 Task: Find connections with filter location Adrogué with filter topic #engineeringwith filter profile language French with filter current company Toppr with filter school St. George's College with filter industry Retail Office Equipment with filter service category iOS Development with filter keywords title Customer Support Representative
Action: Mouse moved to (652, 132)
Screenshot: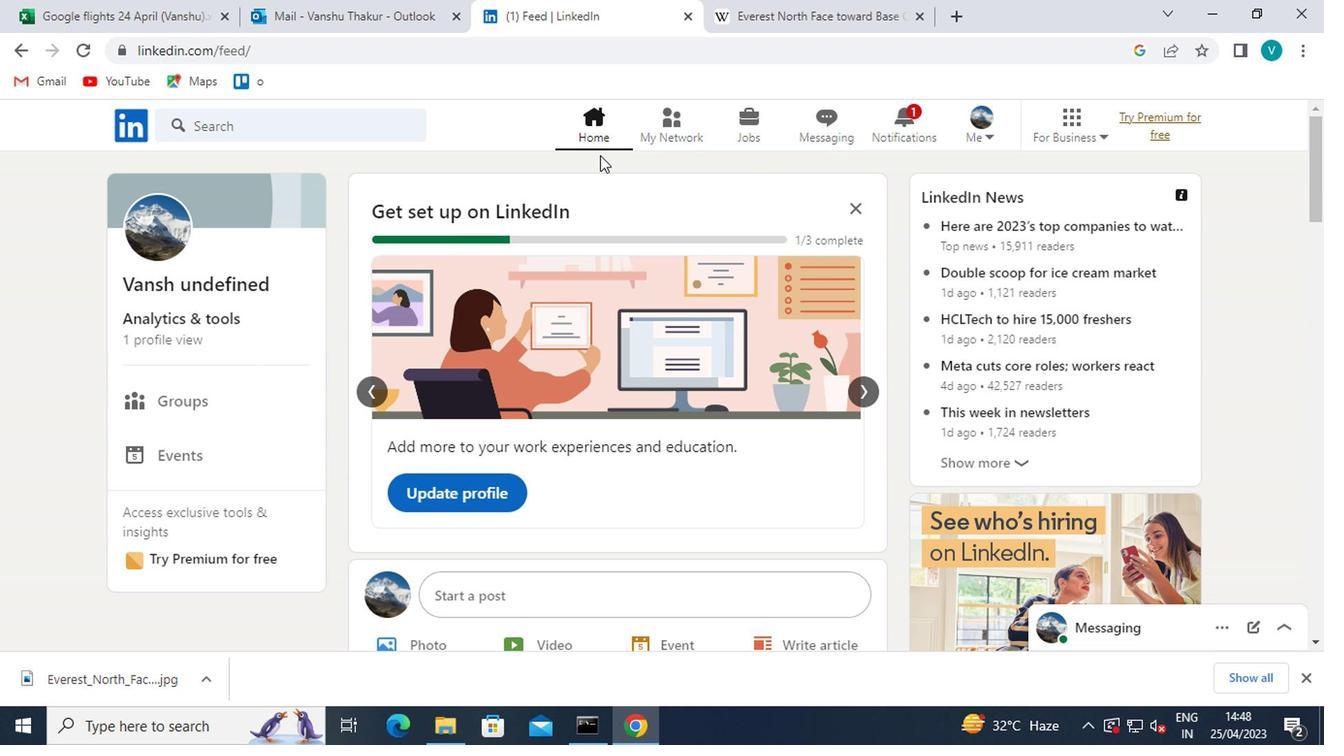 
Action: Mouse pressed left at (652, 132)
Screenshot: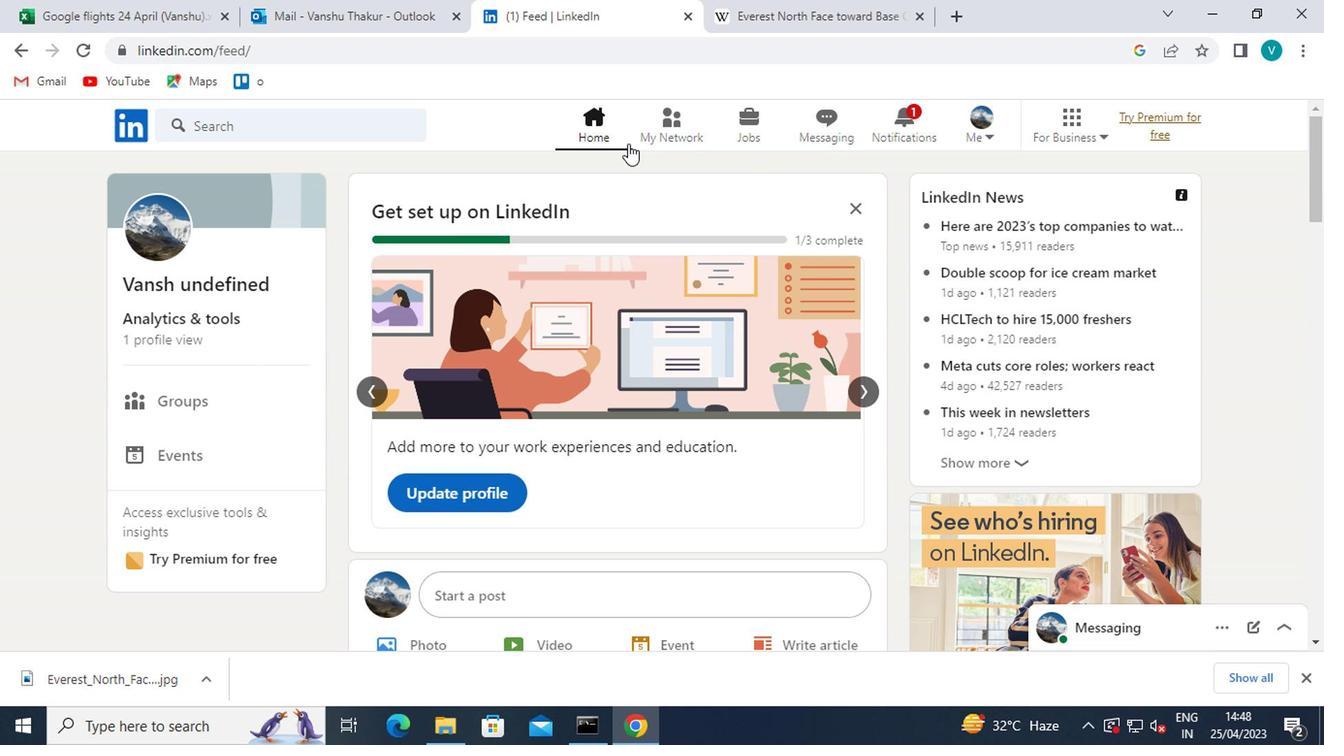 
Action: Mouse moved to (227, 233)
Screenshot: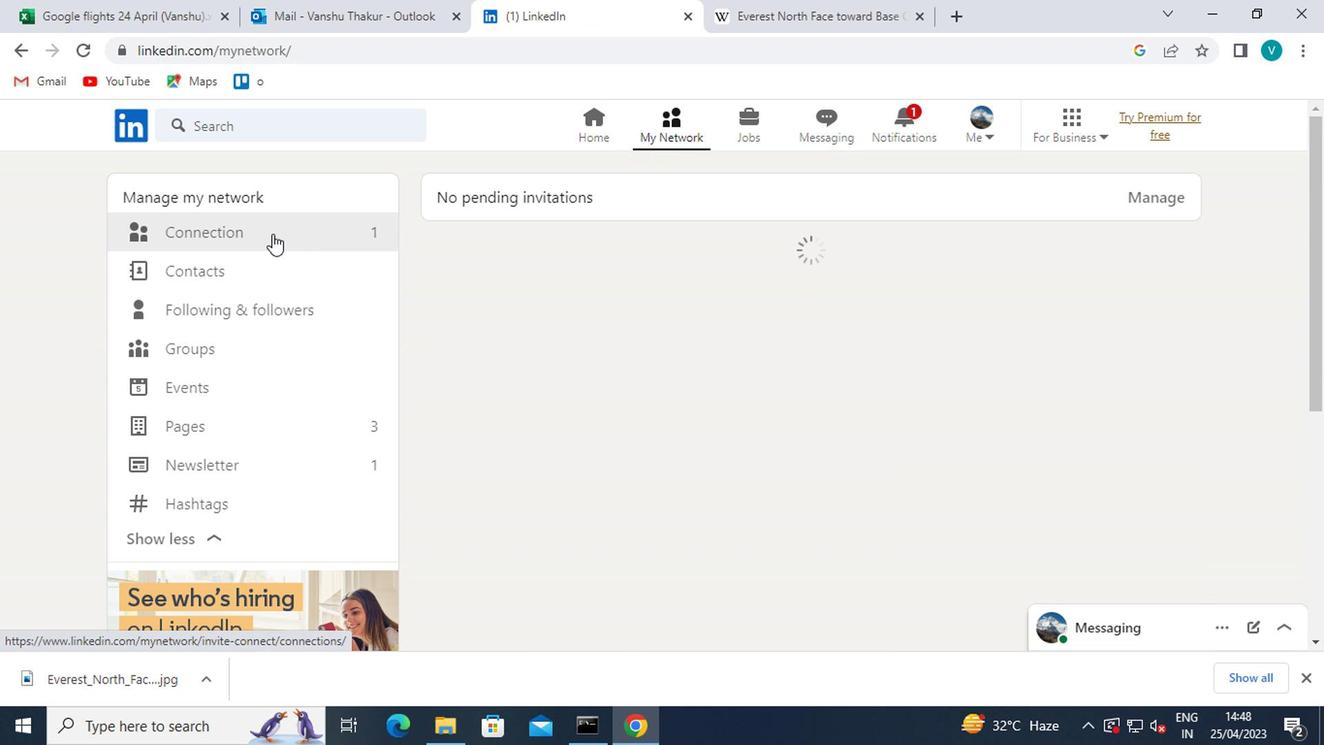 
Action: Mouse pressed left at (227, 233)
Screenshot: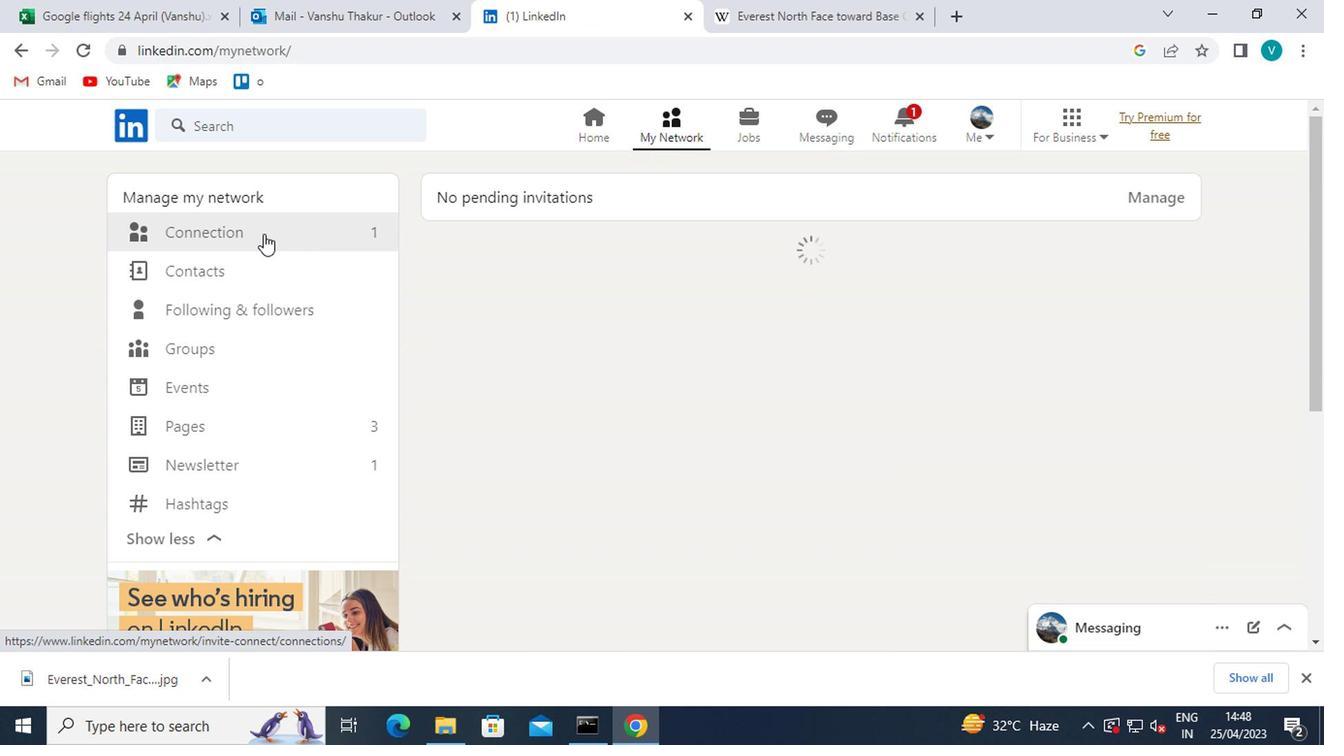 
Action: Mouse moved to (785, 229)
Screenshot: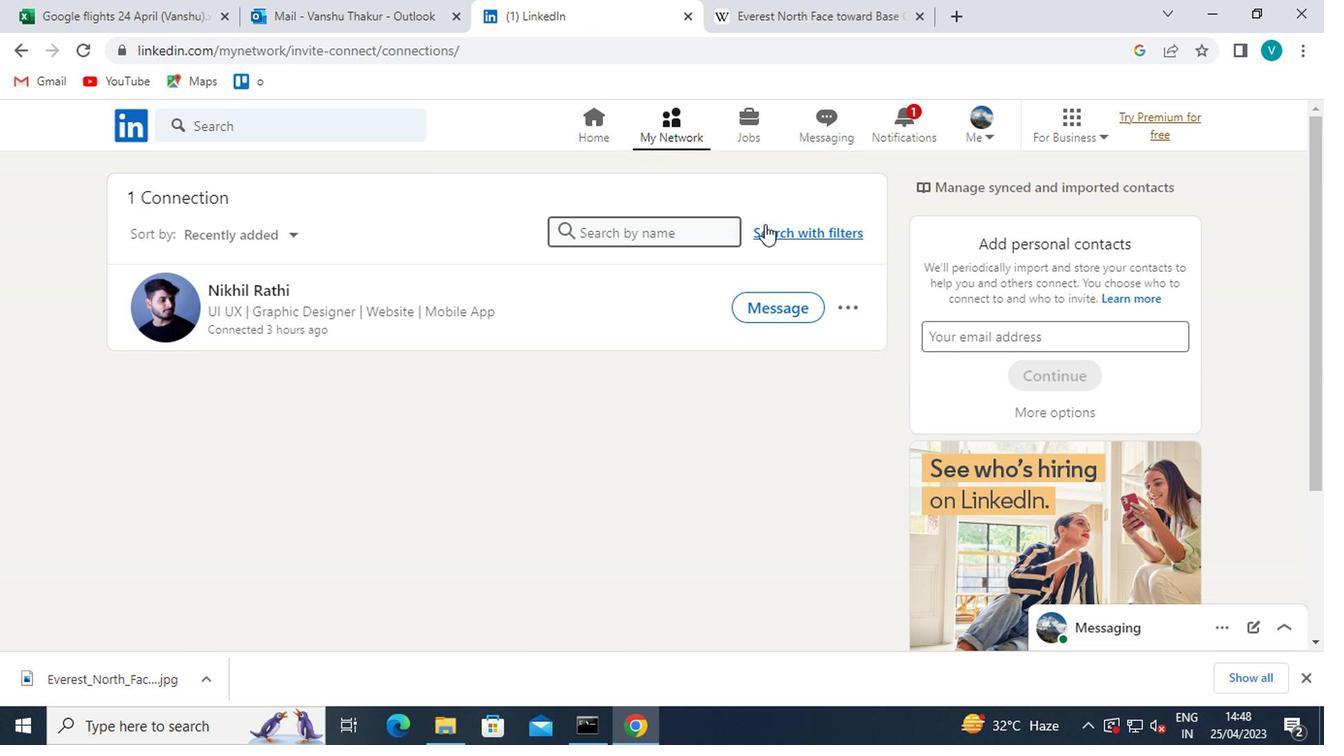 
Action: Mouse pressed left at (785, 229)
Screenshot: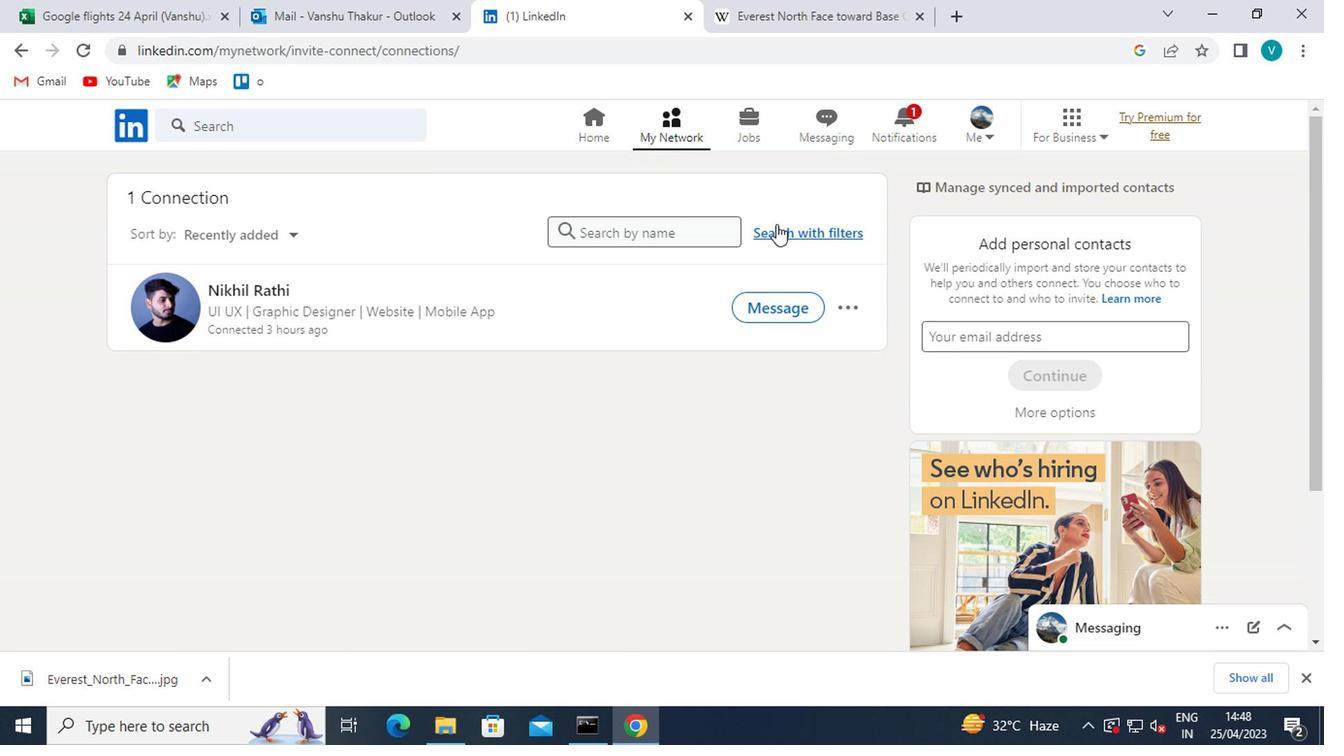 
Action: Mouse moved to (656, 187)
Screenshot: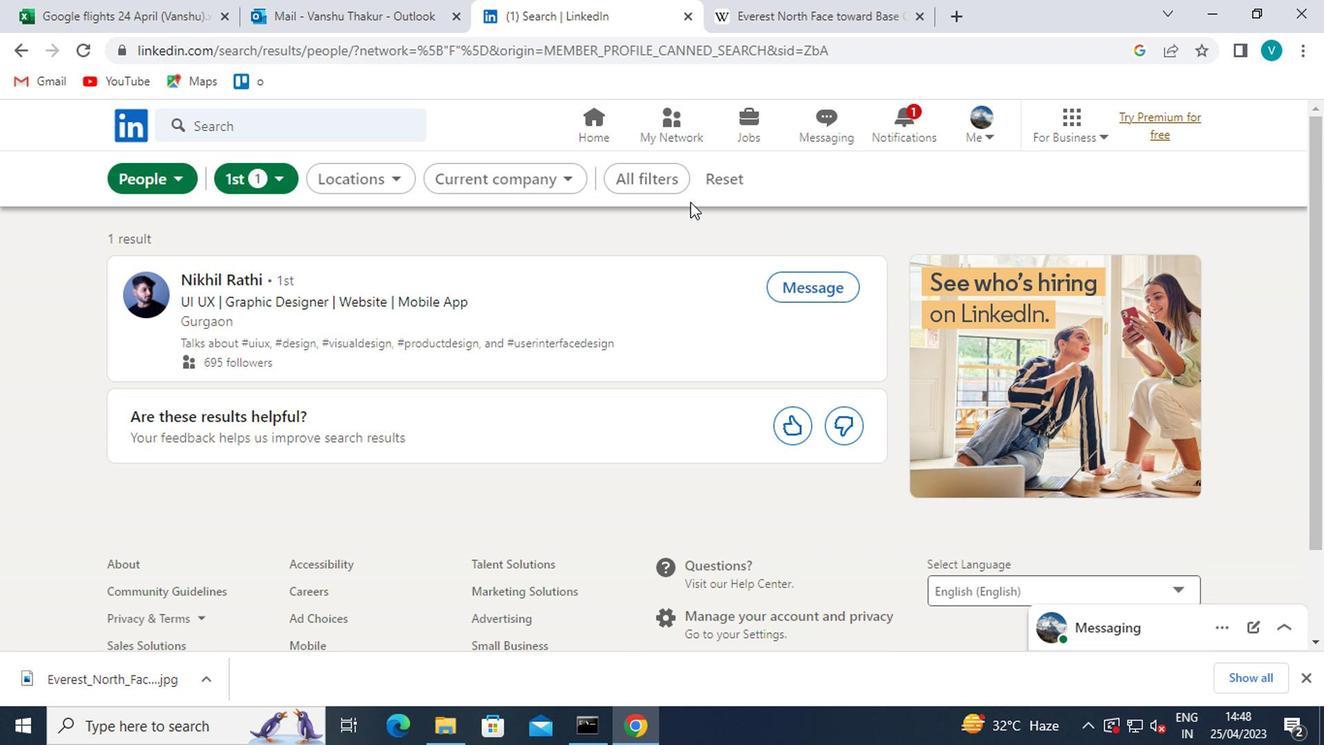 
Action: Mouse pressed left at (656, 187)
Screenshot: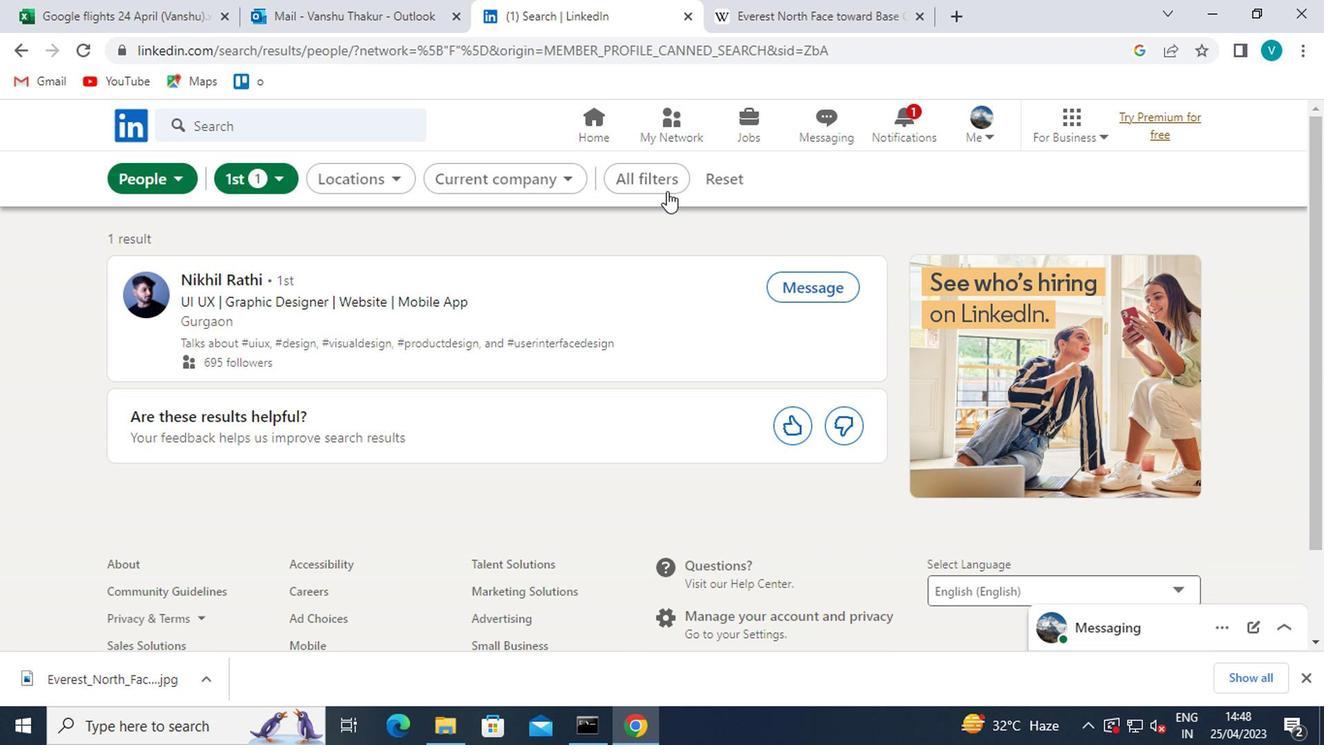 
Action: Mouse moved to (922, 331)
Screenshot: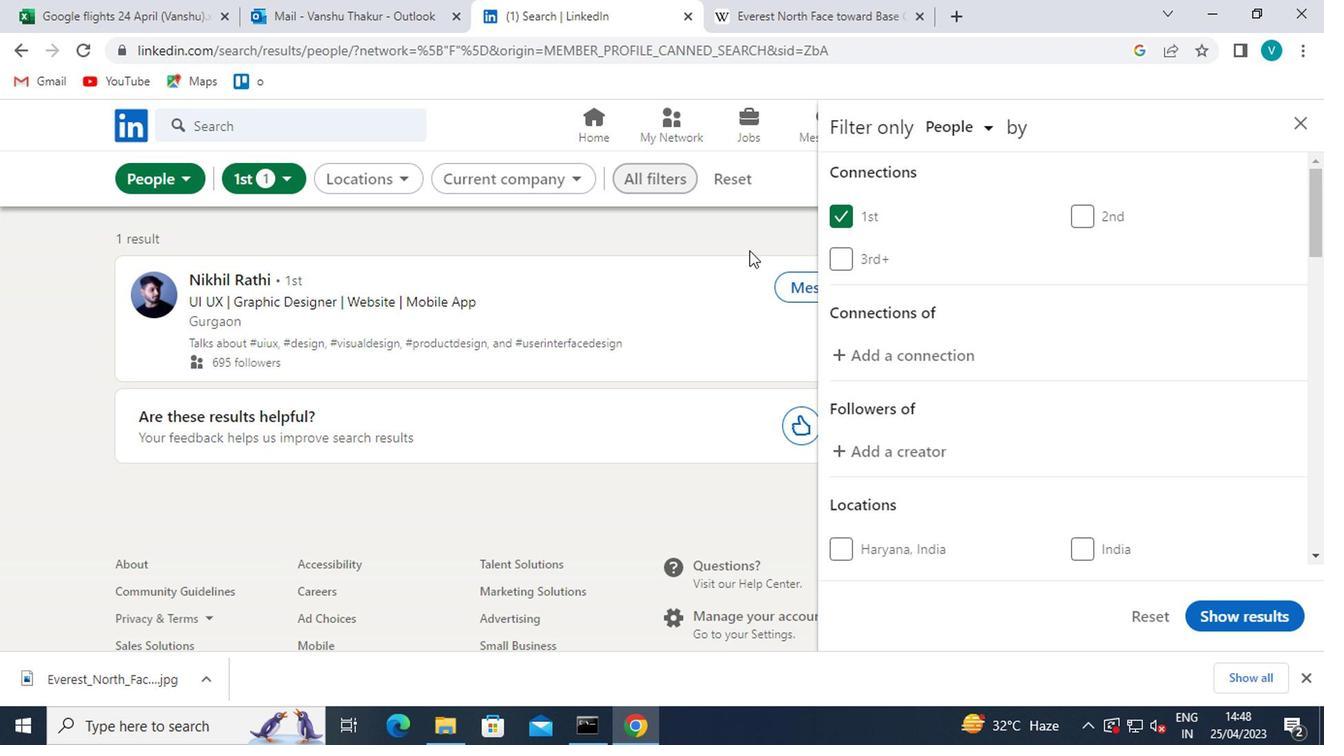 
Action: Mouse scrolled (922, 331) with delta (0, 0)
Screenshot: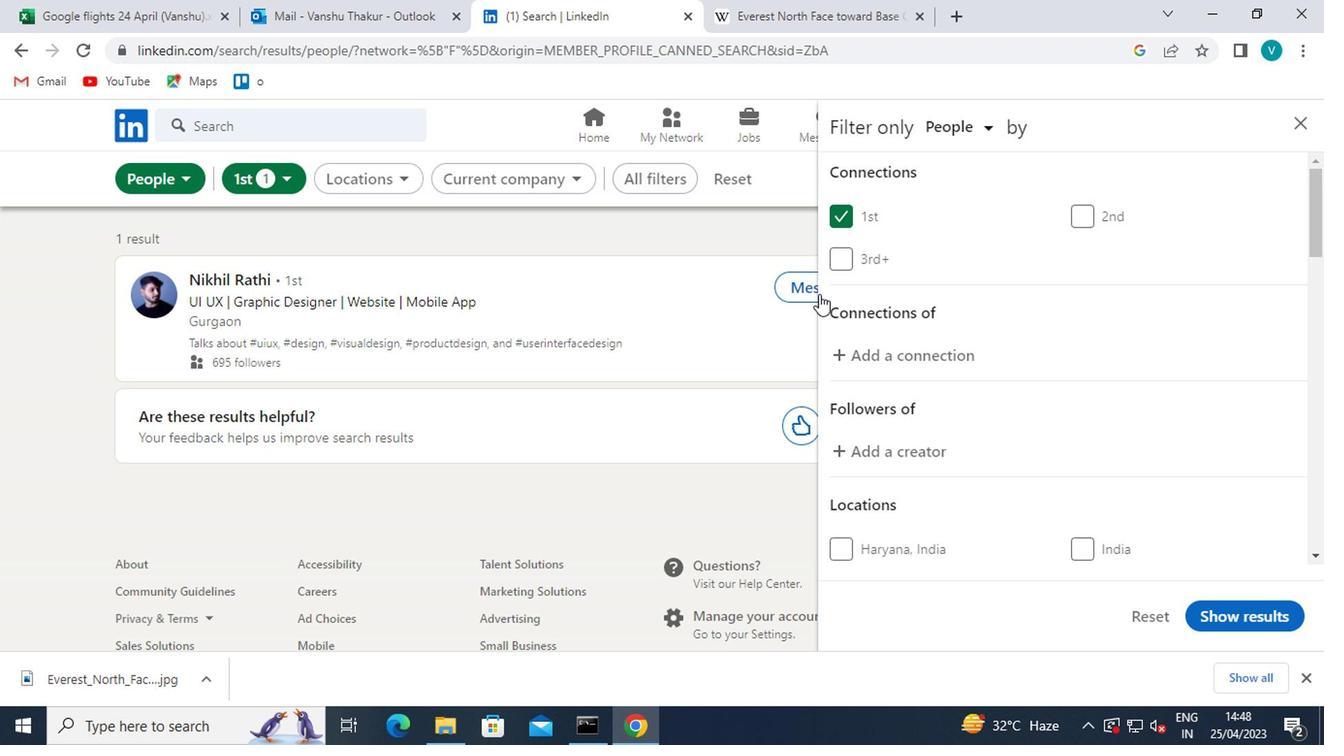 
Action: Mouse scrolled (922, 331) with delta (0, 0)
Screenshot: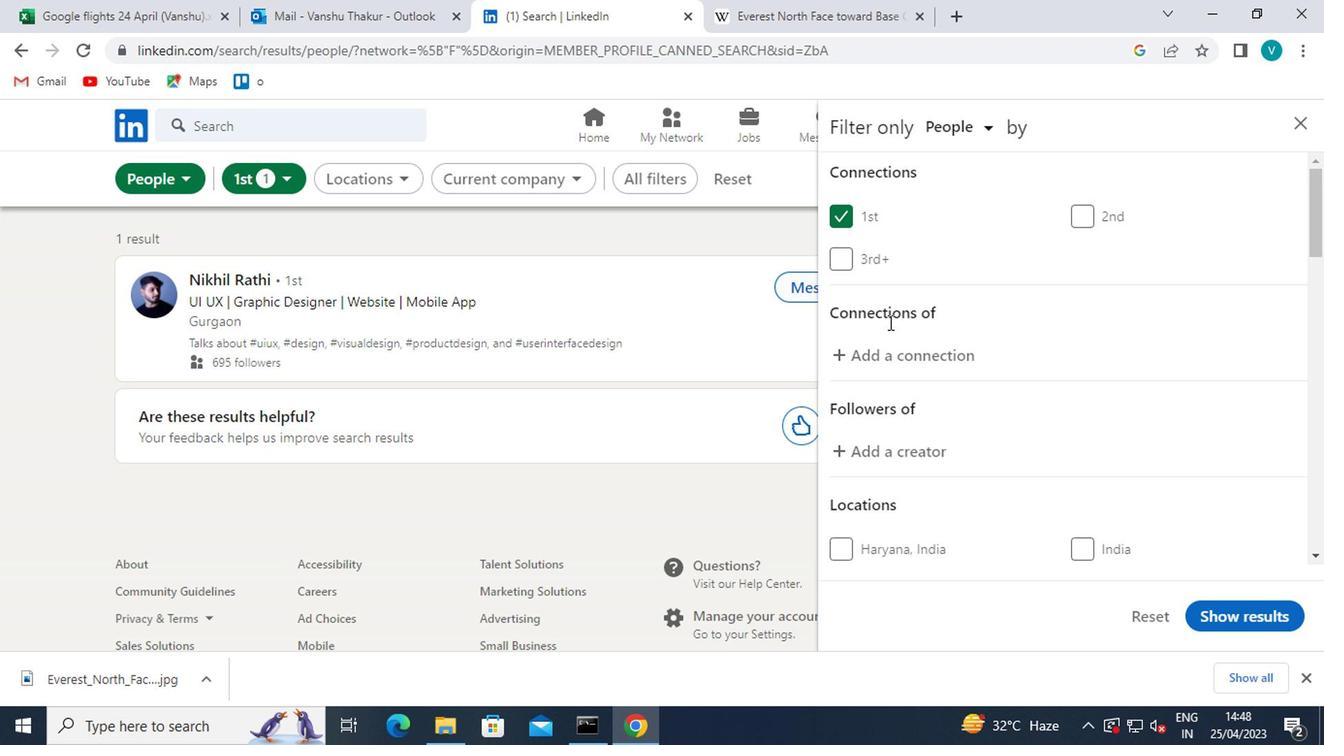 
Action: Mouse moved to (918, 438)
Screenshot: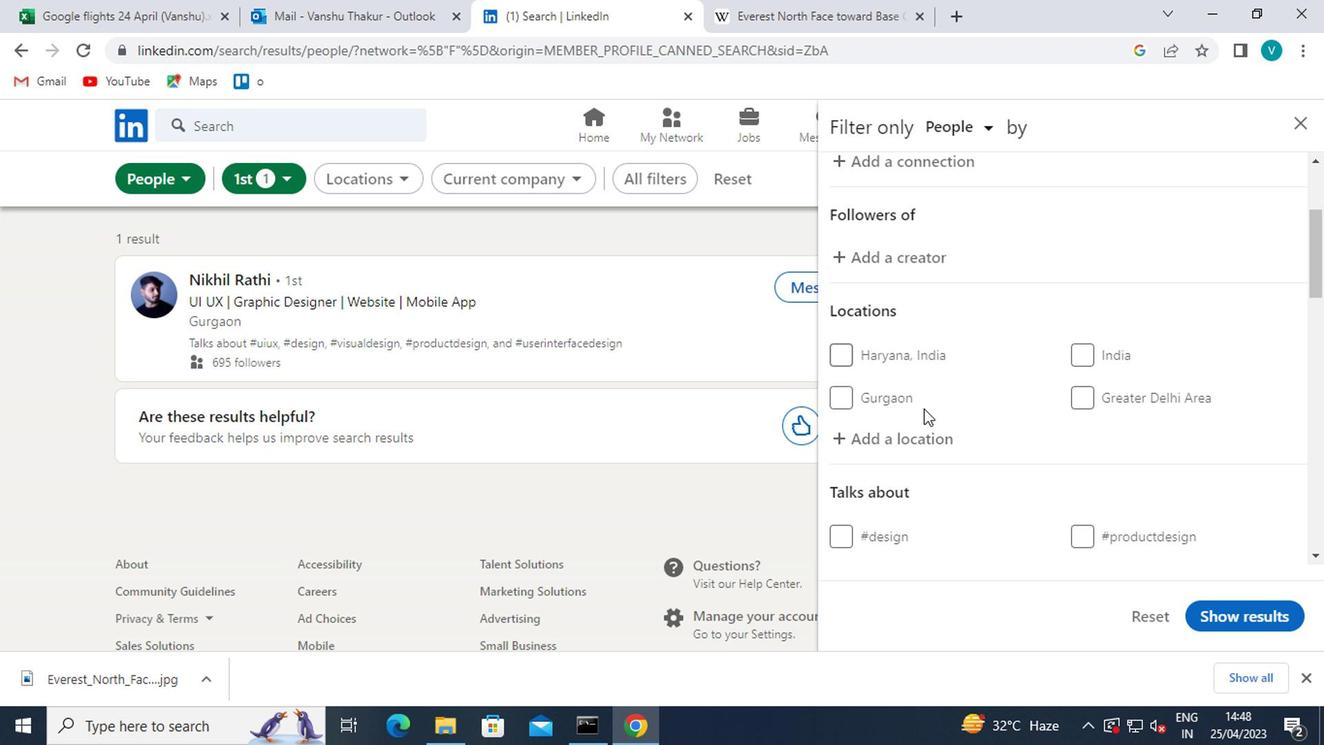 
Action: Mouse pressed left at (918, 438)
Screenshot: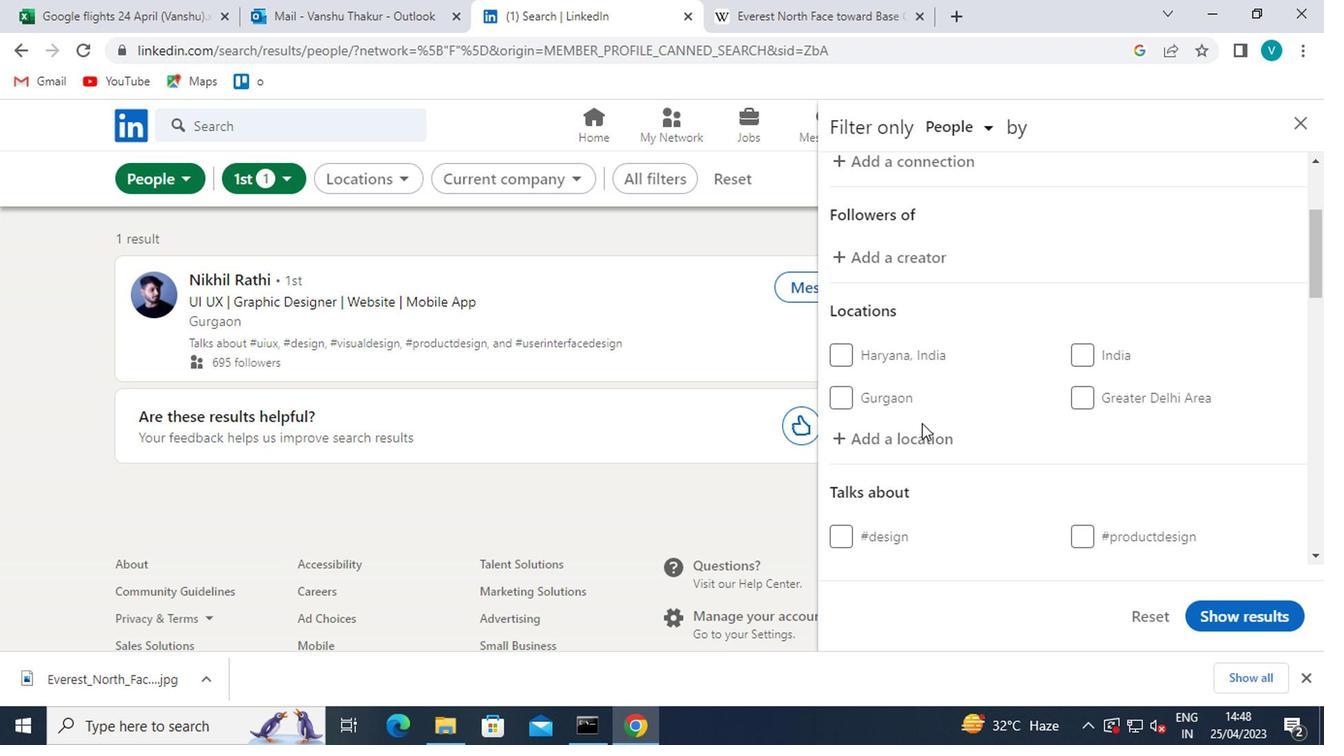 
Action: Mouse moved to (921, 436)
Screenshot: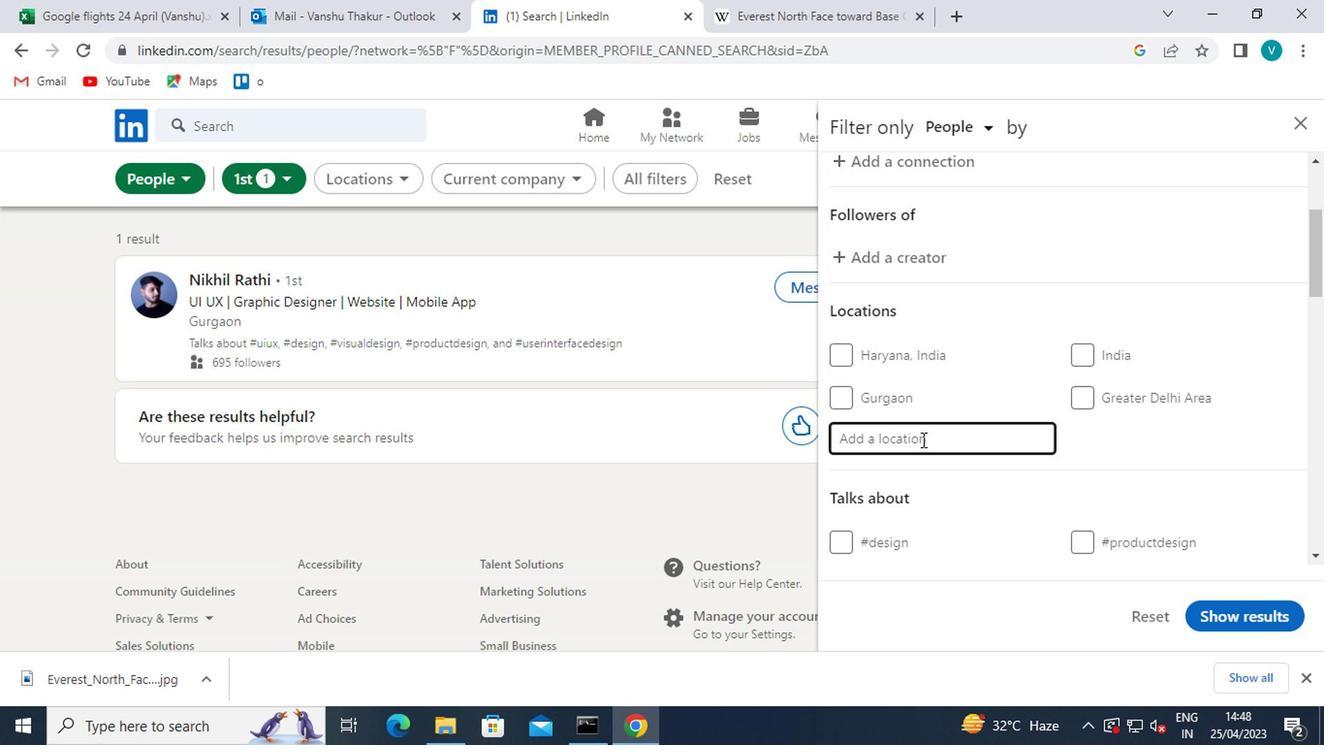 
Action: Key pressed <Key.shift><Key.shift><Key.shift><Key.shift><Key.shift>ADROGUE
Screenshot: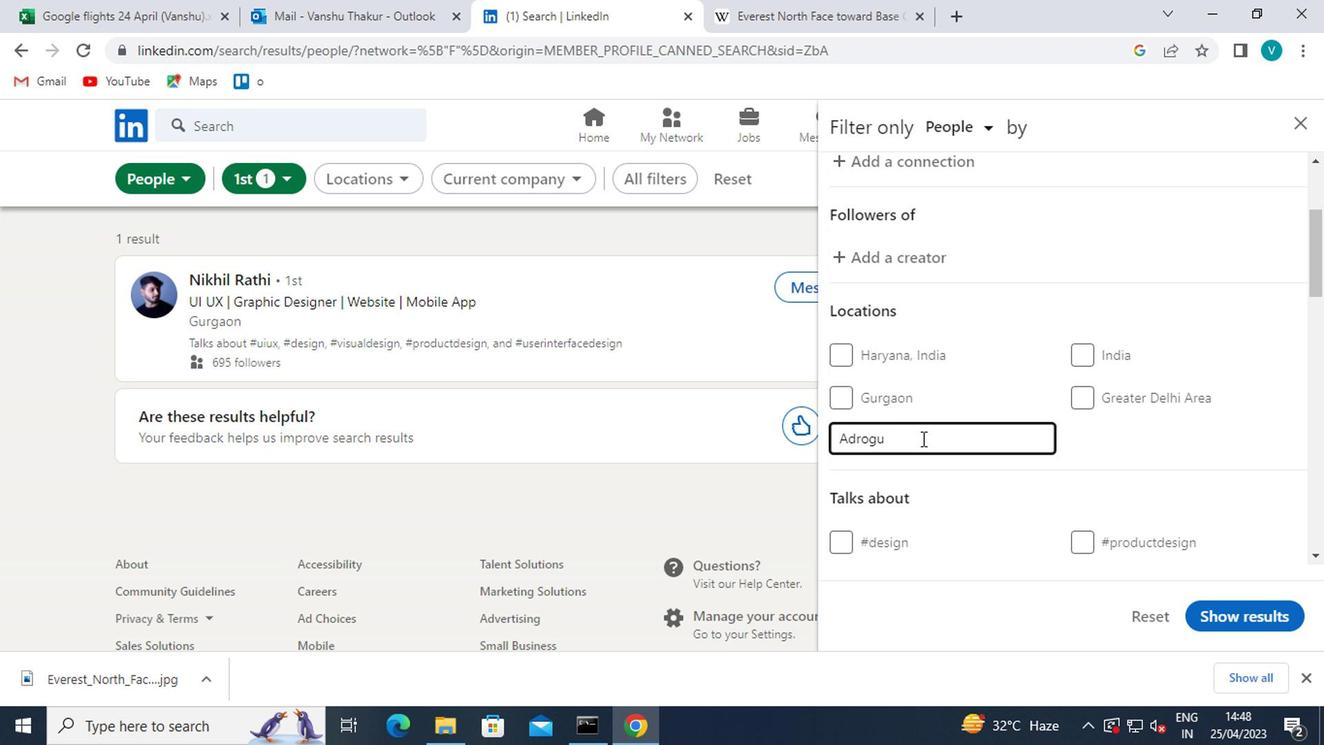 
Action: Mouse moved to (943, 464)
Screenshot: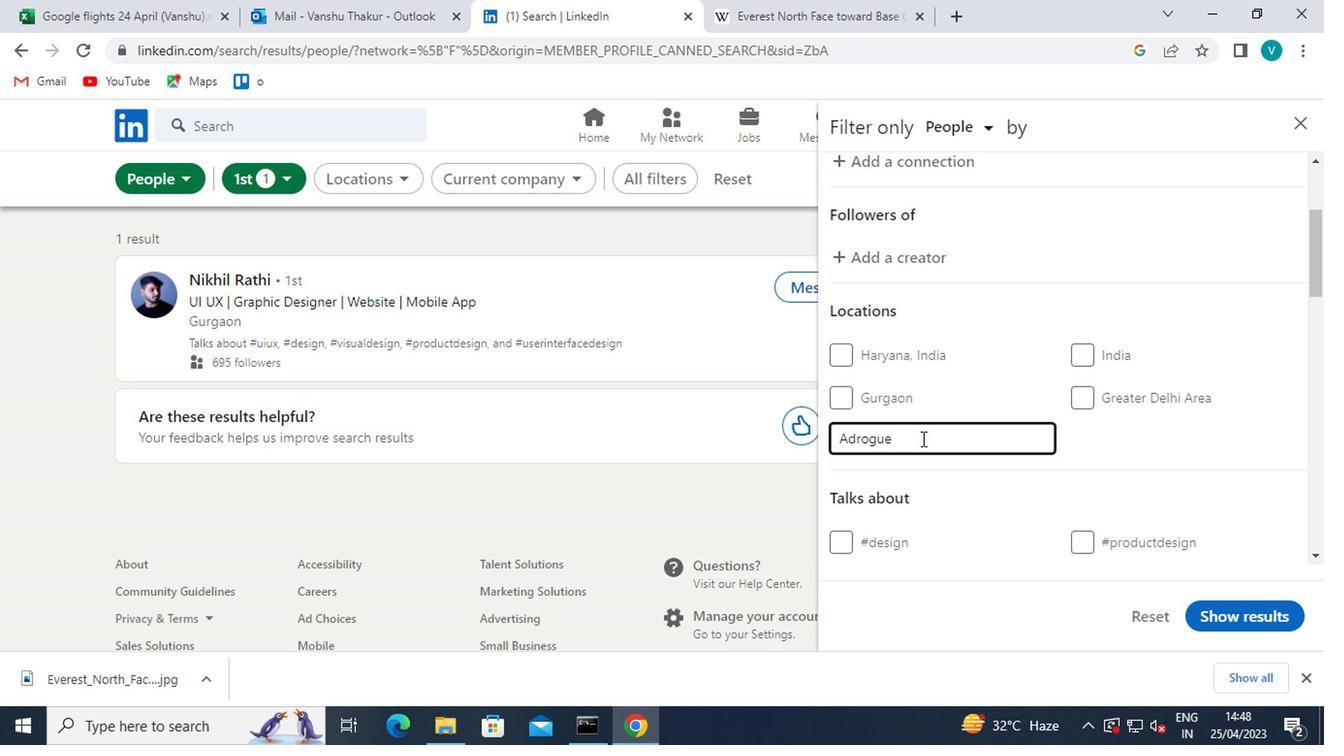 
Action: Mouse pressed left at (943, 464)
Screenshot: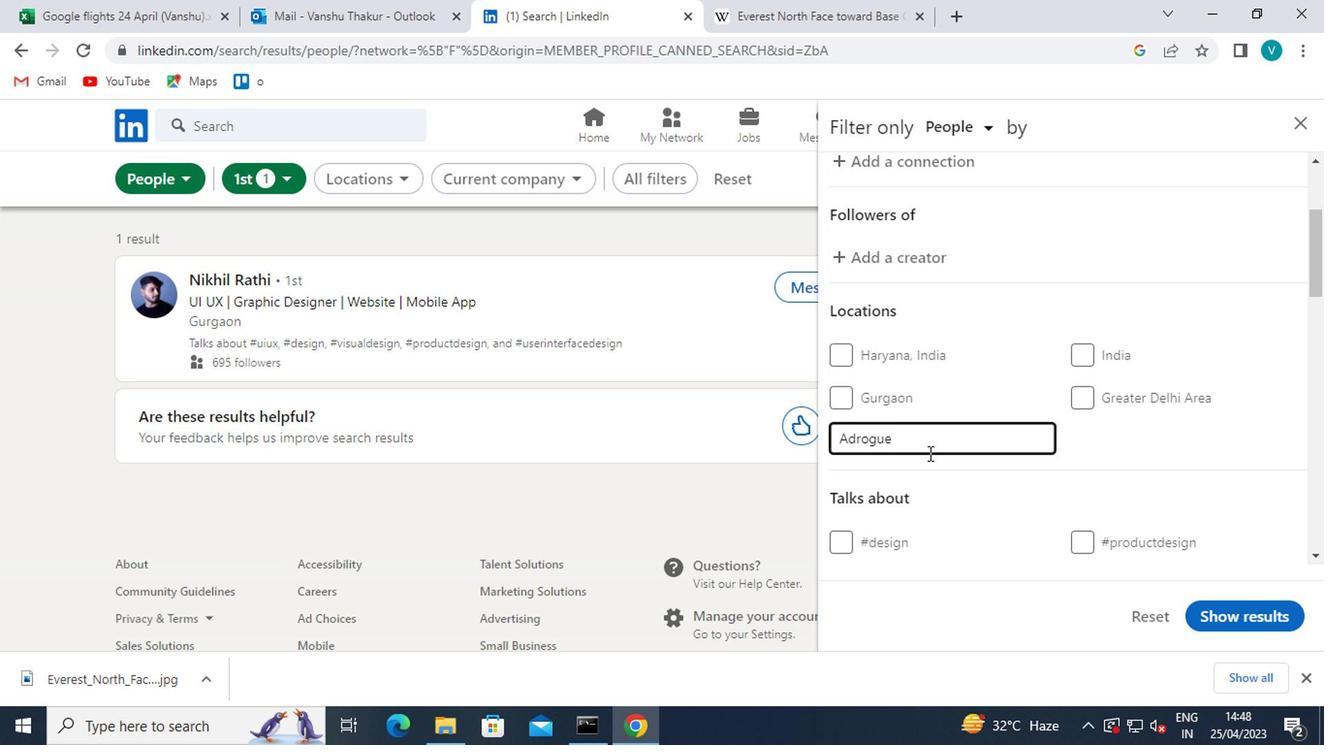 
Action: Mouse moved to (946, 465)
Screenshot: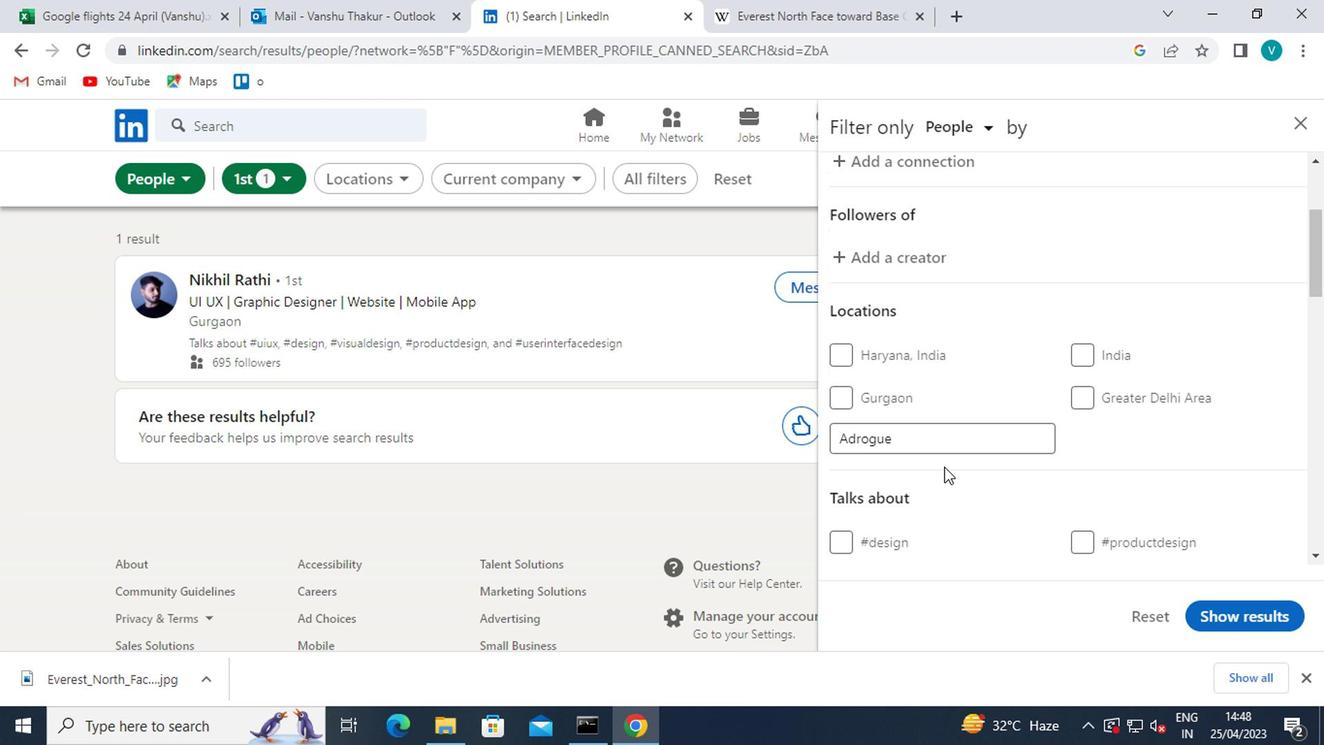 
Action: Mouse scrolled (946, 465) with delta (0, 0)
Screenshot: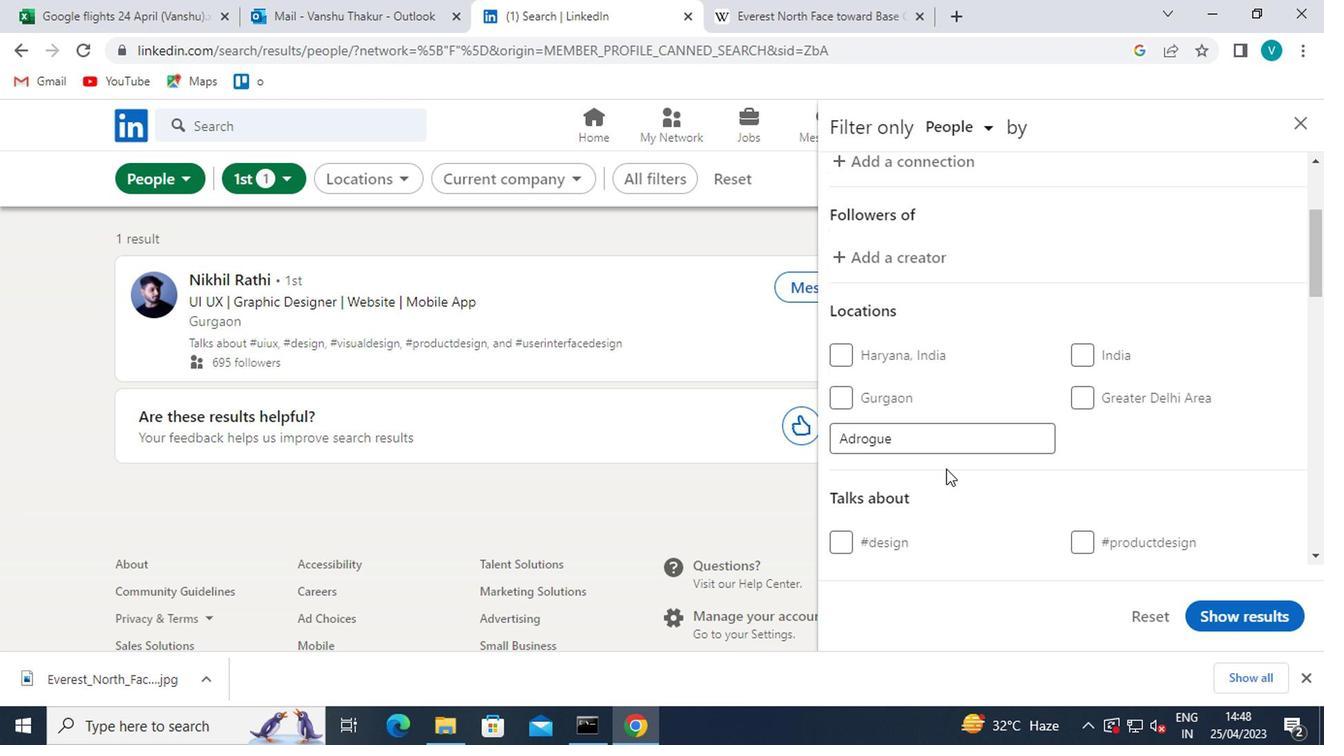 
Action: Mouse moved to (949, 465)
Screenshot: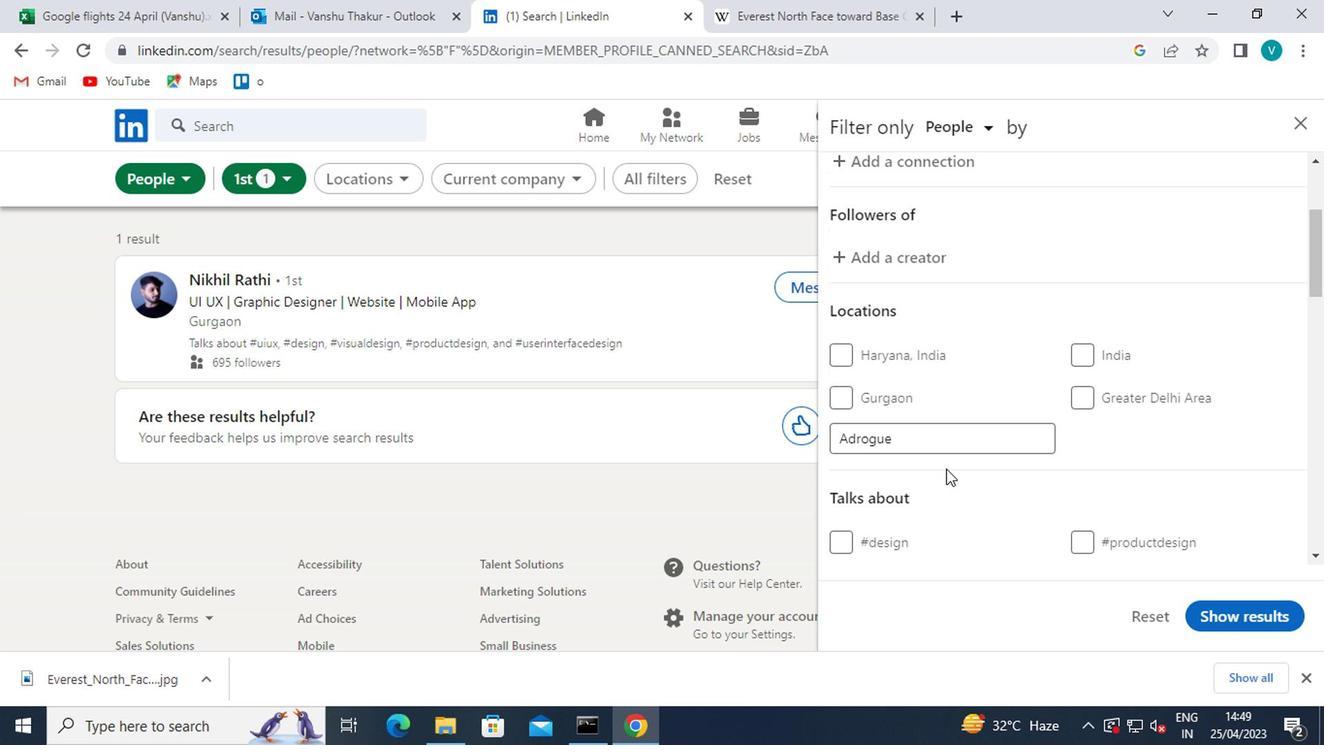 
Action: Mouse scrolled (949, 465) with delta (0, 0)
Screenshot: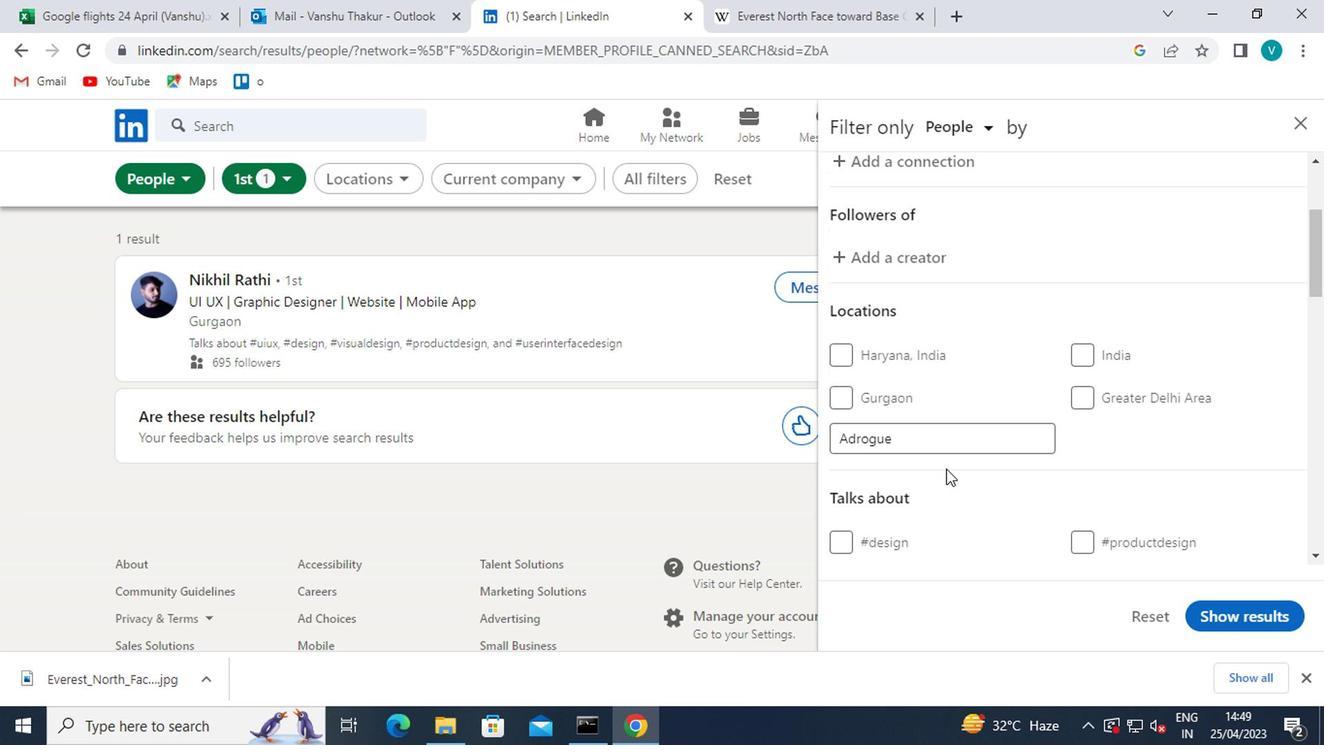 
Action: Mouse moved to (1128, 435)
Screenshot: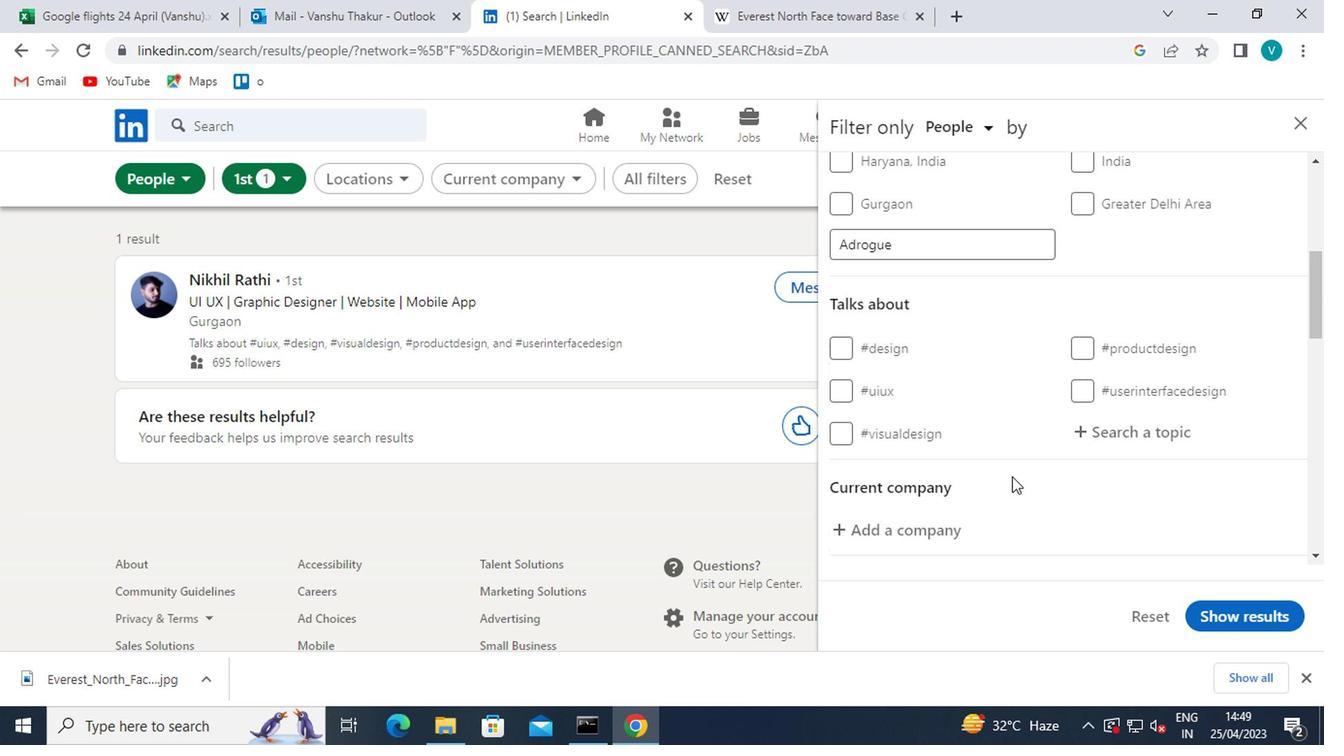 
Action: Mouse pressed left at (1128, 435)
Screenshot: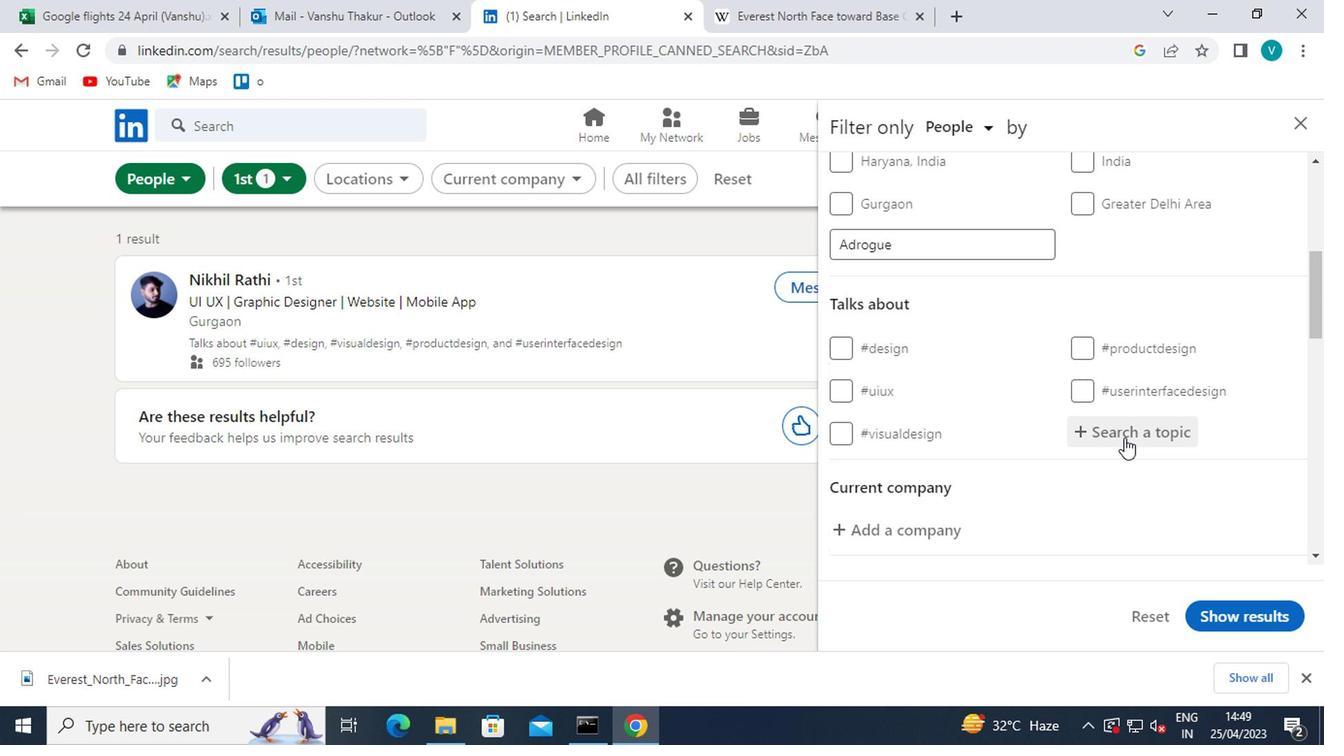 
Action: Mouse moved to (1106, 418)
Screenshot: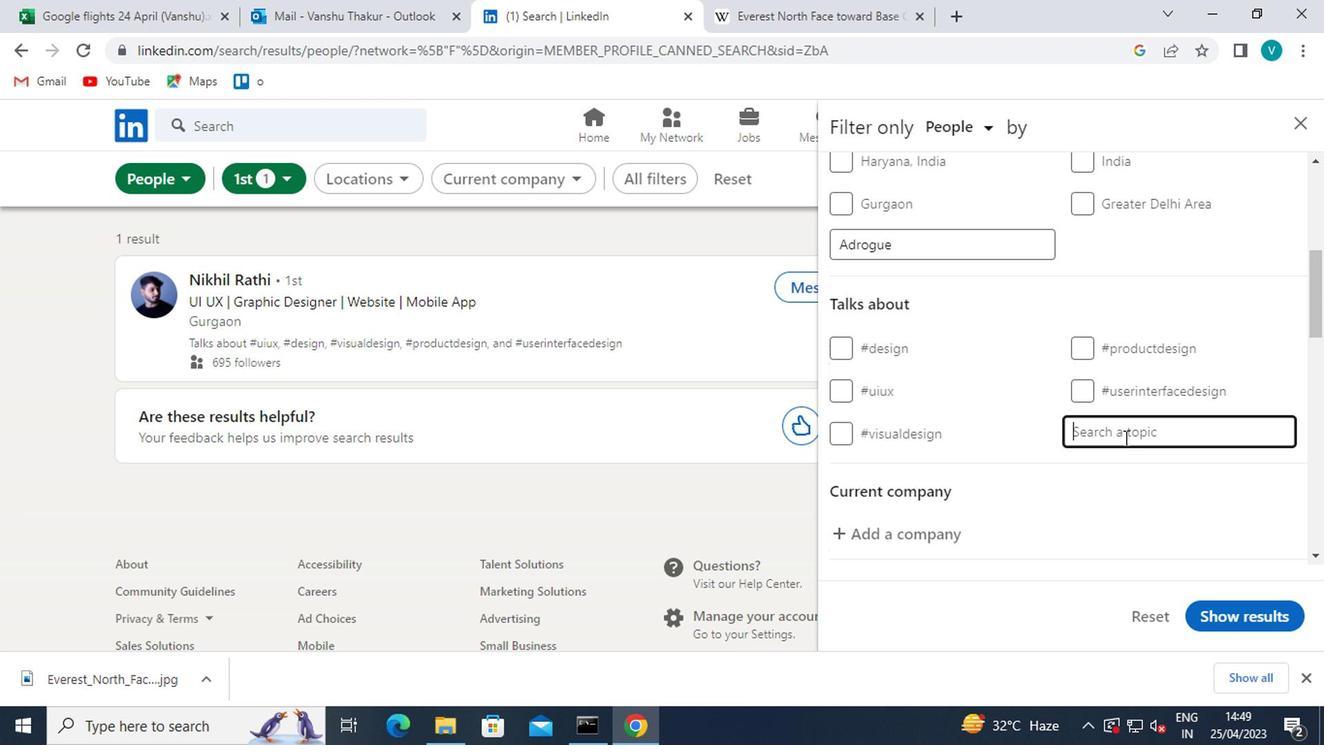 
Action: Key pressed <Key.shift>#ENGINEERING
Screenshot: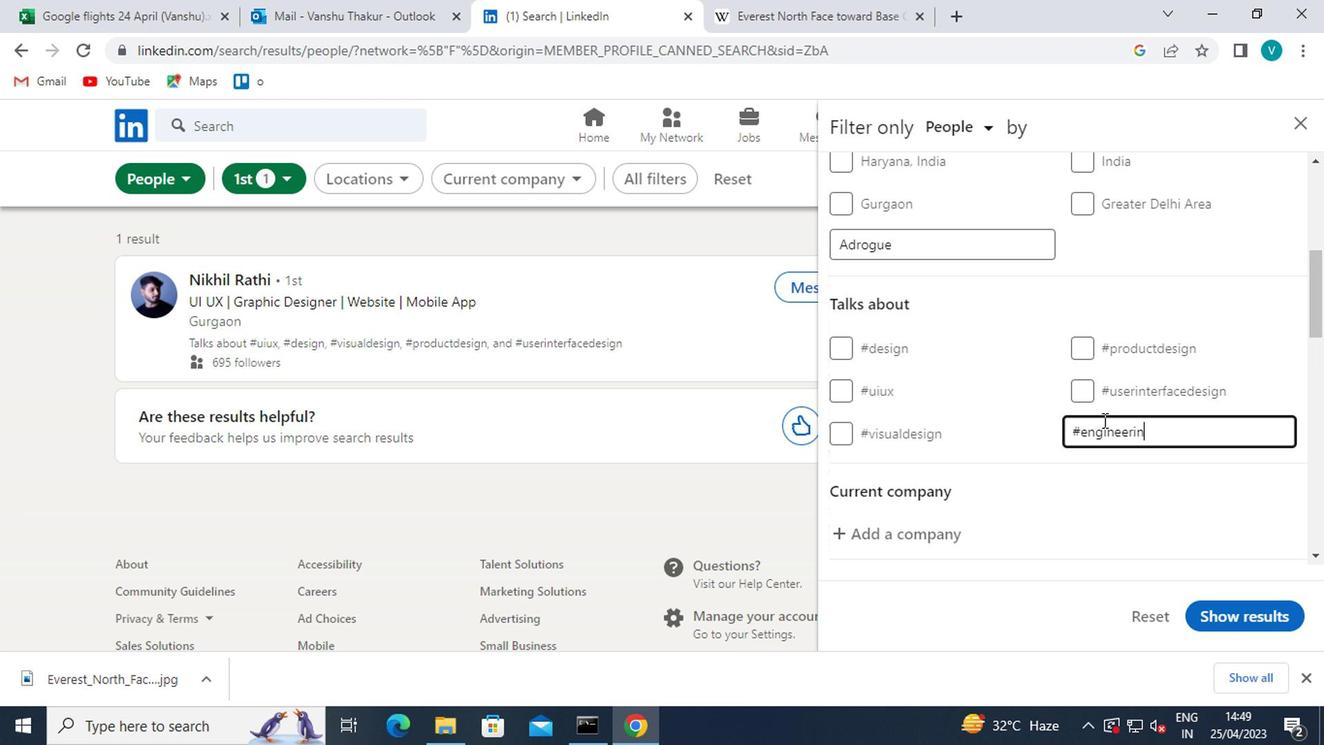 
Action: Mouse moved to (1106, 465)
Screenshot: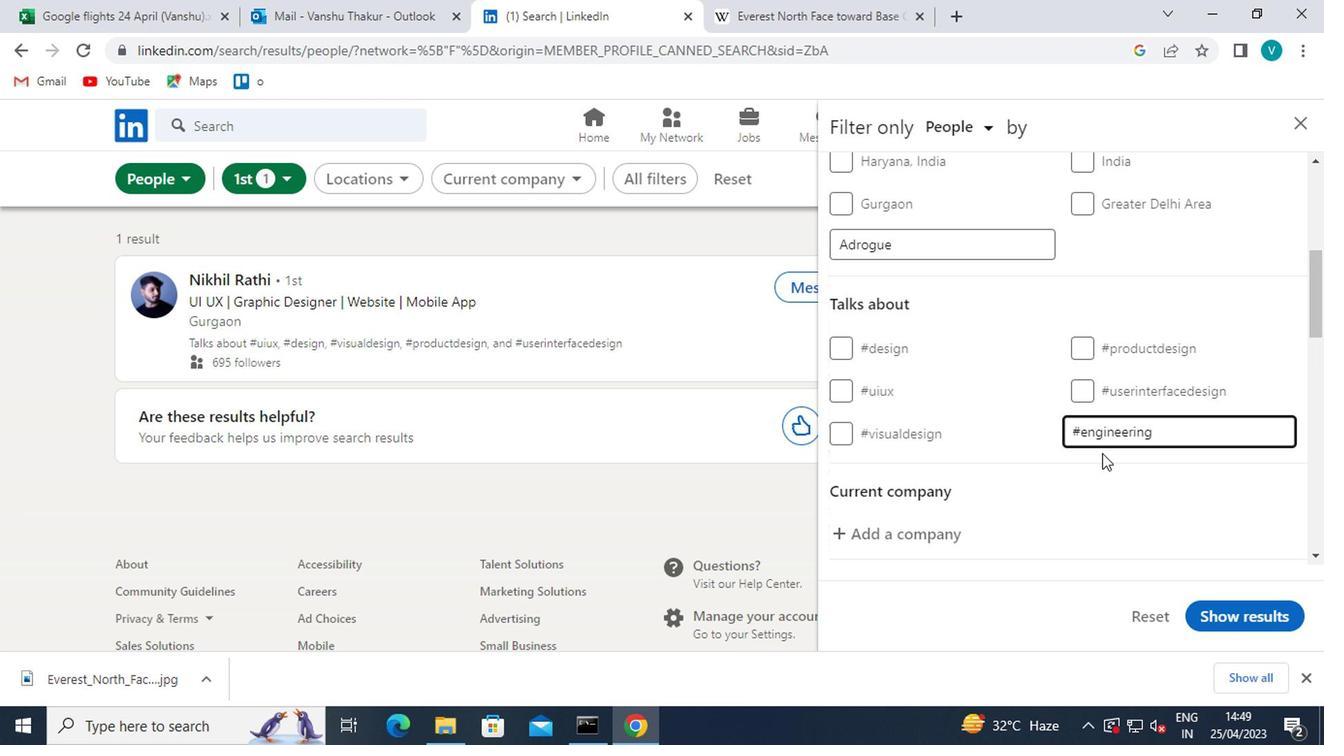 
Action: Mouse pressed left at (1106, 465)
Screenshot: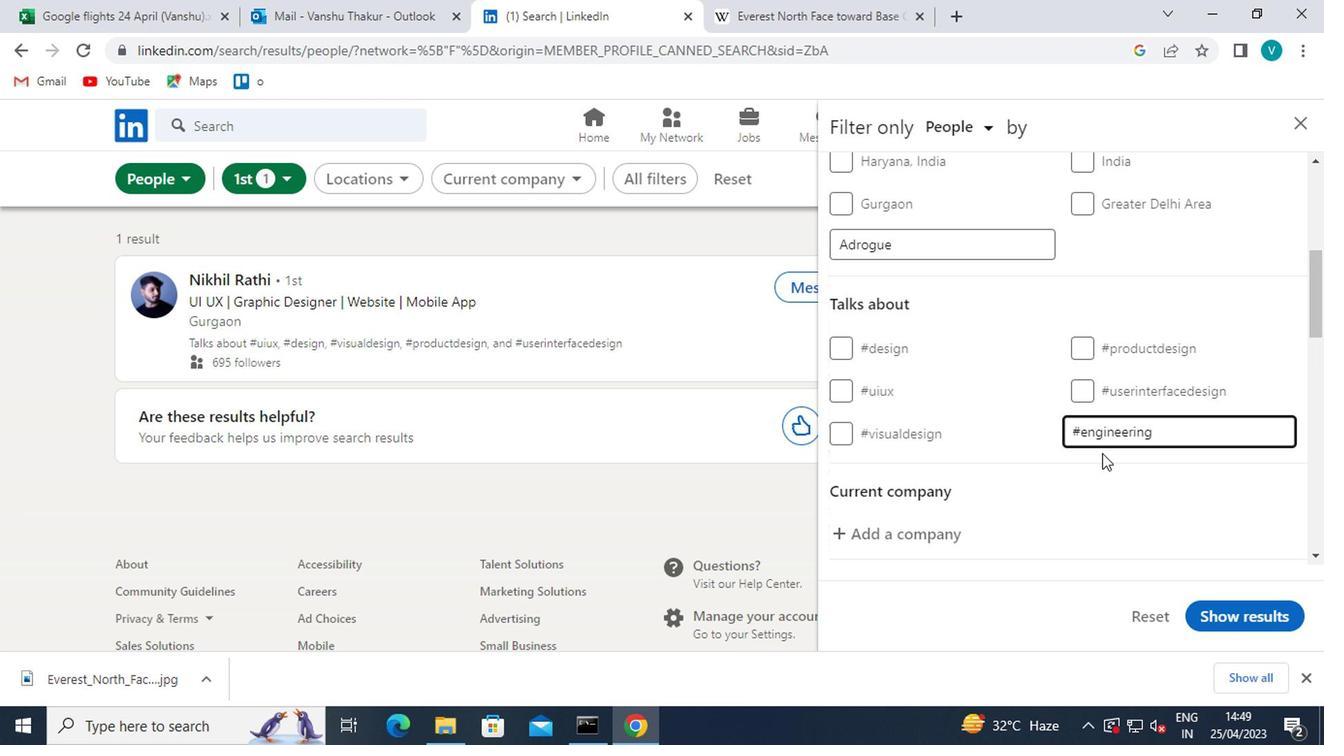 
Action: Mouse scrolled (1106, 465) with delta (0, 0)
Screenshot: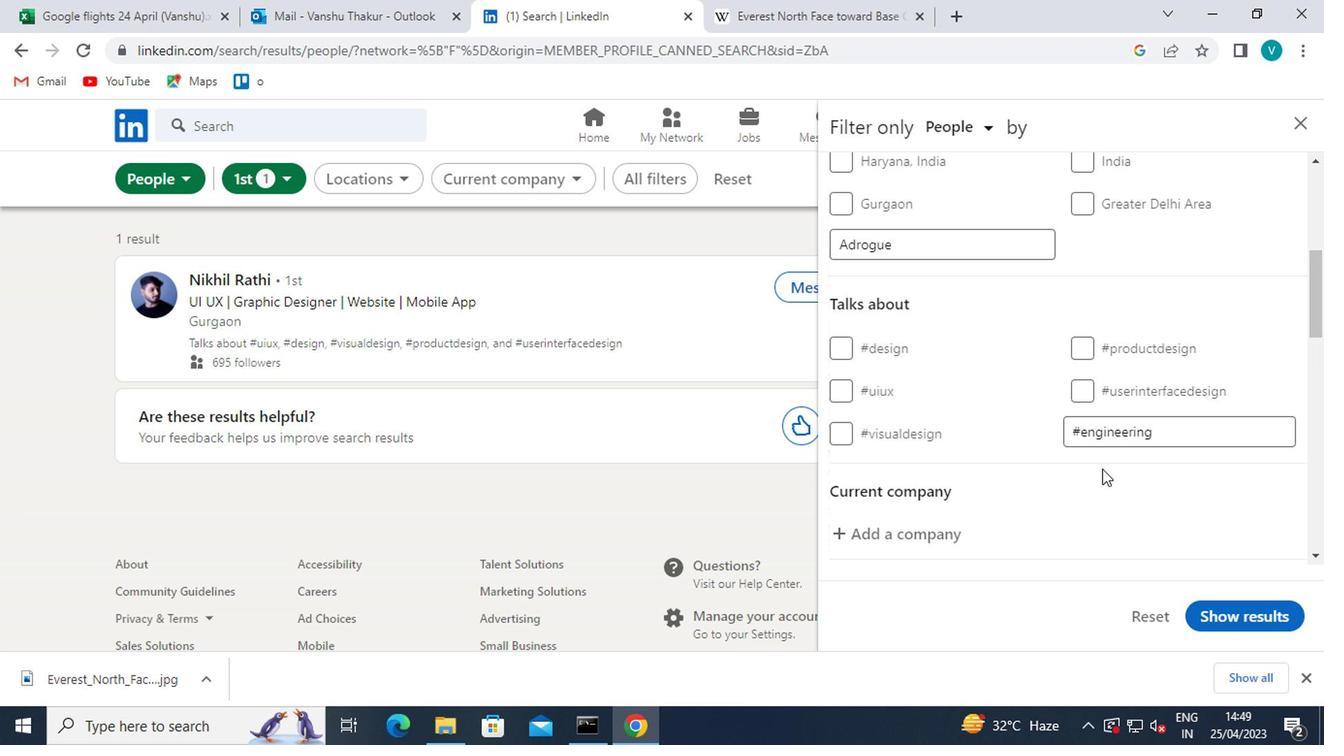 
Action: Mouse scrolled (1106, 465) with delta (0, 0)
Screenshot: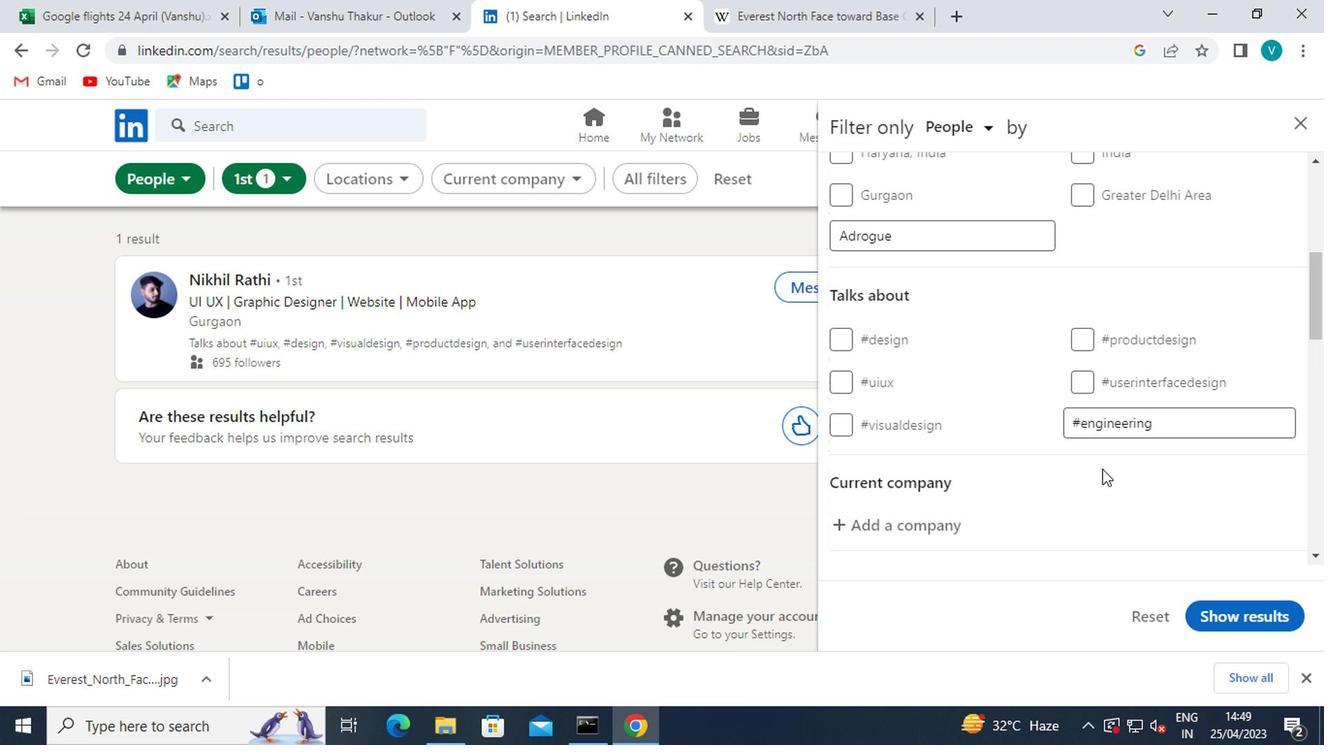 
Action: Mouse scrolled (1106, 465) with delta (0, 0)
Screenshot: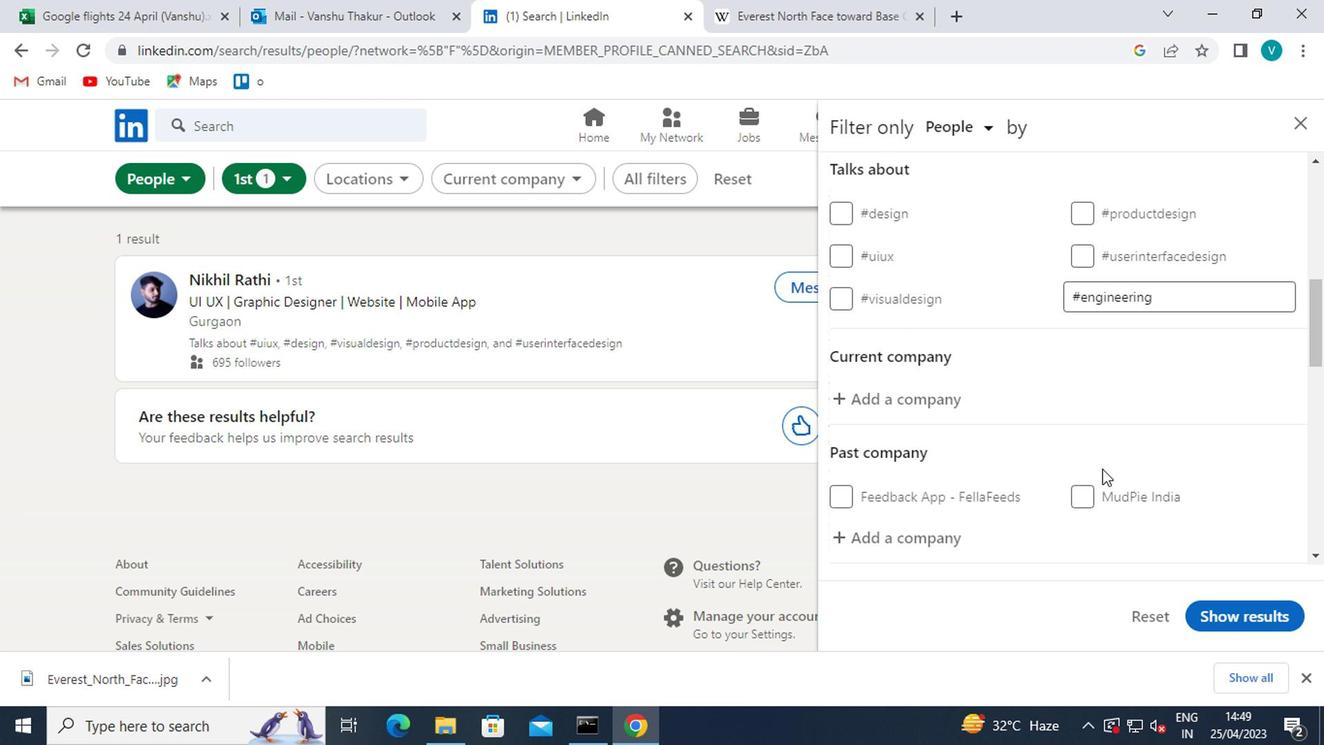 
Action: Mouse scrolled (1106, 465) with delta (0, 0)
Screenshot: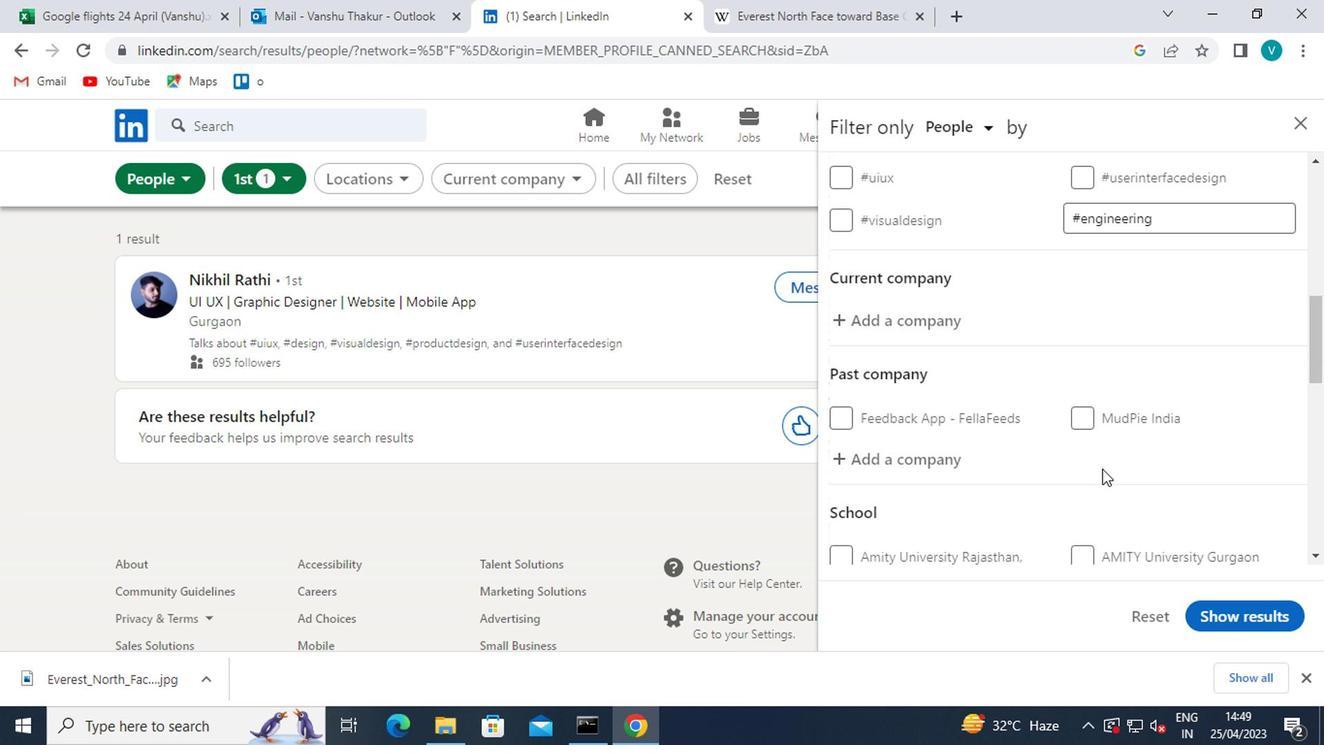 
Action: Mouse scrolled (1106, 465) with delta (0, 0)
Screenshot: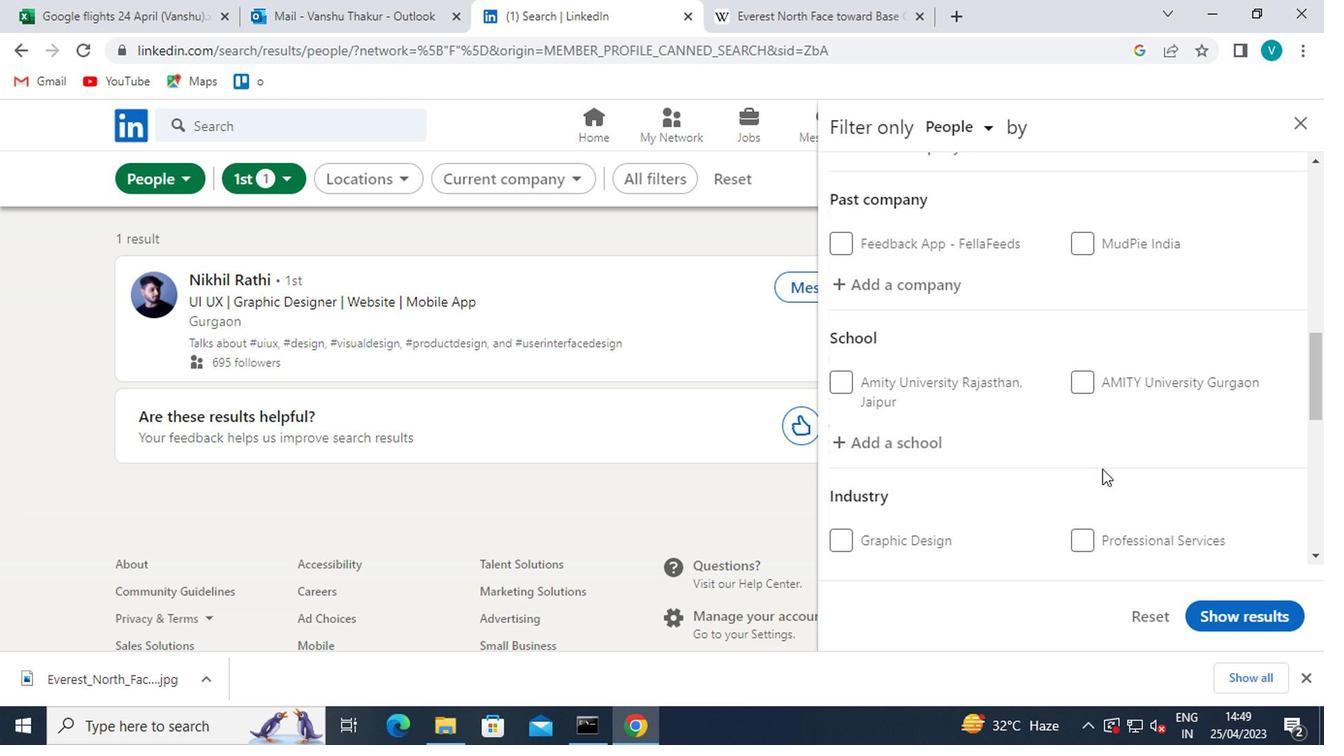 
Action: Mouse scrolled (1106, 465) with delta (0, 0)
Screenshot: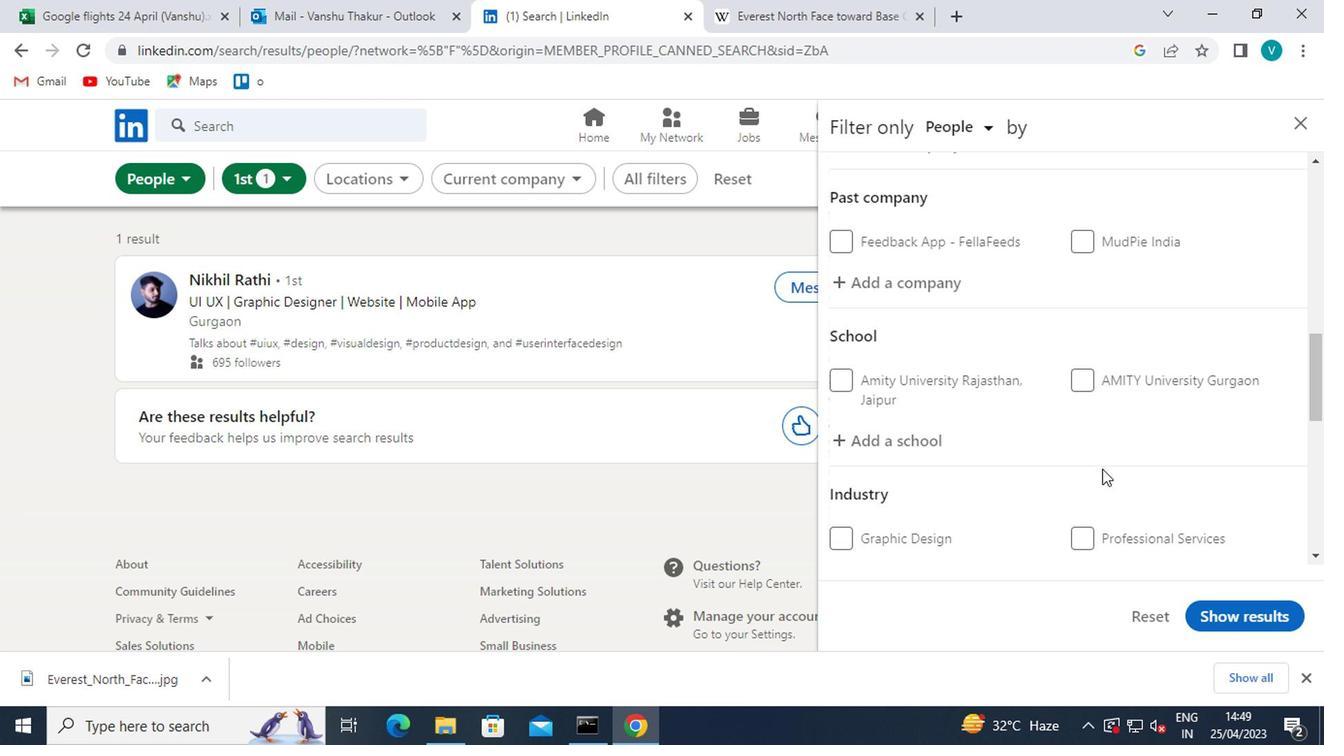 
Action: Mouse scrolled (1106, 465) with delta (0, 0)
Screenshot: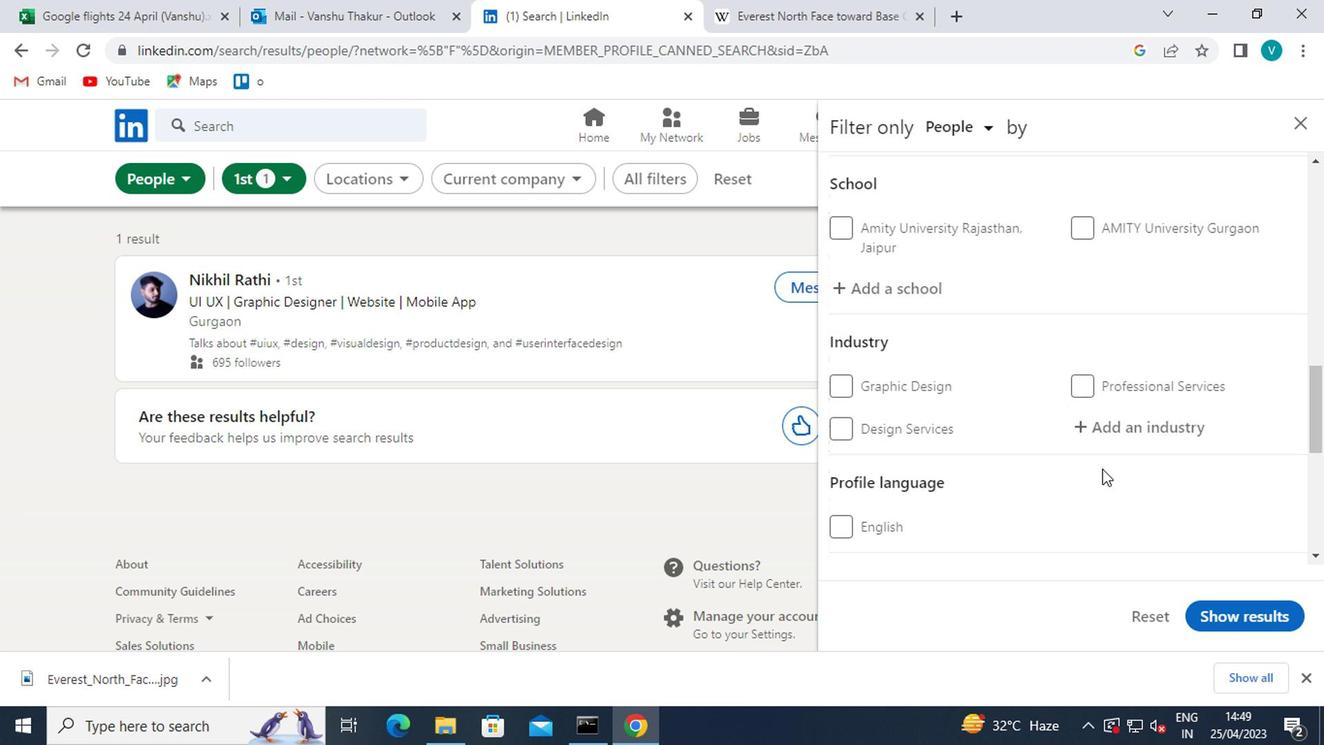
Action: Mouse scrolled (1106, 465) with delta (0, 0)
Screenshot: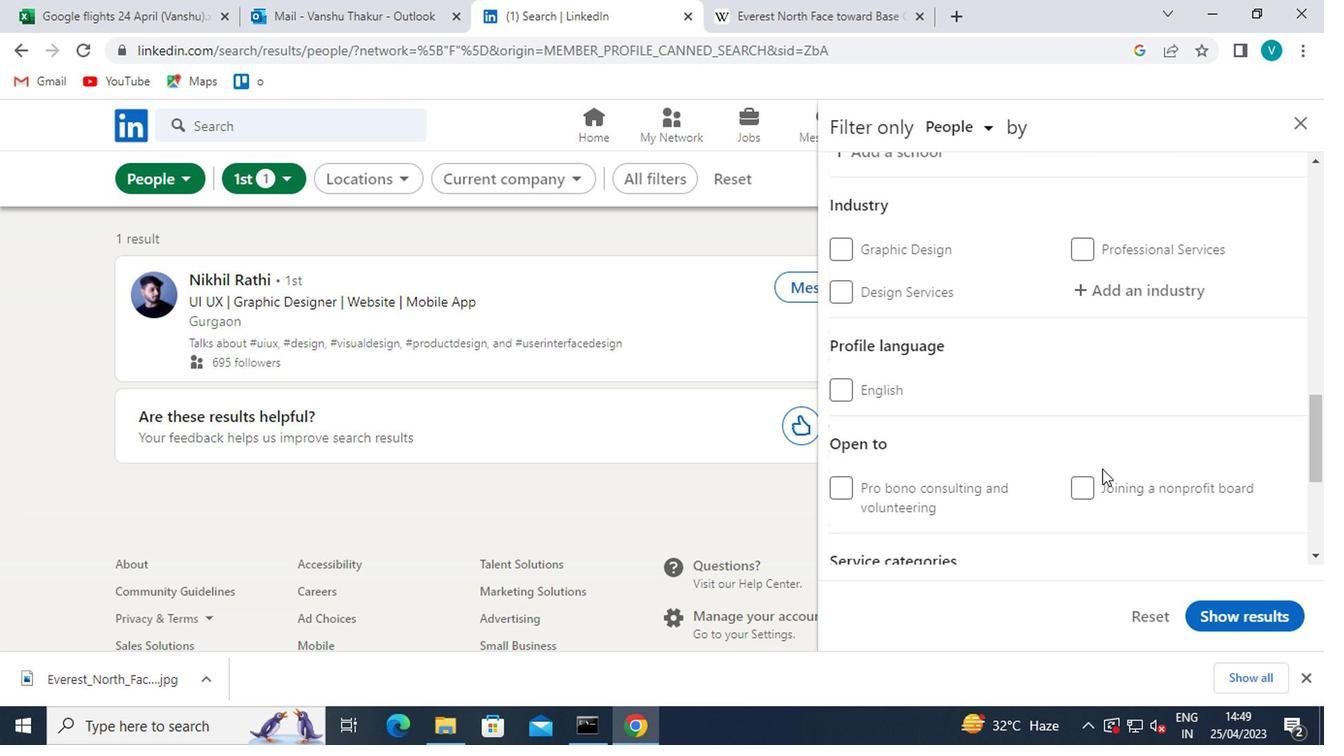
Action: Mouse scrolled (1106, 465) with delta (0, 0)
Screenshot: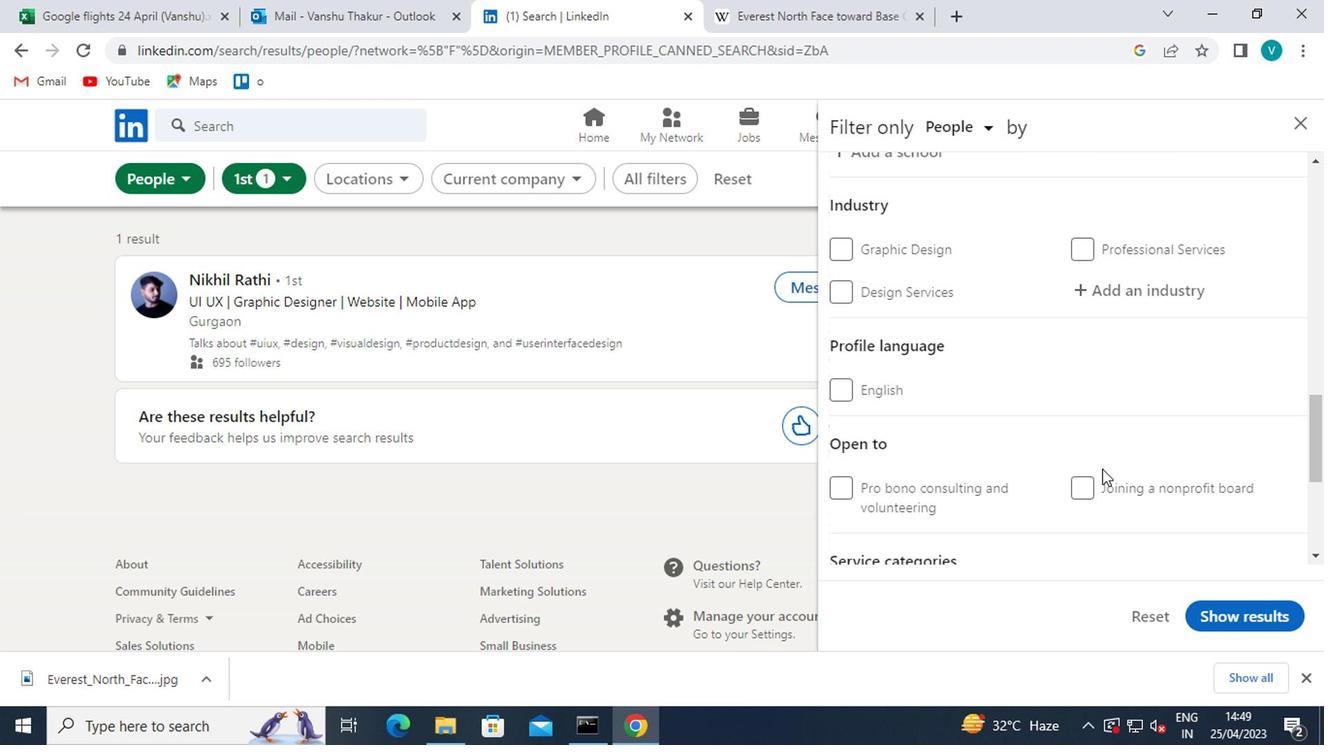 
Action: Mouse scrolled (1106, 467) with delta (0, 1)
Screenshot: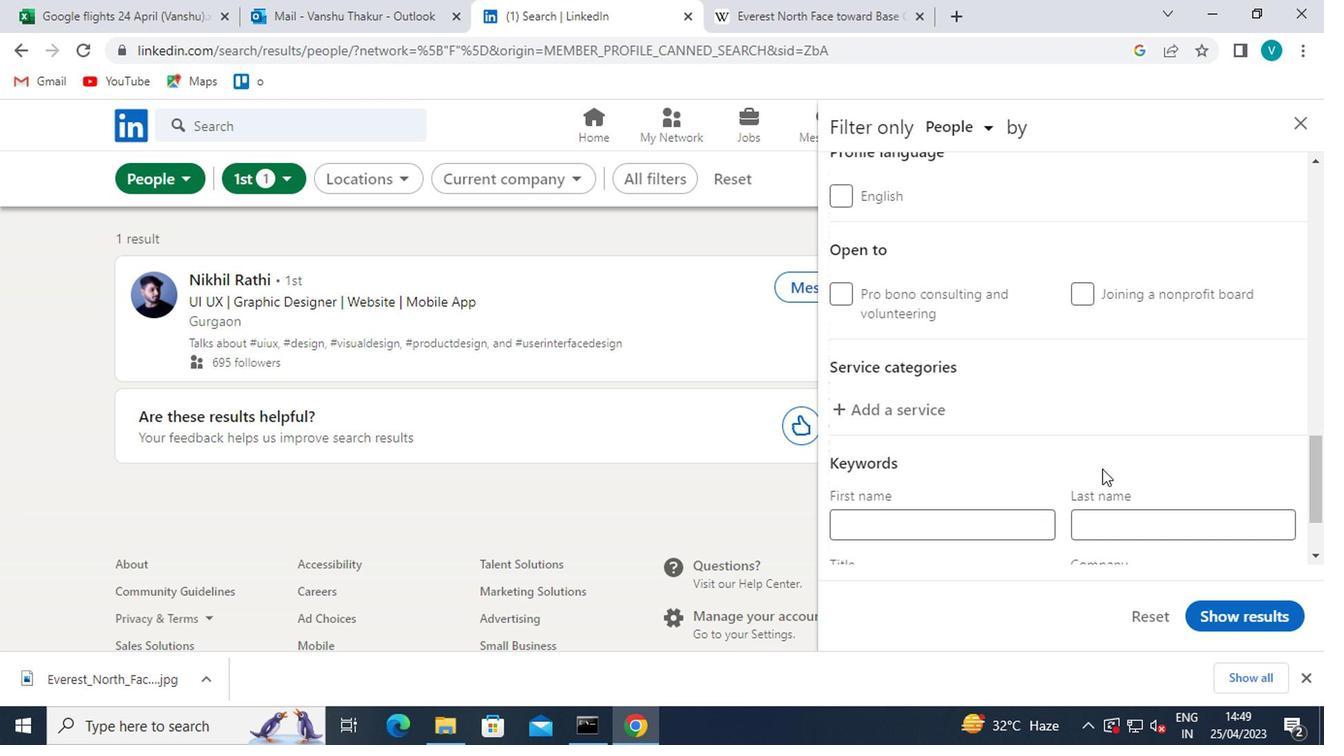 
Action: Mouse scrolled (1106, 467) with delta (0, 1)
Screenshot: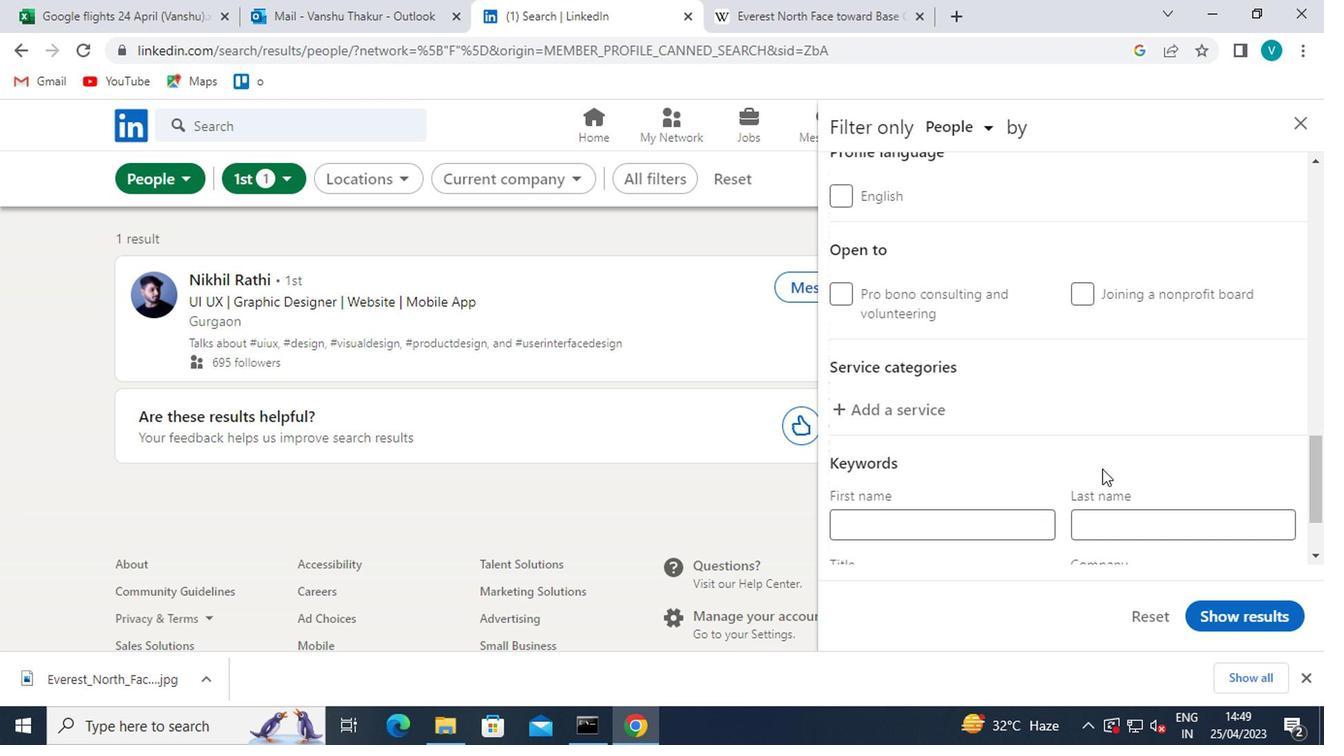 
Action: Mouse scrolled (1106, 467) with delta (0, 1)
Screenshot: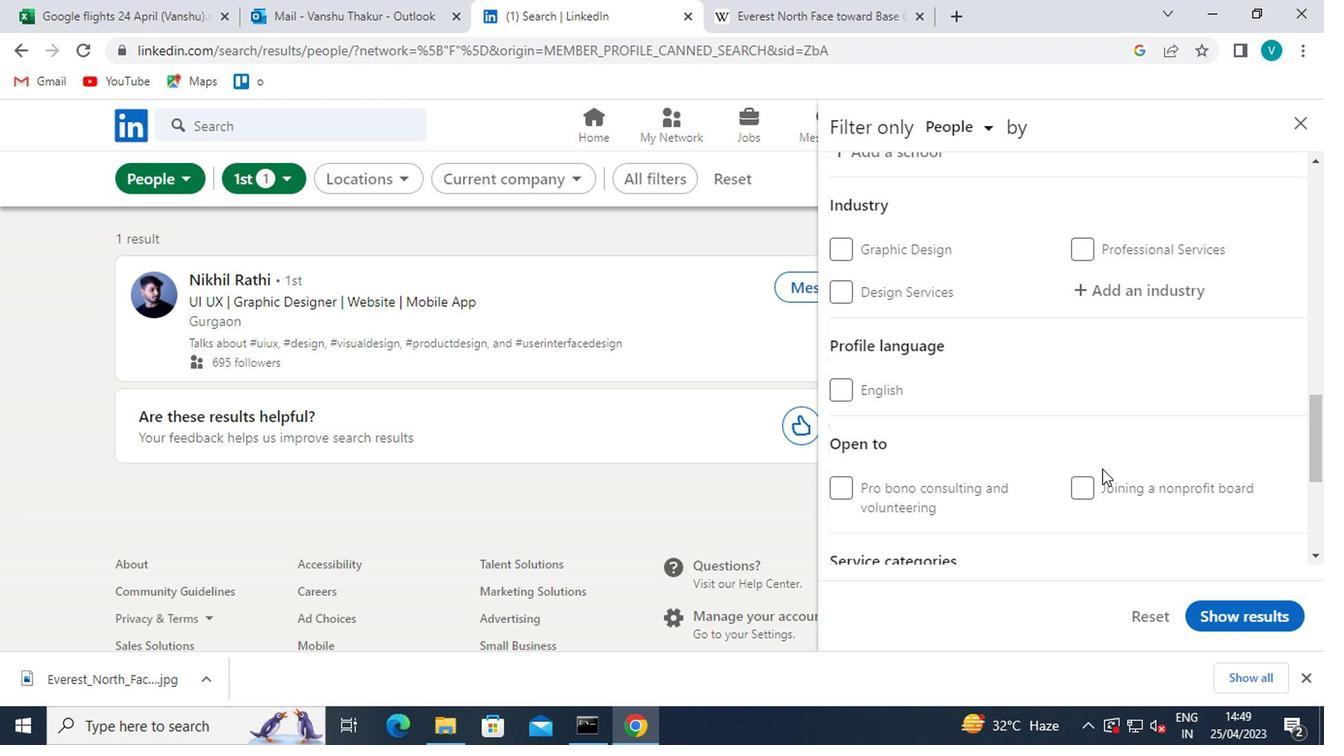 
Action: Mouse scrolled (1106, 467) with delta (0, 1)
Screenshot: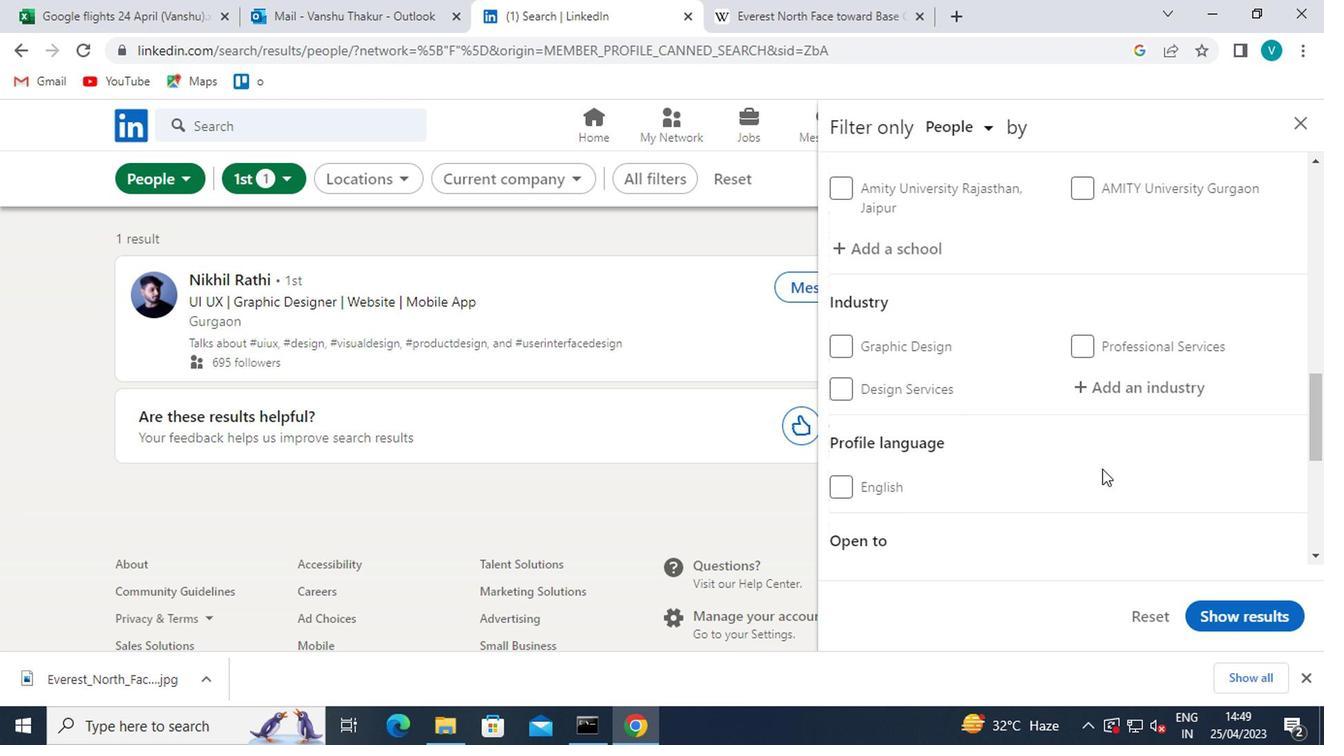 
Action: Mouse scrolled (1106, 467) with delta (0, 1)
Screenshot: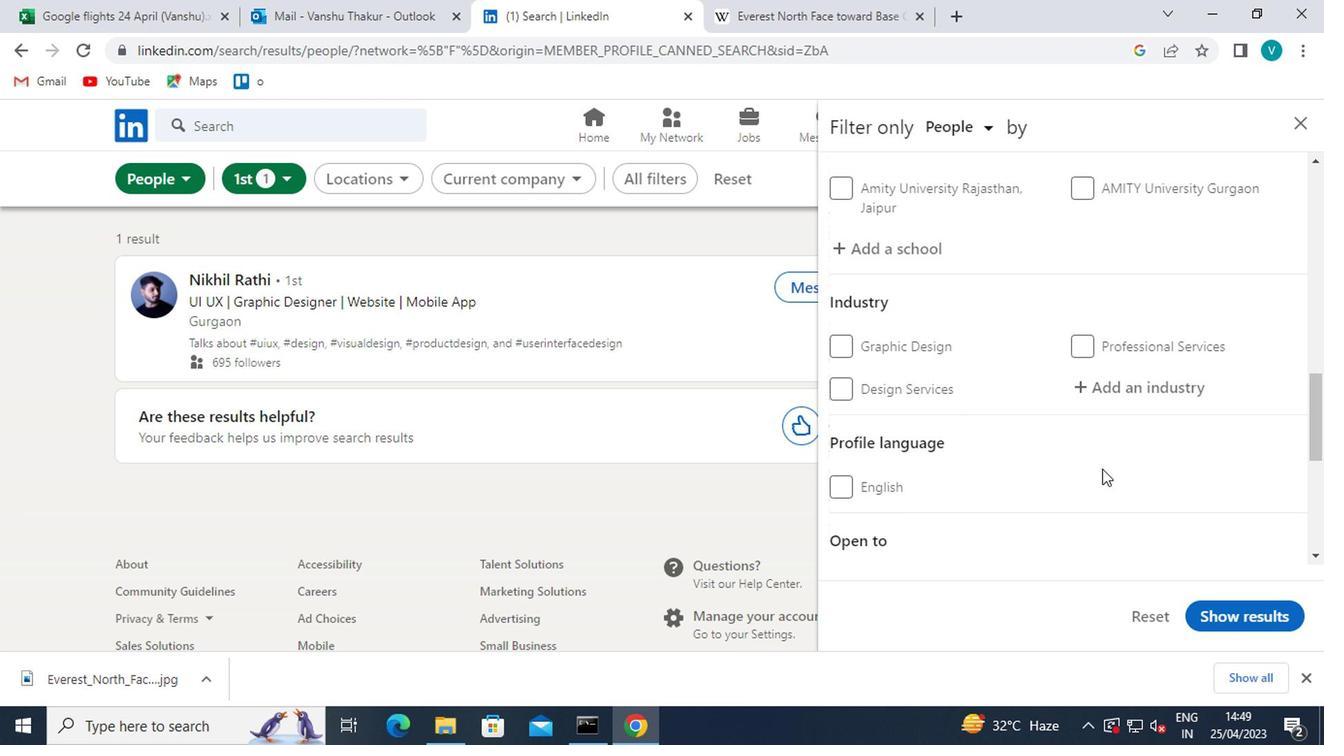 
Action: Mouse scrolled (1106, 467) with delta (0, 1)
Screenshot: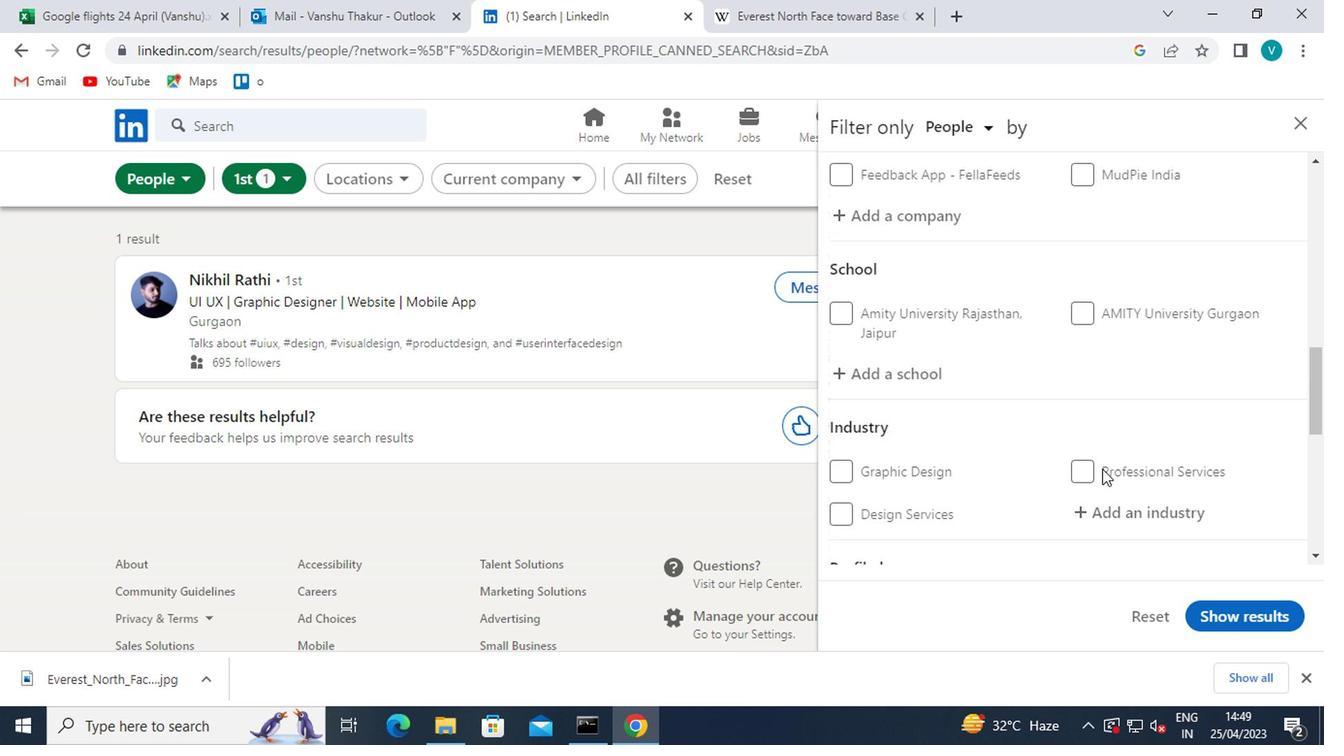 
Action: Mouse scrolled (1106, 467) with delta (0, 1)
Screenshot: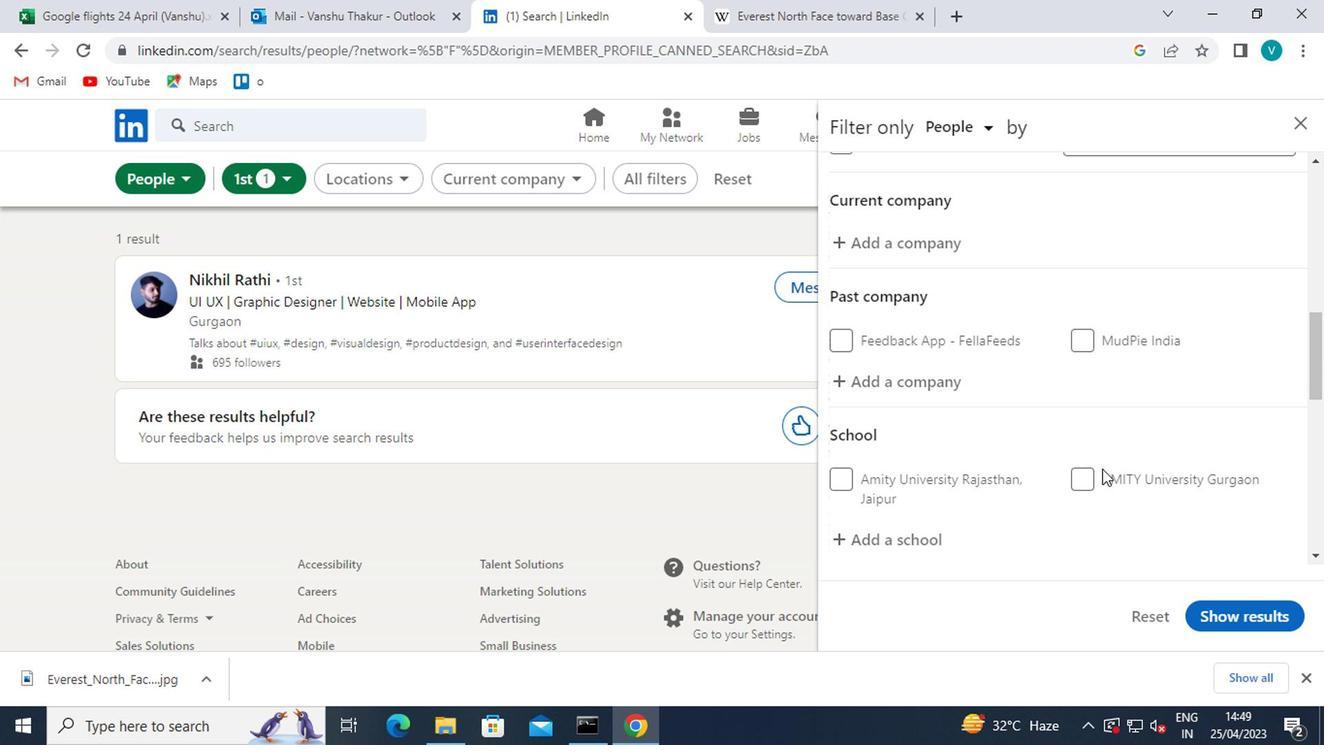 
Action: Mouse moved to (938, 346)
Screenshot: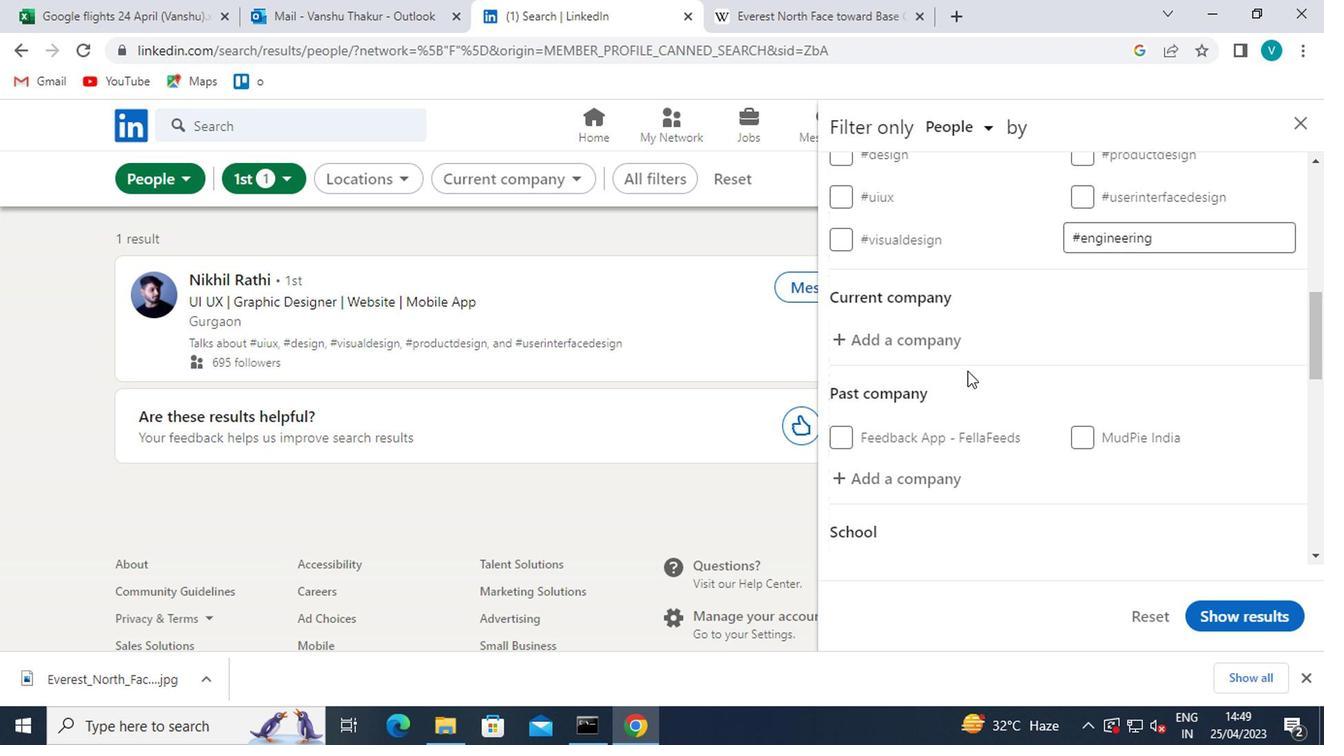 
Action: Mouse pressed left at (938, 346)
Screenshot: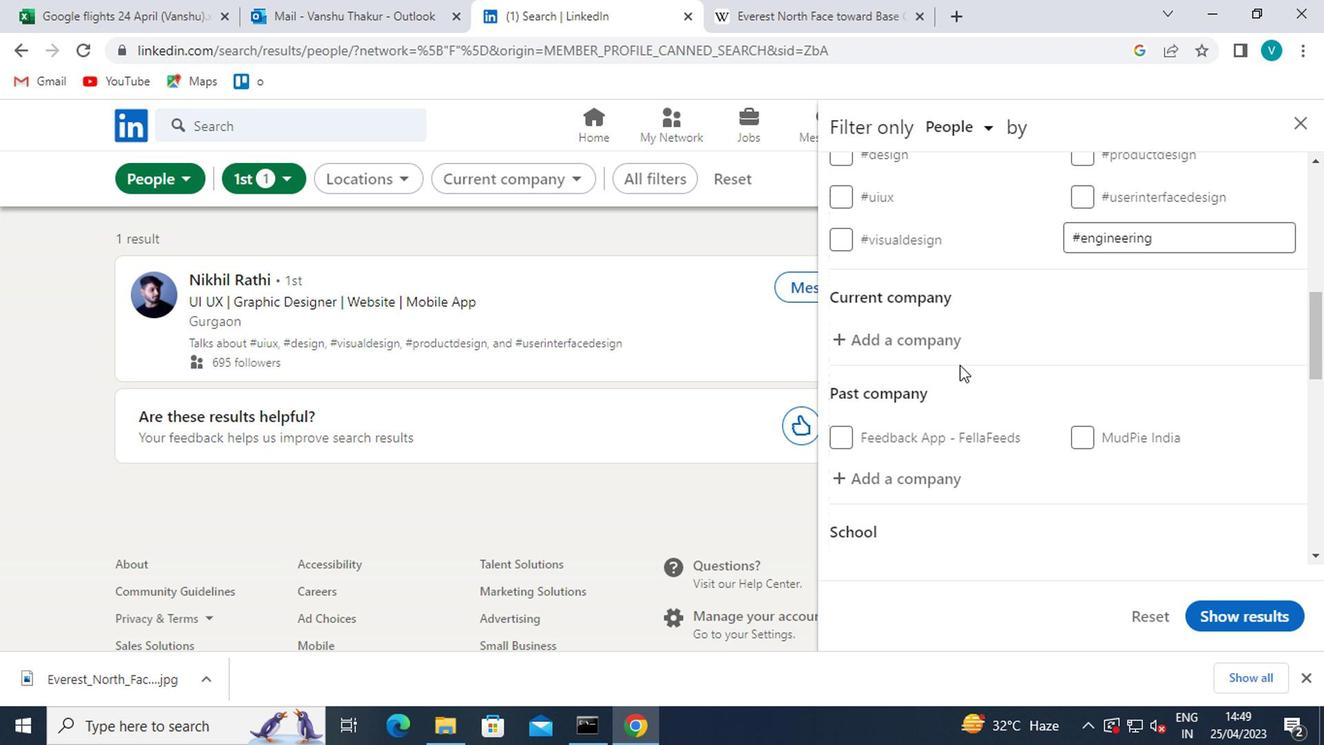 
Action: Mouse moved to (938, 345)
Screenshot: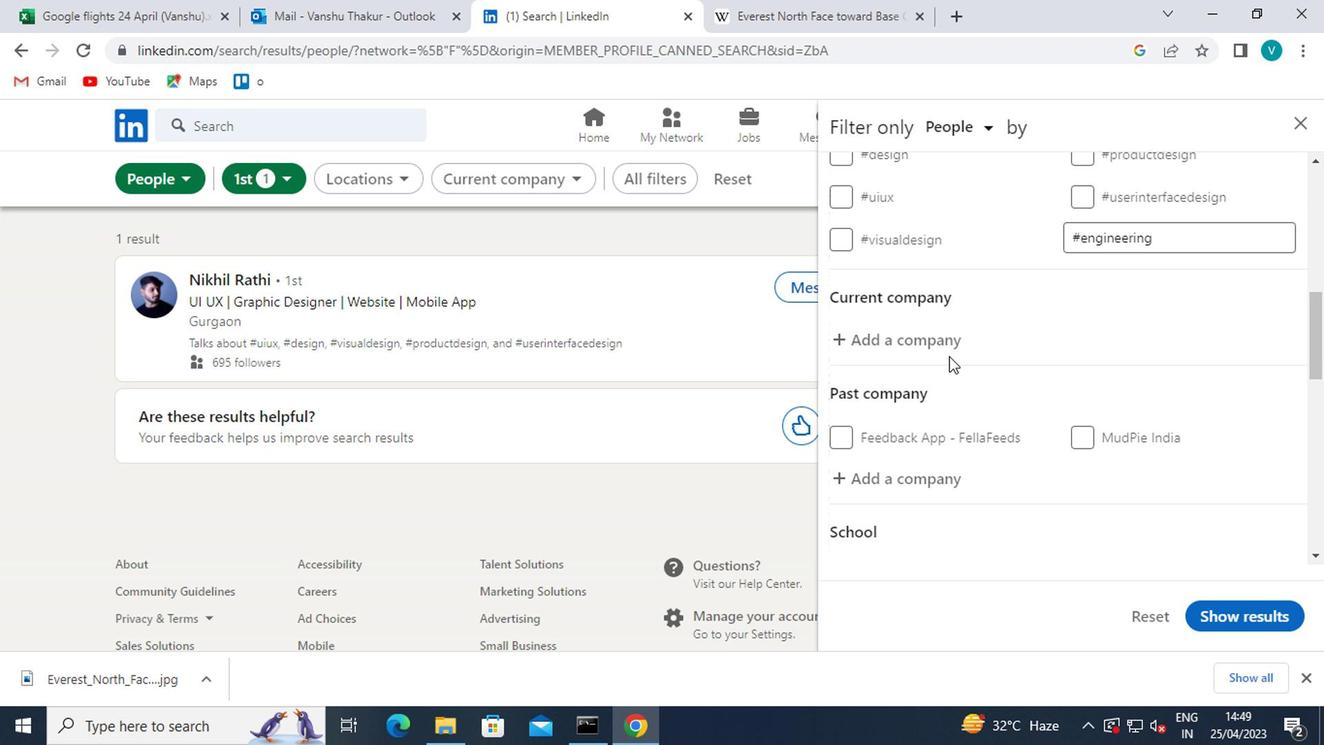 
Action: Key pressed <Key.shift>TOPPR
Screenshot: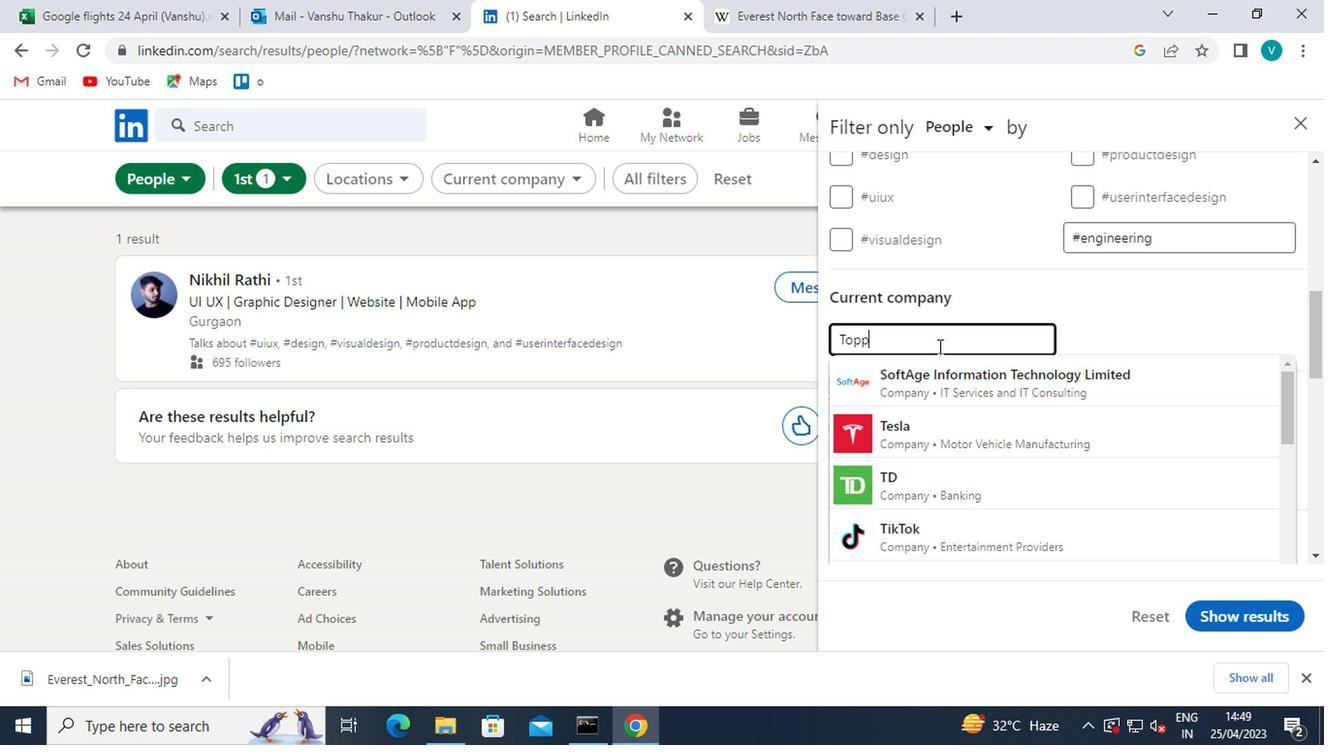 
Action: Mouse moved to (942, 369)
Screenshot: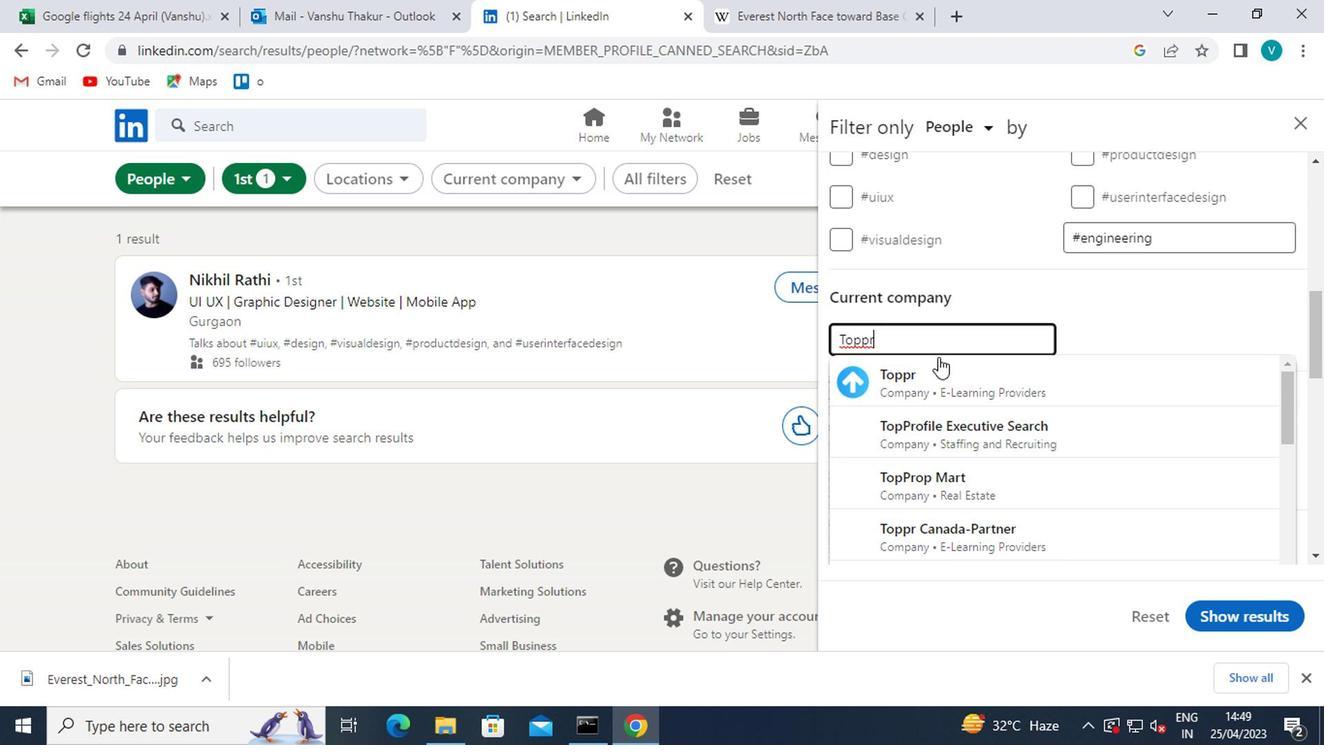 
Action: Mouse pressed left at (942, 369)
Screenshot: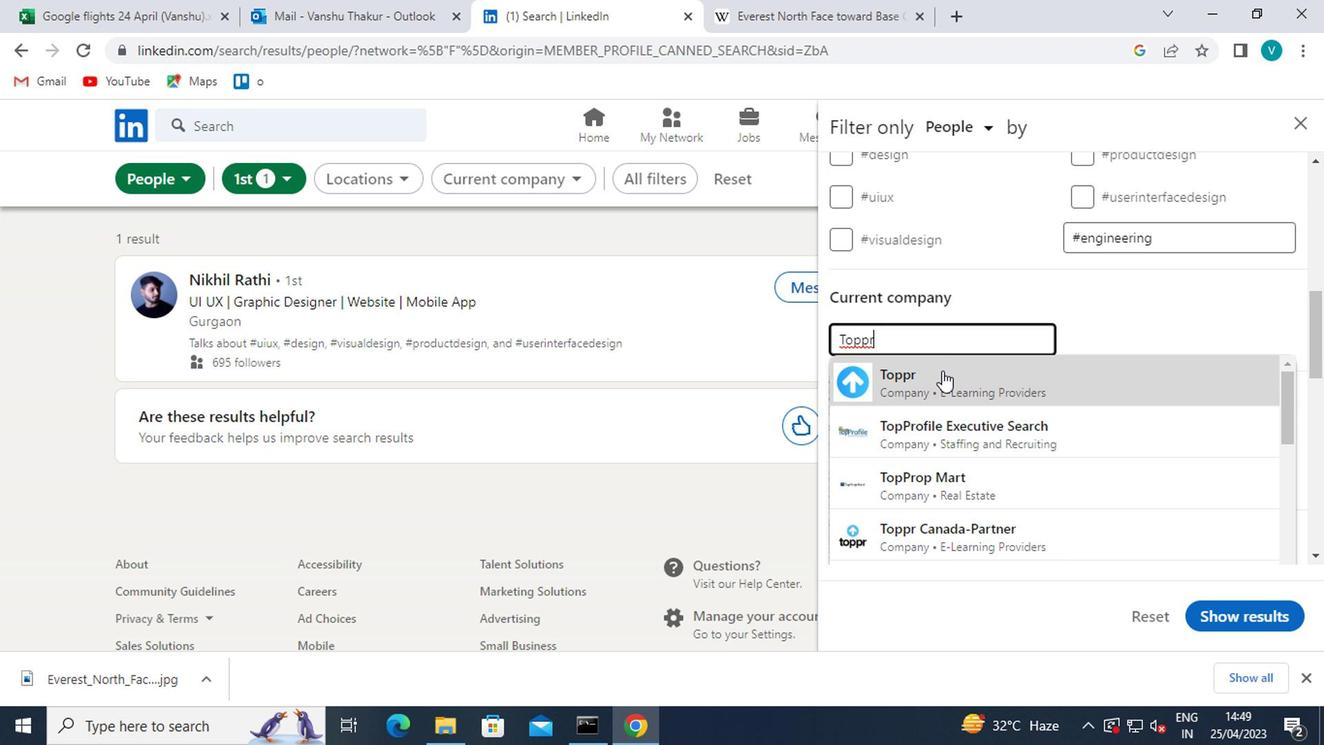 
Action: Mouse scrolled (942, 368) with delta (0, 0)
Screenshot: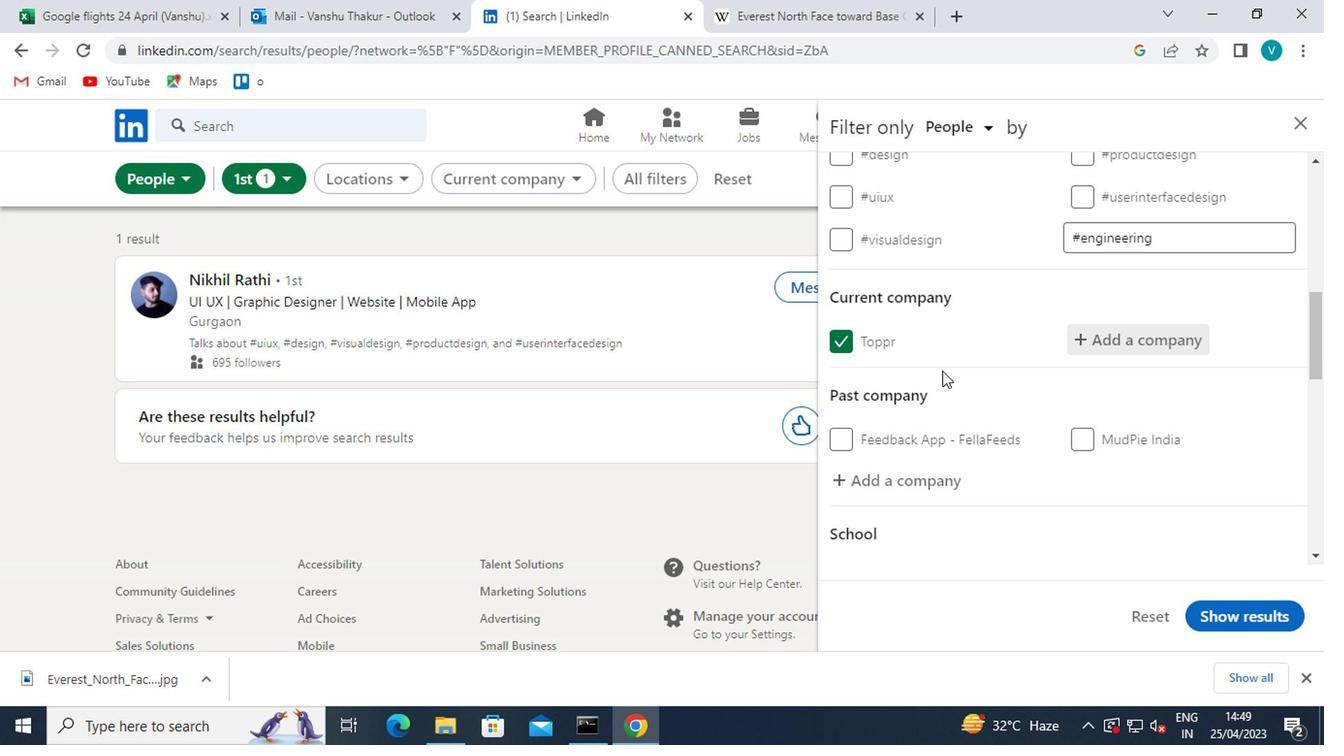 
Action: Mouse scrolled (942, 368) with delta (0, 0)
Screenshot: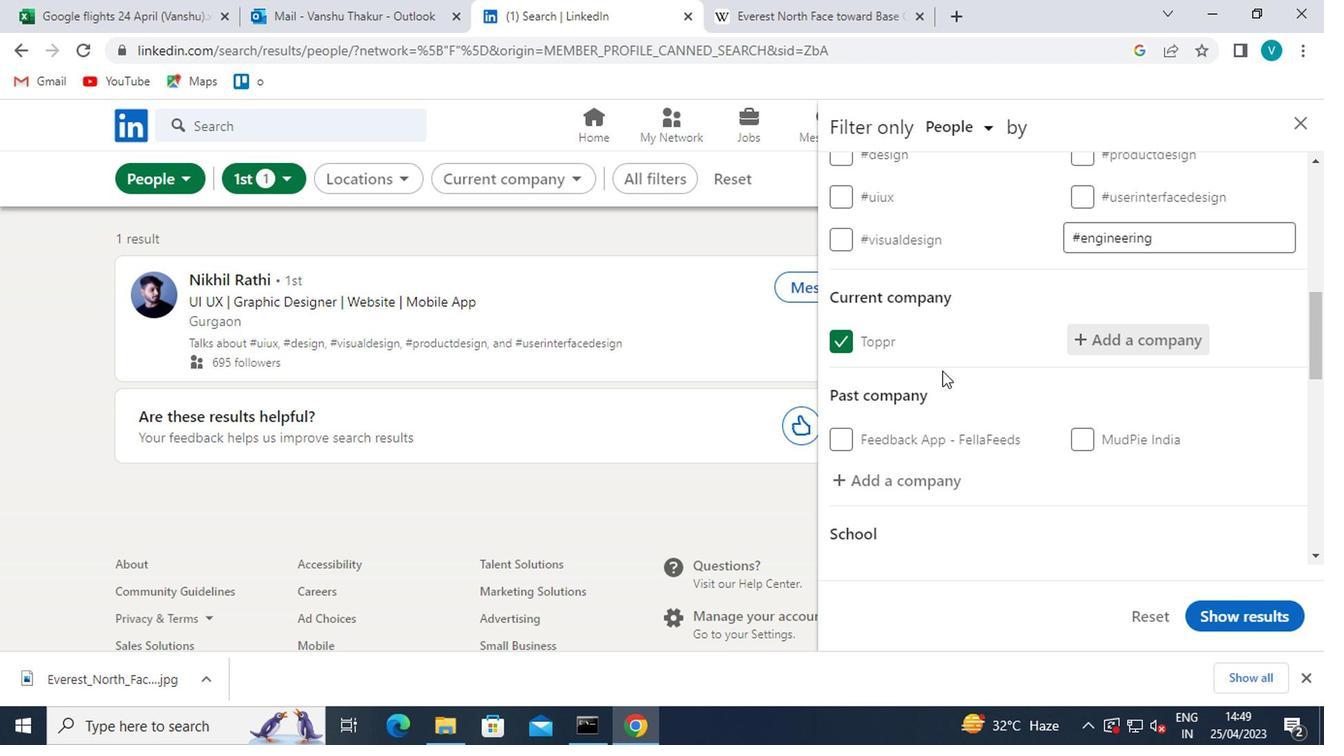 
Action: Mouse moved to (906, 434)
Screenshot: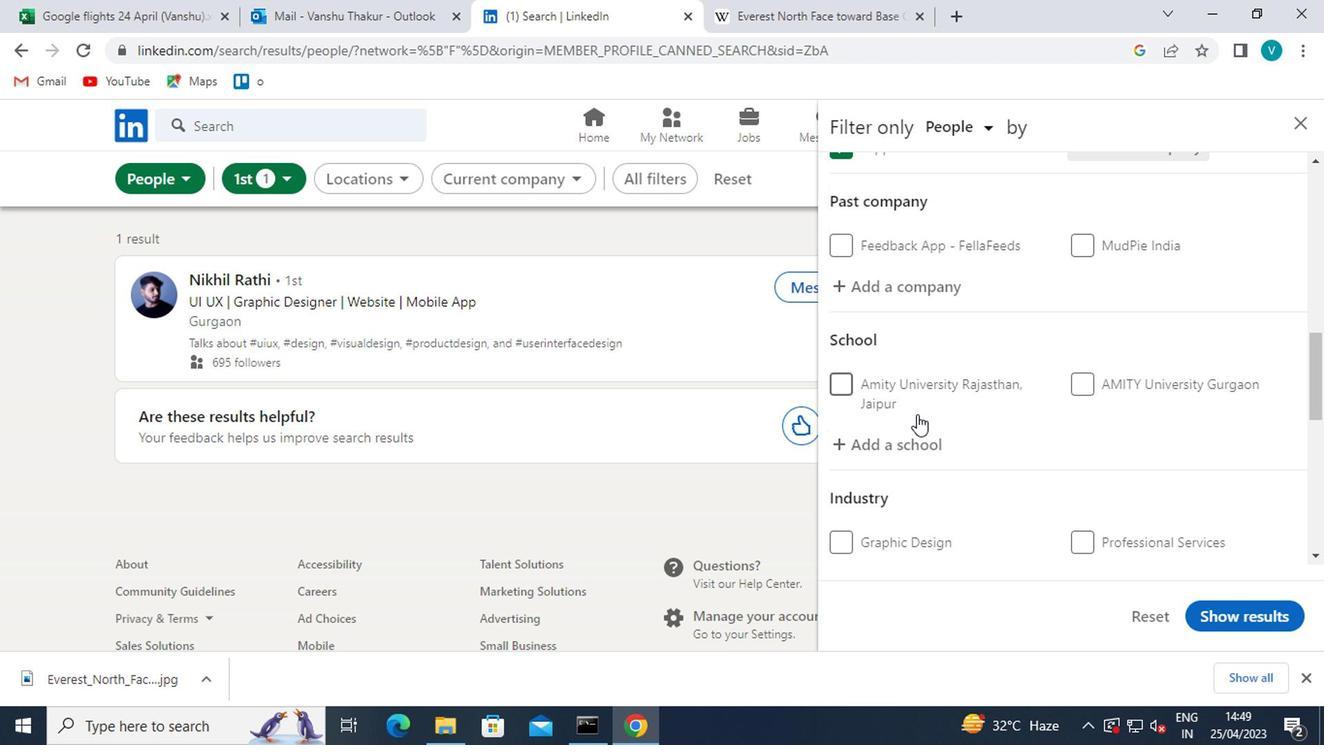 
Action: Mouse pressed left at (906, 434)
Screenshot: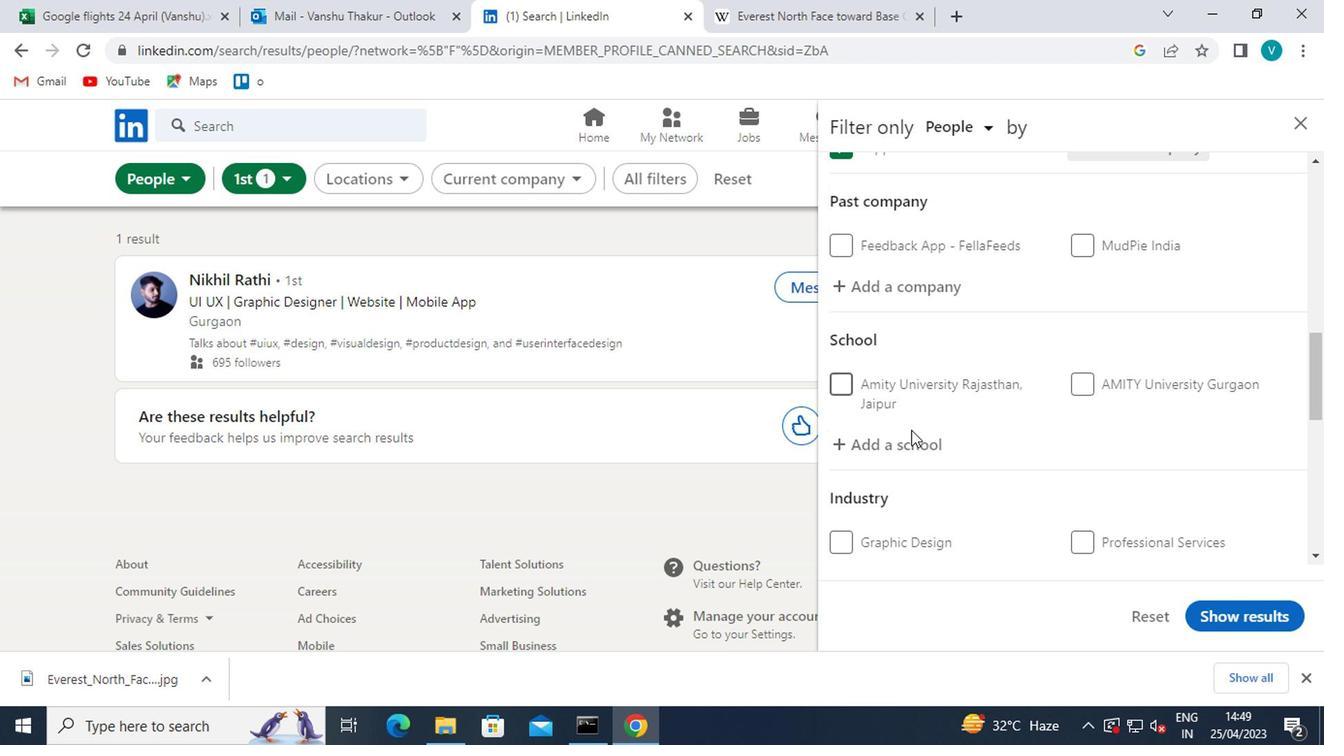 
Action: Mouse moved to (906, 435)
Screenshot: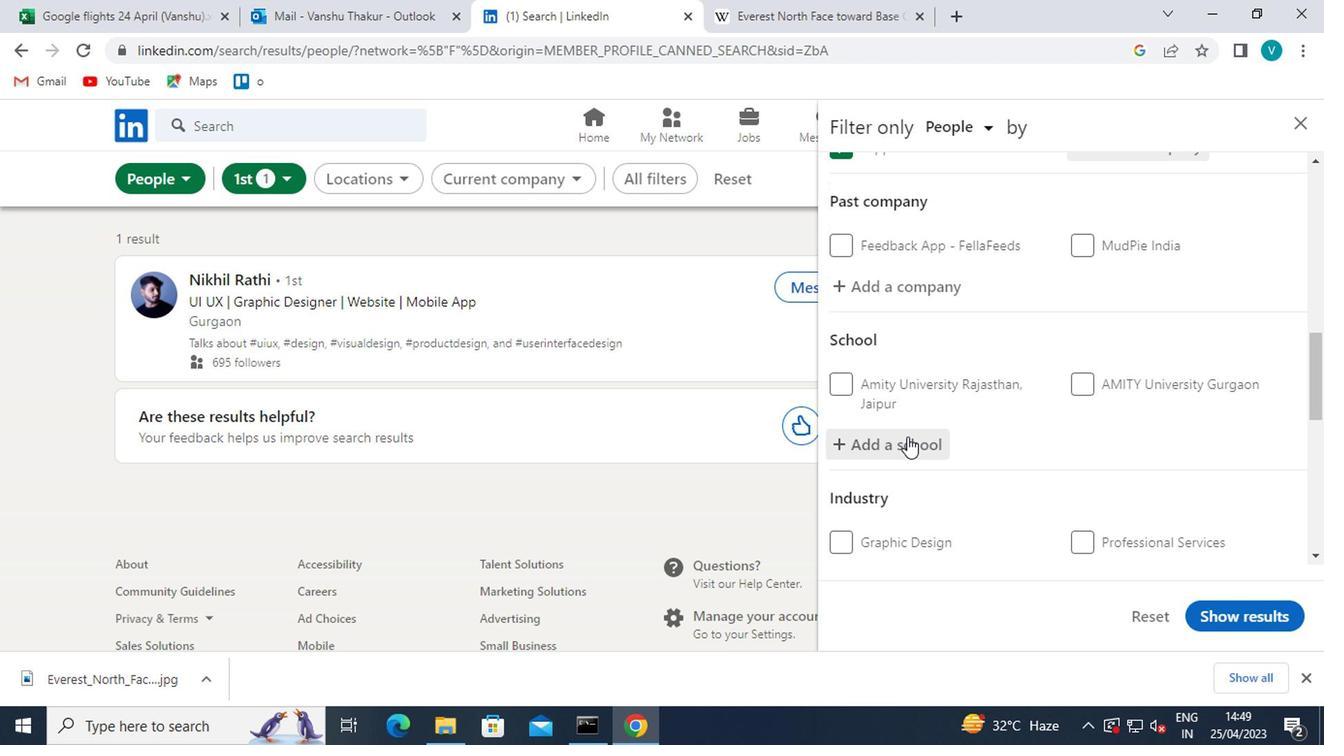 
Action: Key pressed <Key.shift>ST,<Key.backspace>.<Key.space><Key.shift><Key.shift><Key.shift><Key.shift><Key.shift>GEO
Screenshot: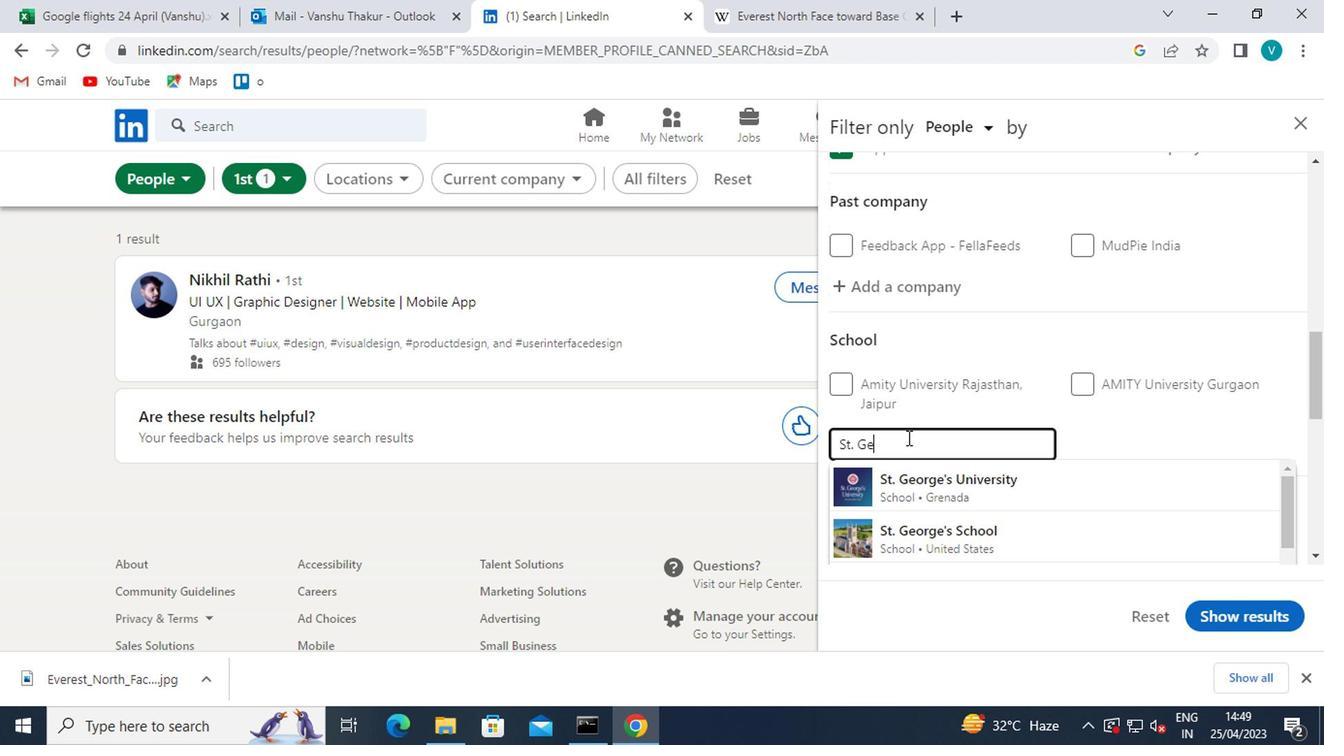 
Action: Mouse moved to (926, 479)
Screenshot: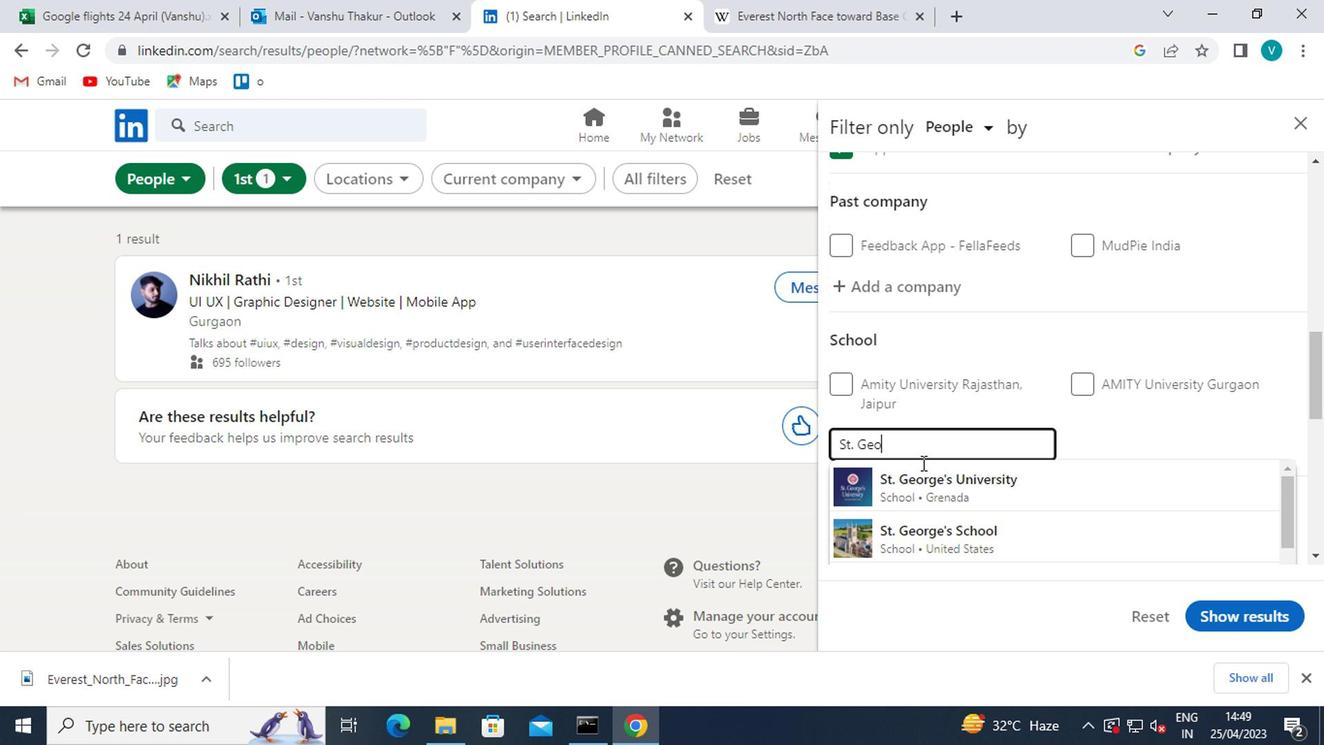 
Action: Mouse pressed left at (926, 479)
Screenshot: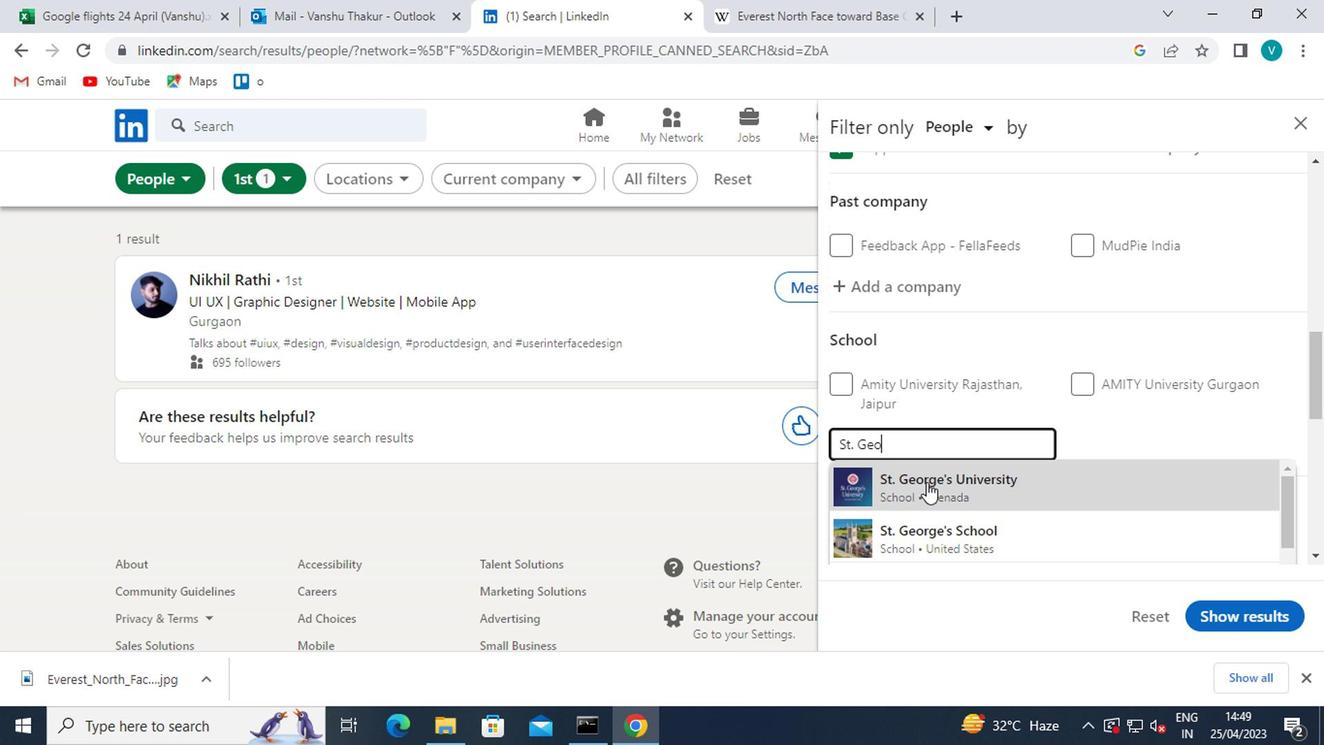 
Action: Mouse moved to (930, 479)
Screenshot: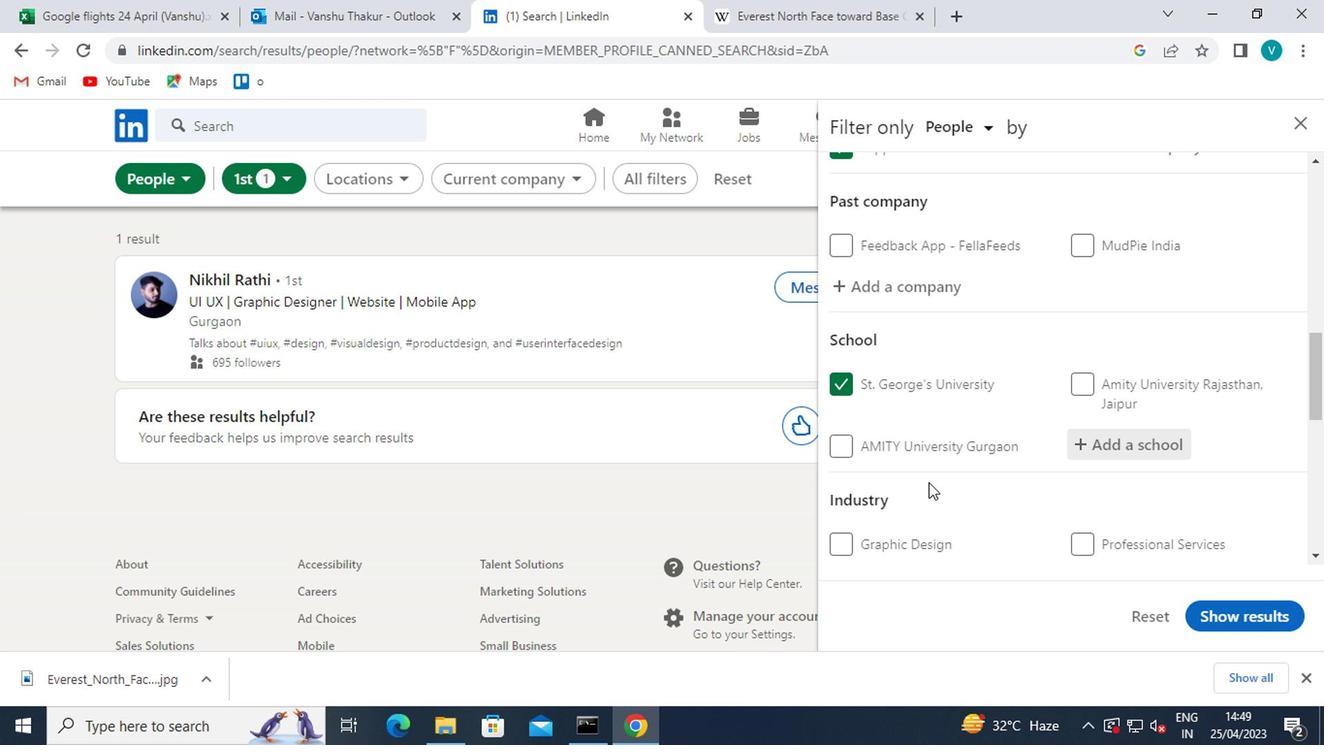 
Action: Mouse scrolled (930, 478) with delta (0, -1)
Screenshot: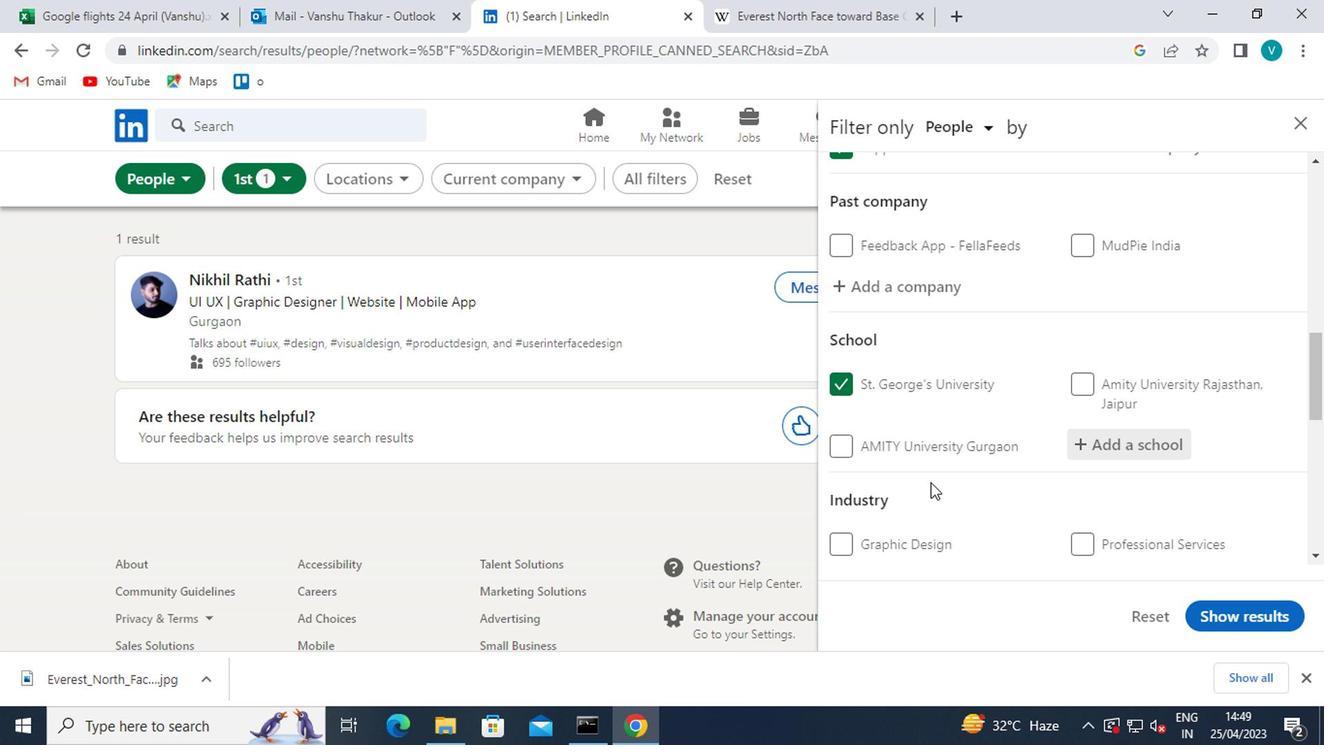 
Action: Mouse scrolled (930, 478) with delta (0, -1)
Screenshot: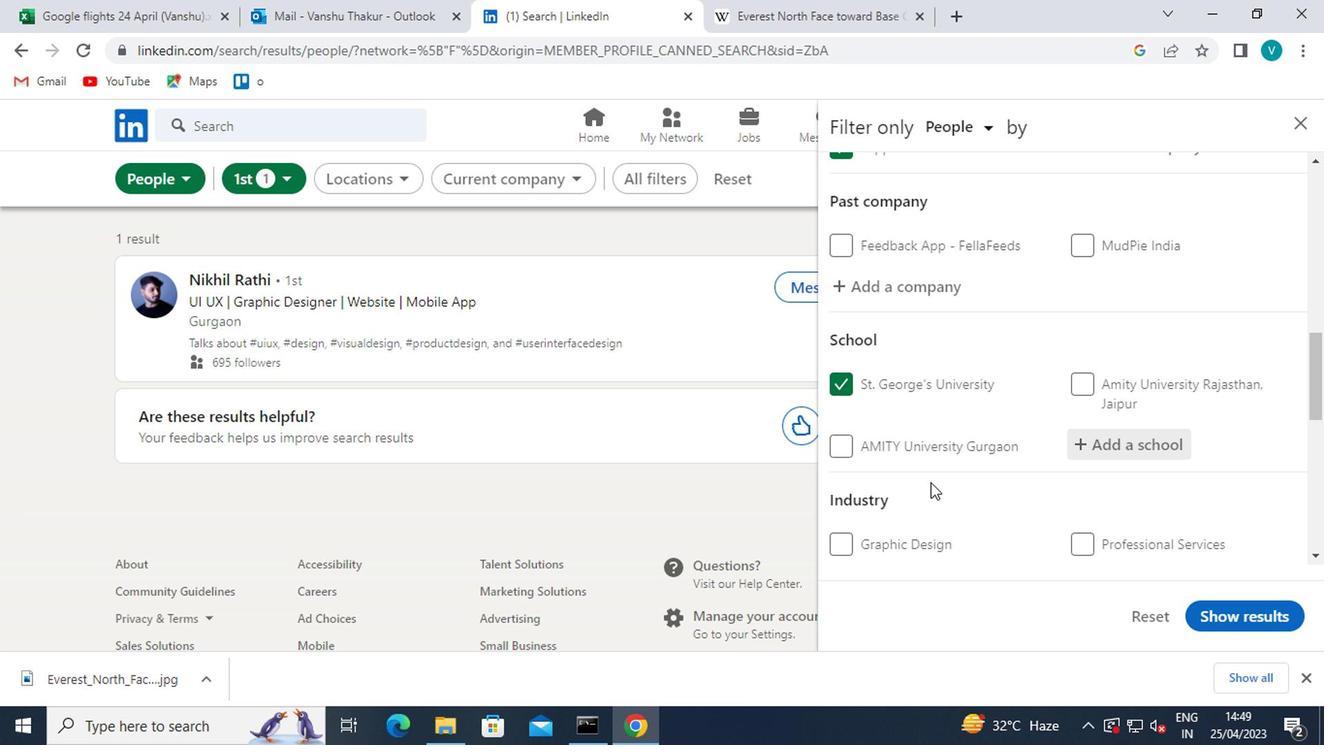 
Action: Mouse moved to (1190, 390)
Screenshot: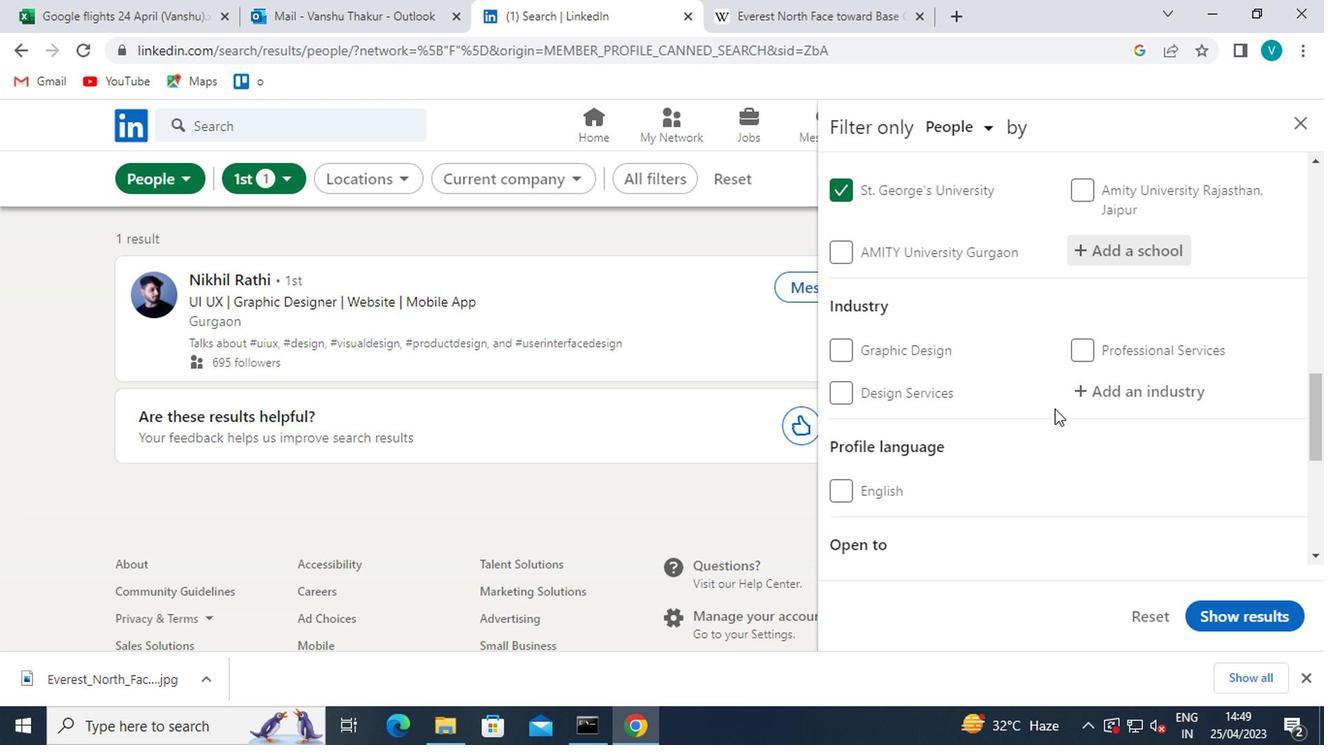 
Action: Mouse pressed left at (1190, 390)
Screenshot: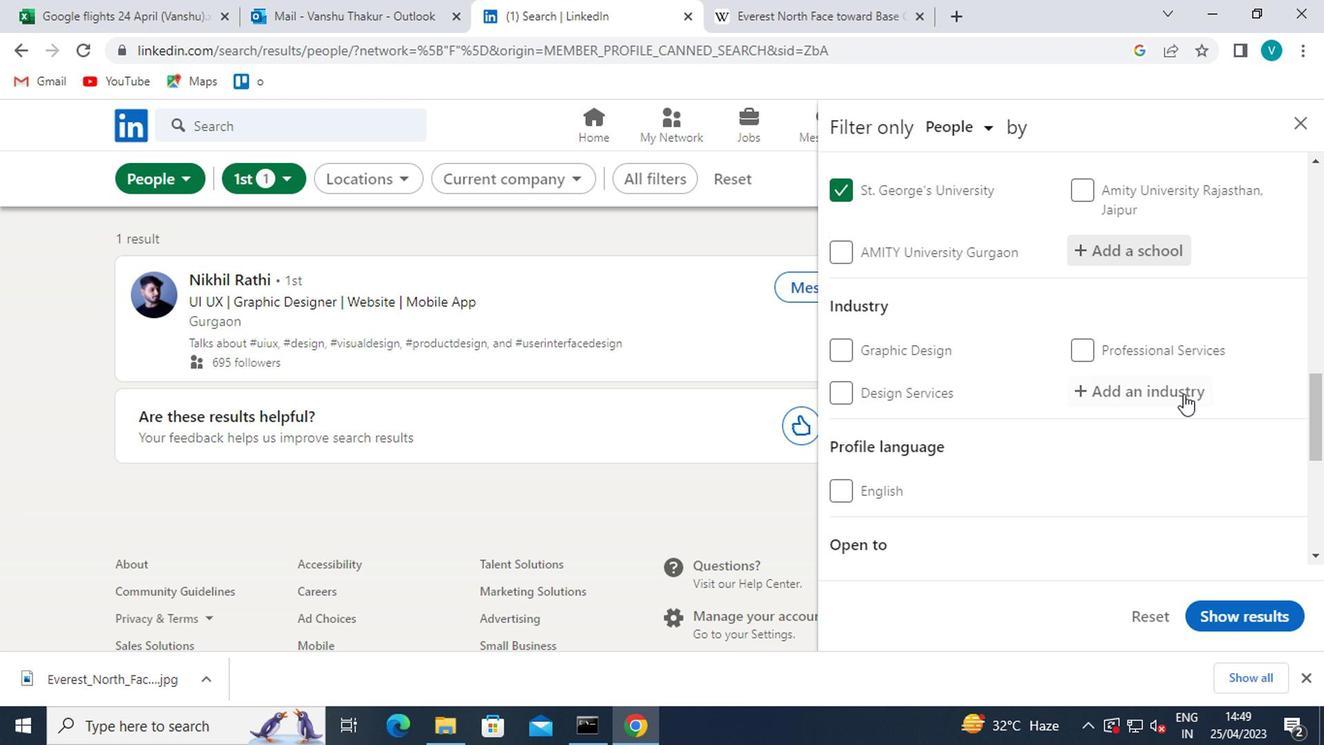 
Action: Mouse moved to (1153, 367)
Screenshot: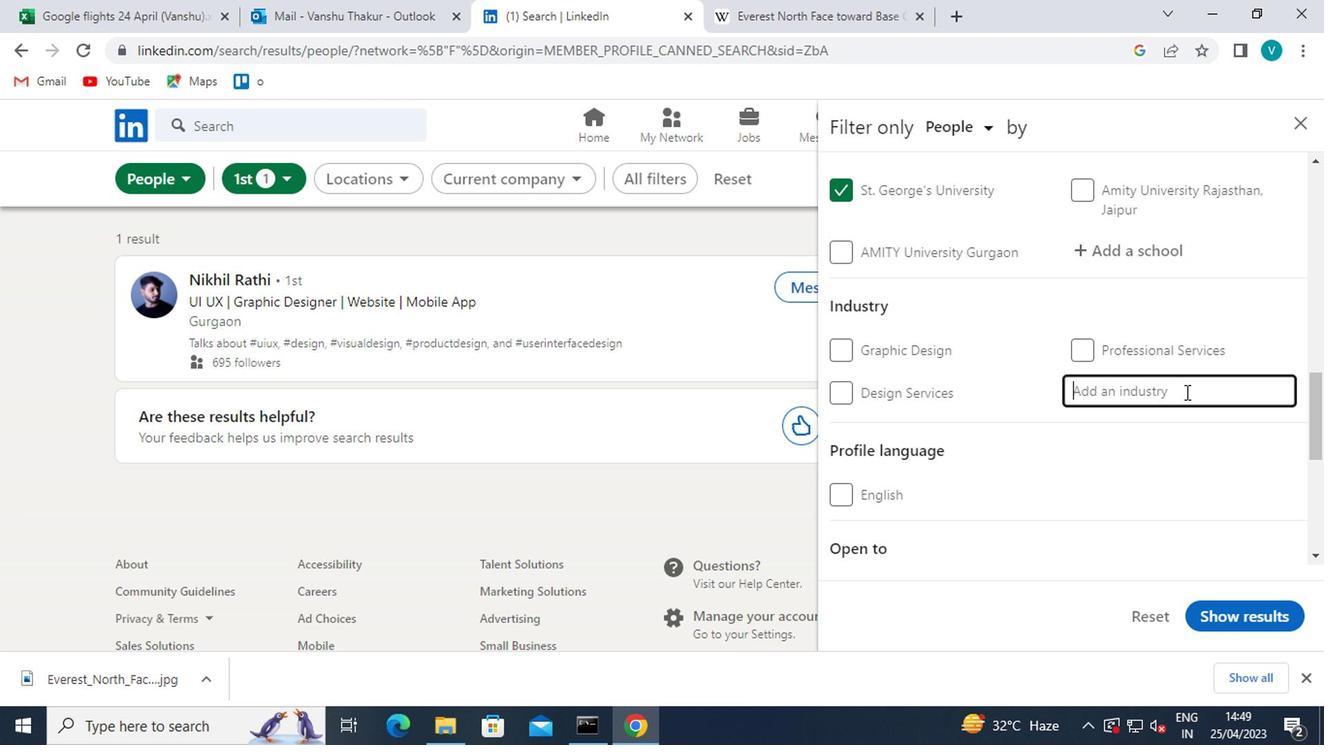 
Action: Key pressed <Key.shift>REY<Key.backspace>TAIL<Key.space><Key.shift>OFFICE<Key.space><Key.shift>E
Screenshot: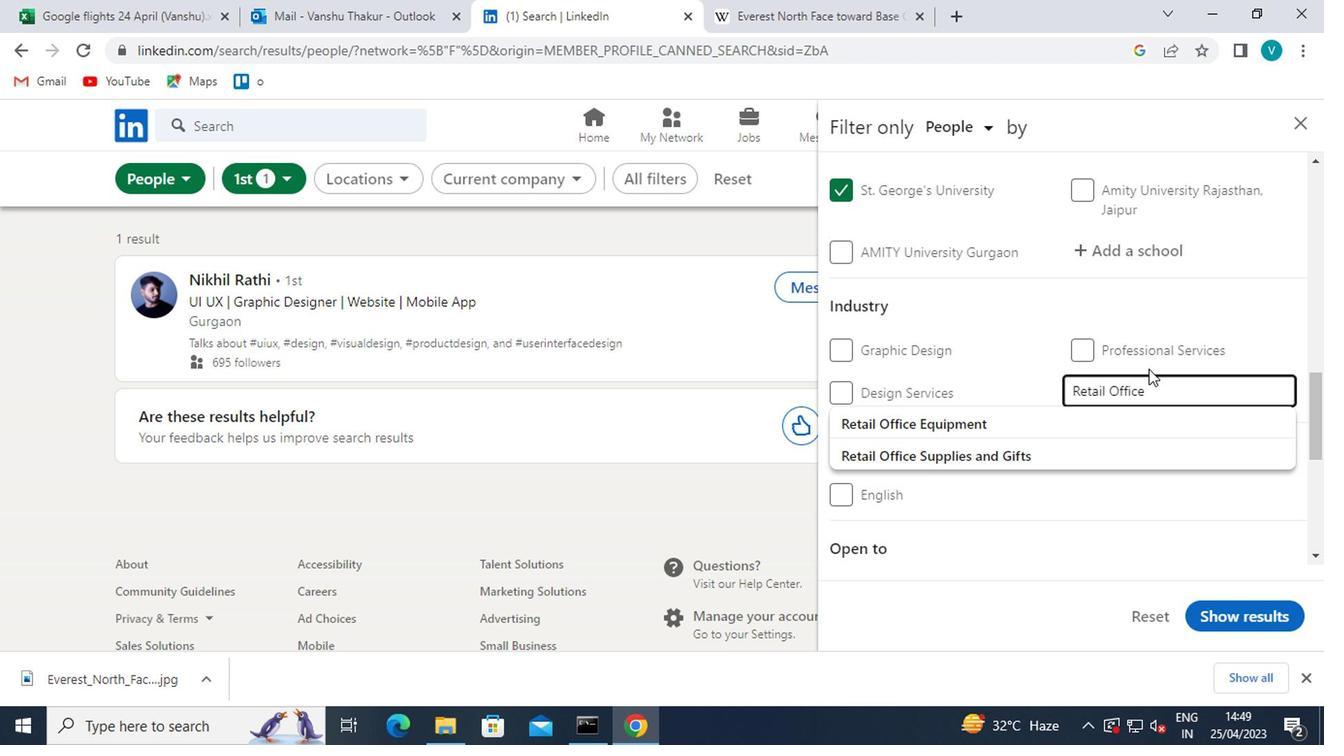 
Action: Mouse moved to (960, 422)
Screenshot: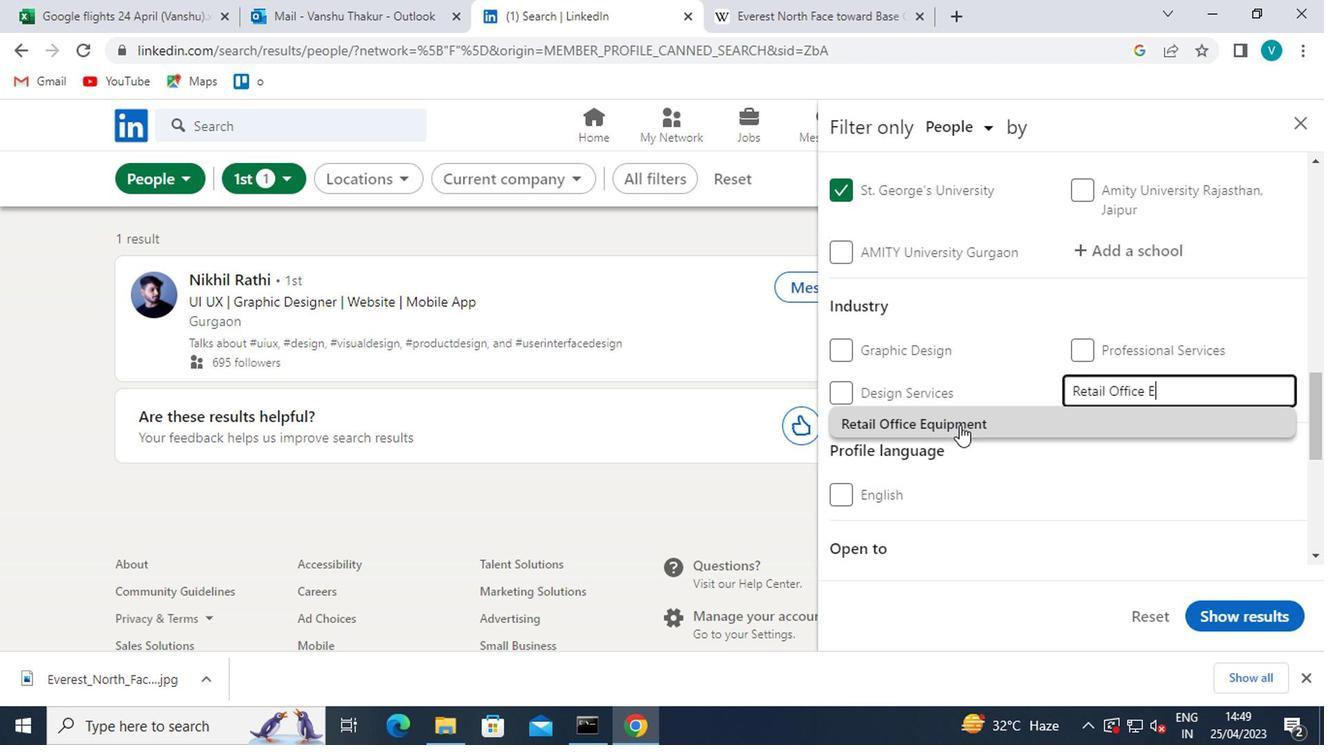 
Action: Mouse pressed left at (960, 422)
Screenshot: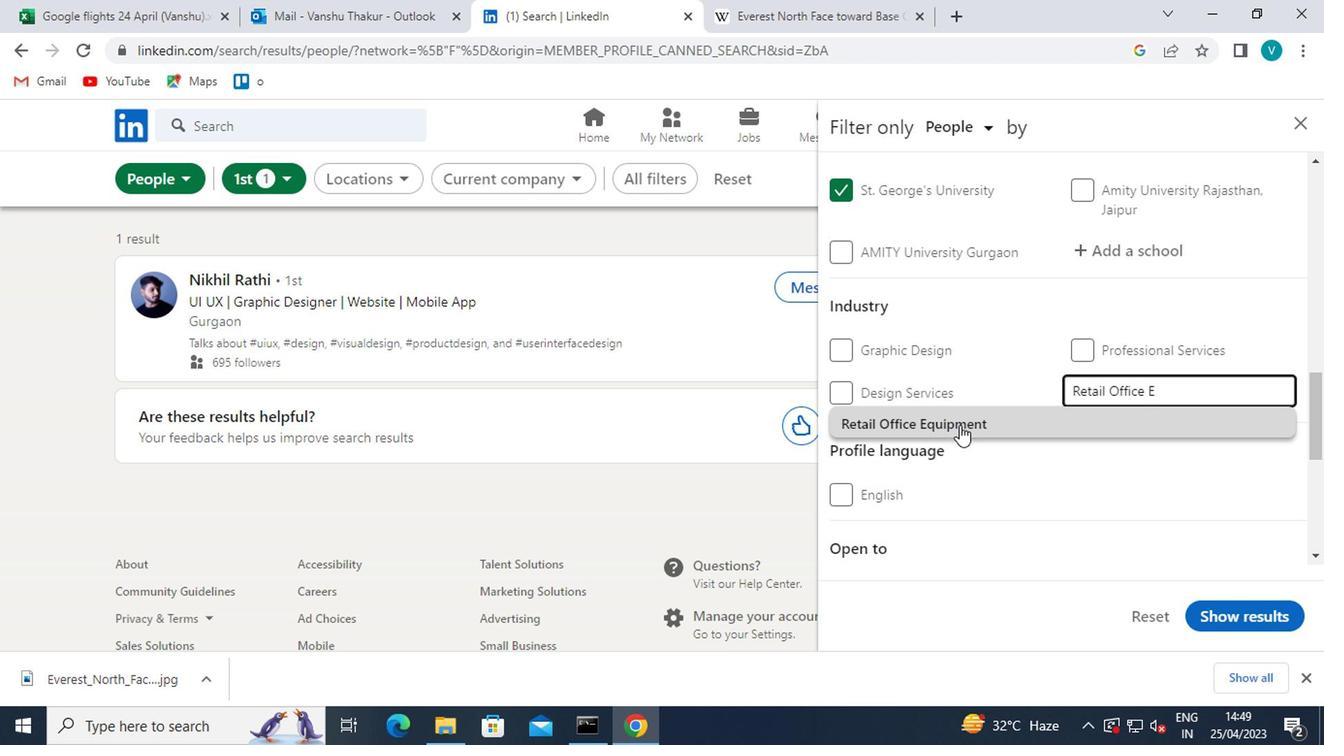 
Action: Mouse scrolled (960, 422) with delta (0, 0)
Screenshot: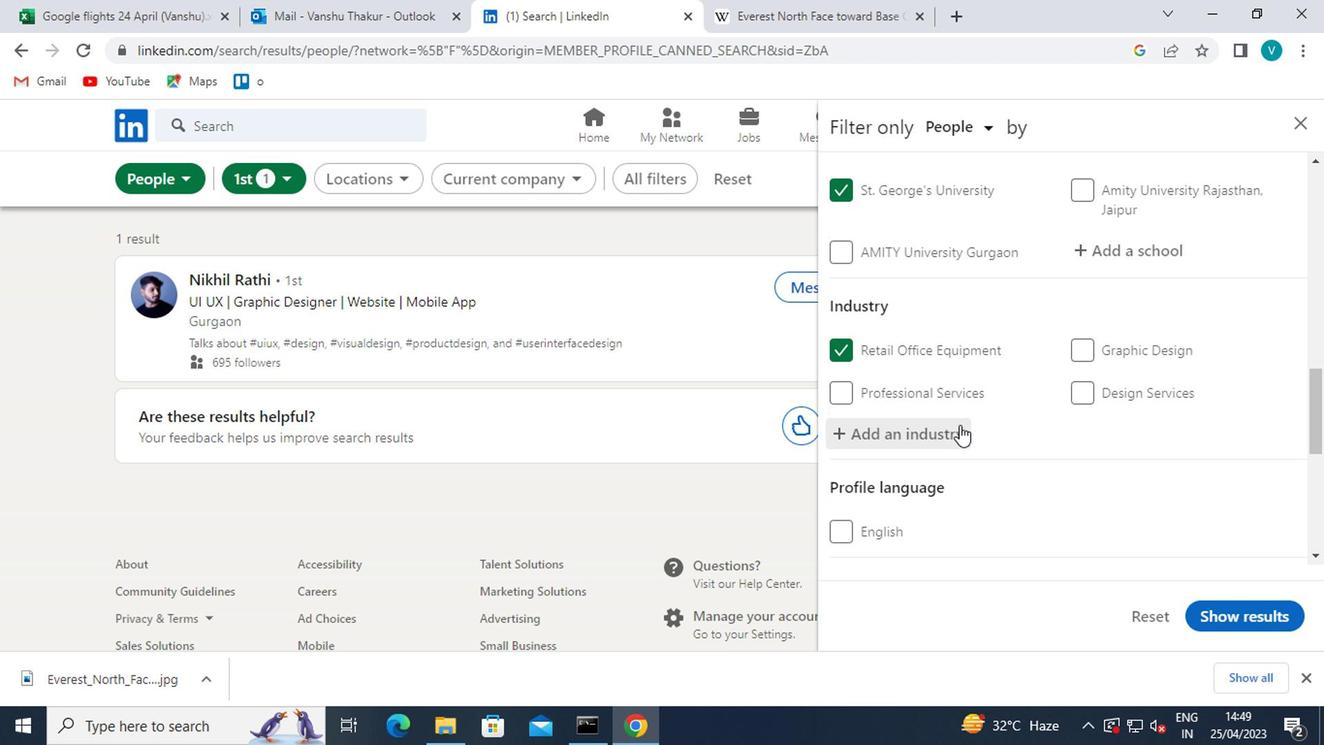 
Action: Mouse scrolled (960, 422) with delta (0, 0)
Screenshot: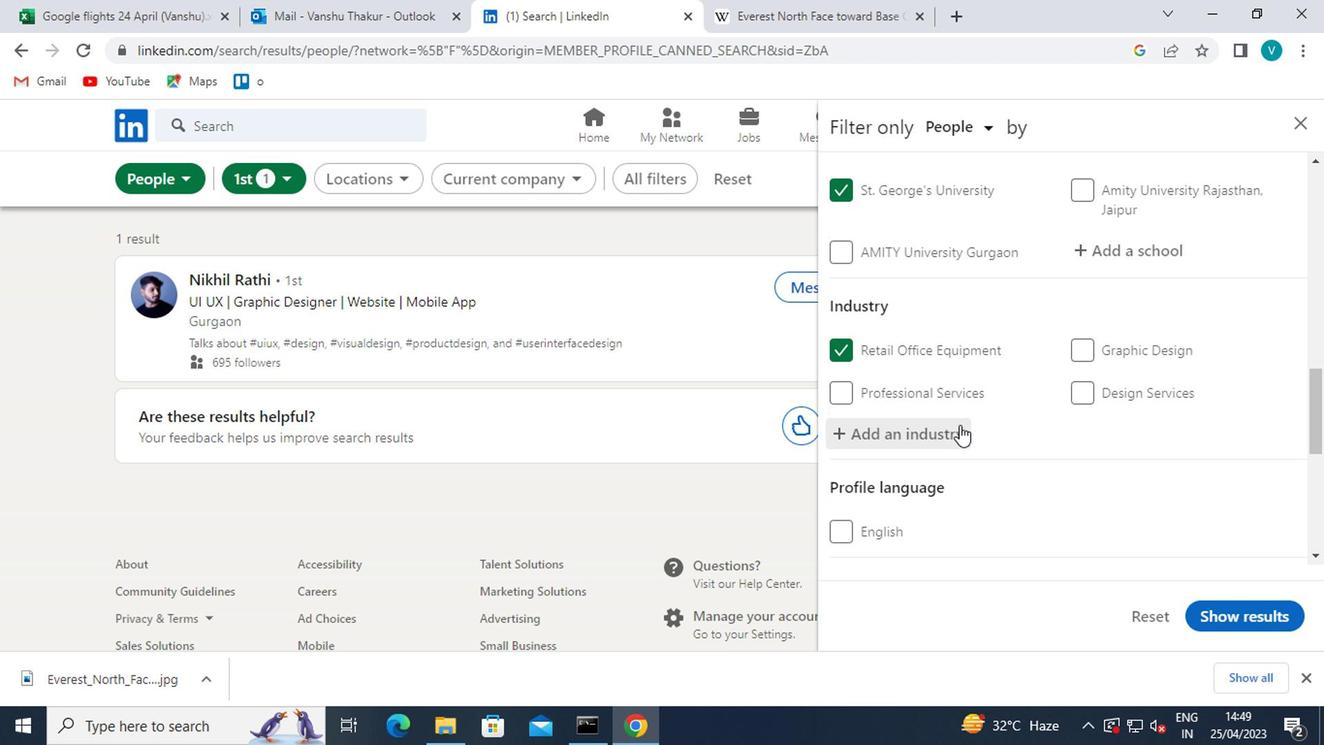
Action: Mouse moved to (960, 423)
Screenshot: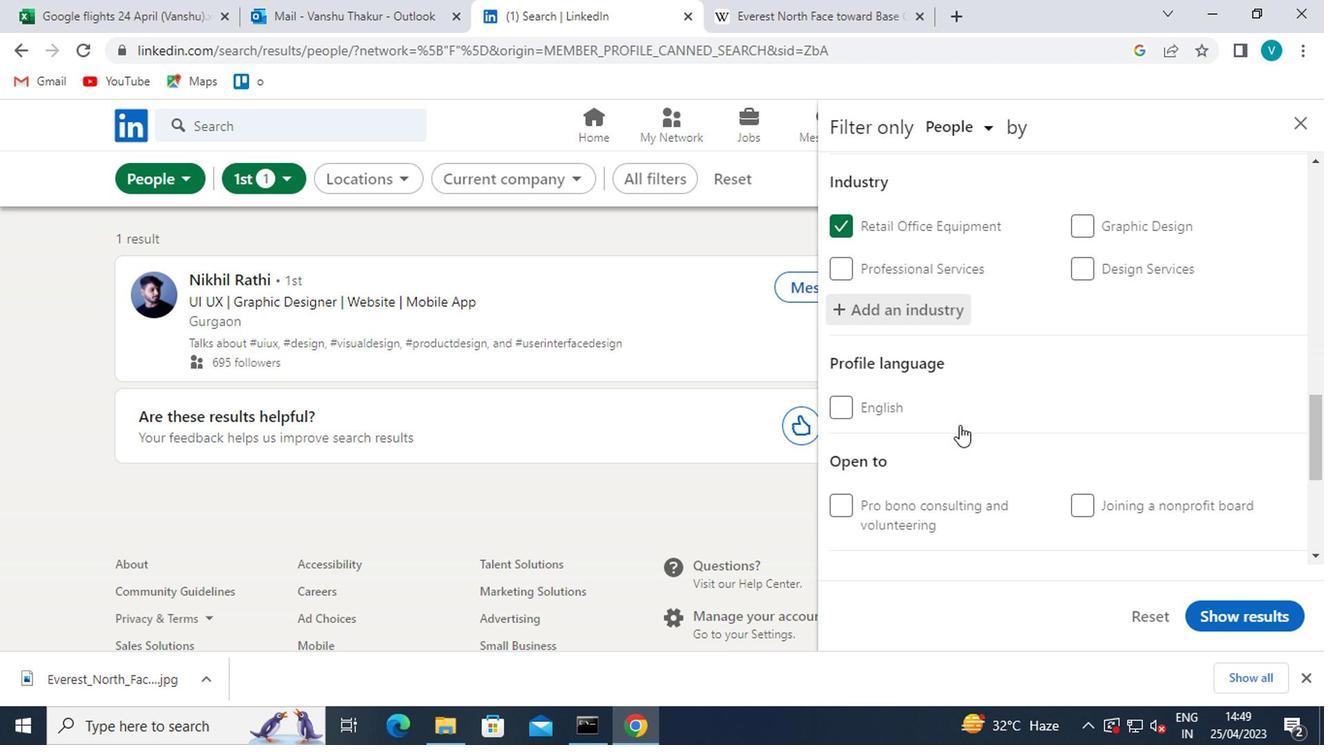 
Action: Mouse scrolled (960, 422) with delta (0, 0)
Screenshot: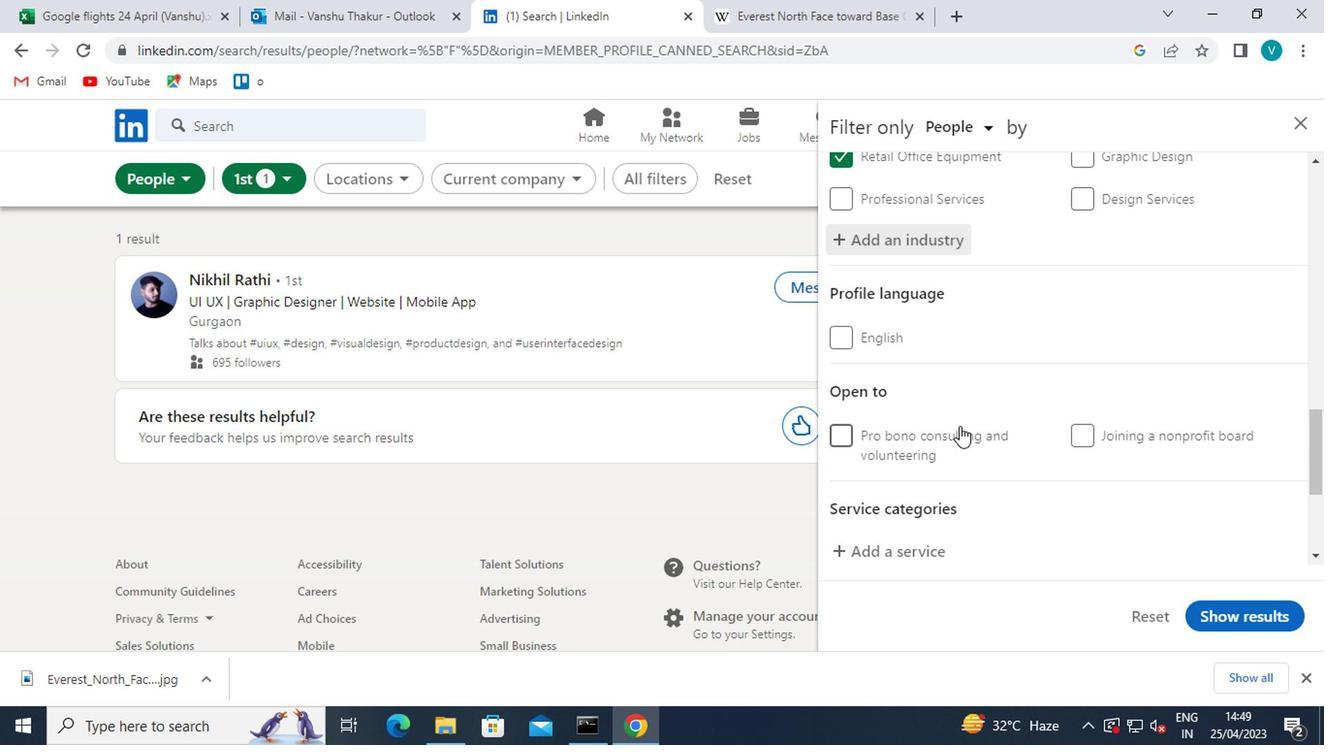 
Action: Mouse scrolled (960, 425) with delta (0, 1)
Screenshot: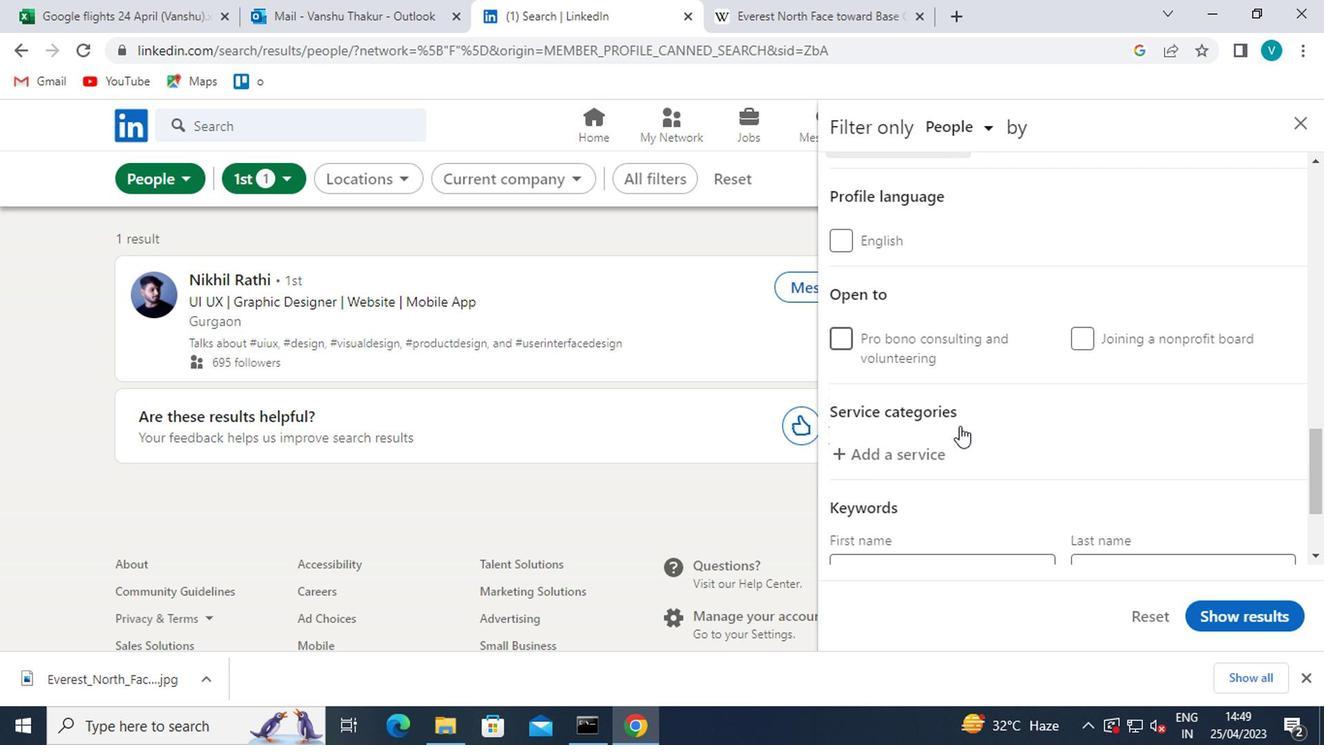 
Action: Mouse scrolled (960, 422) with delta (0, 0)
Screenshot: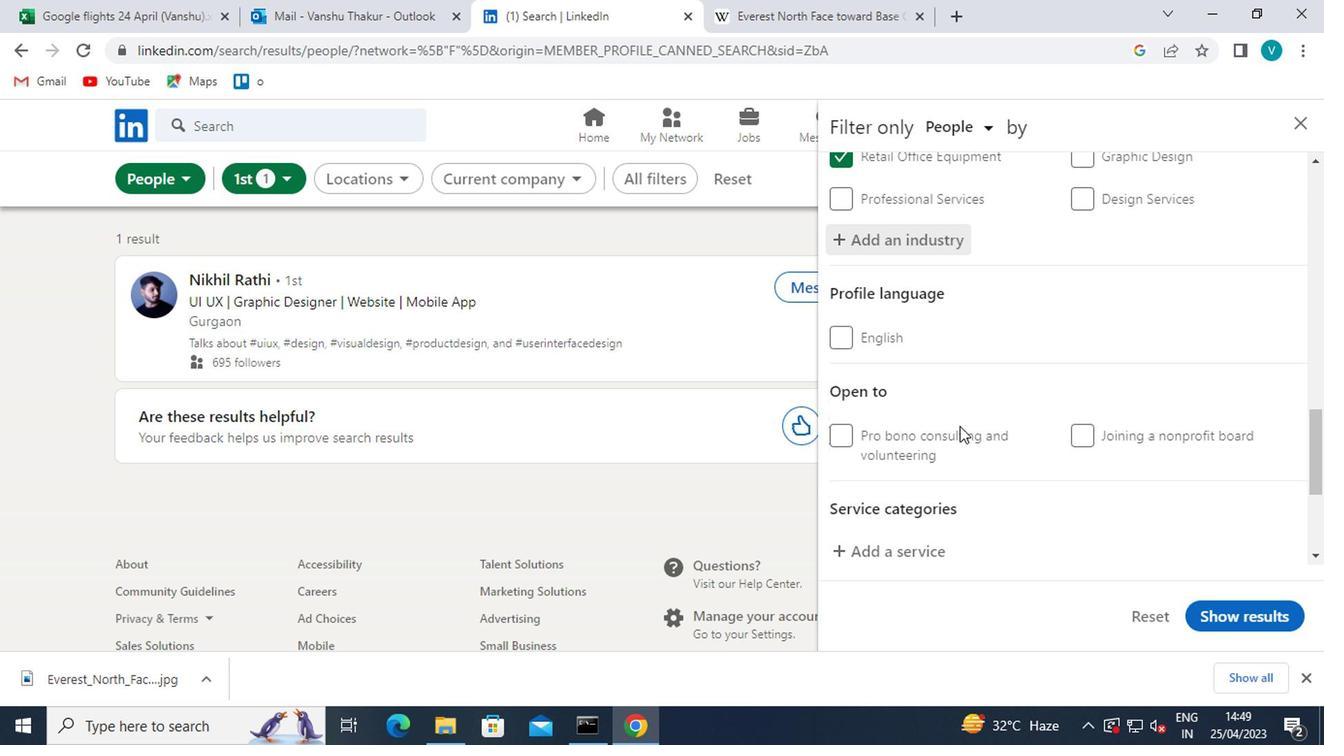 
Action: Mouse scrolled (960, 422) with delta (0, 0)
Screenshot: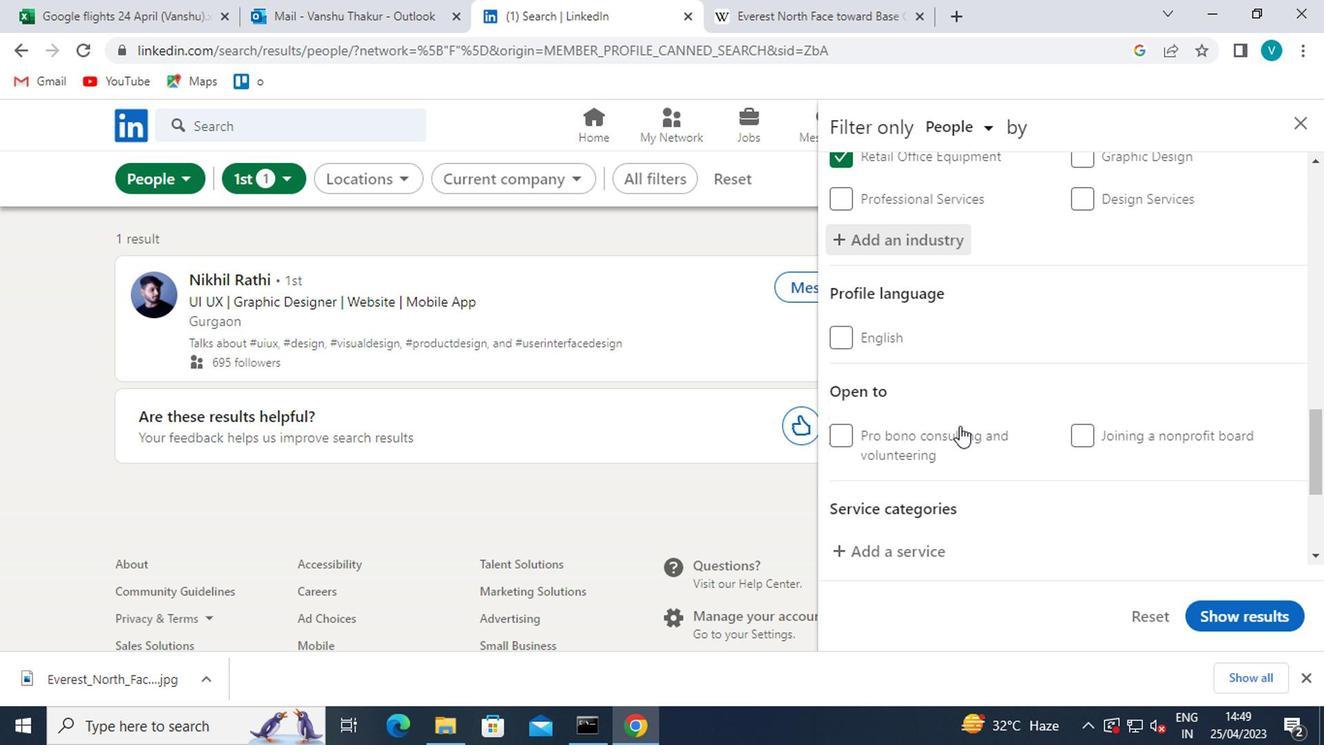 
Action: Mouse moved to (922, 356)
Screenshot: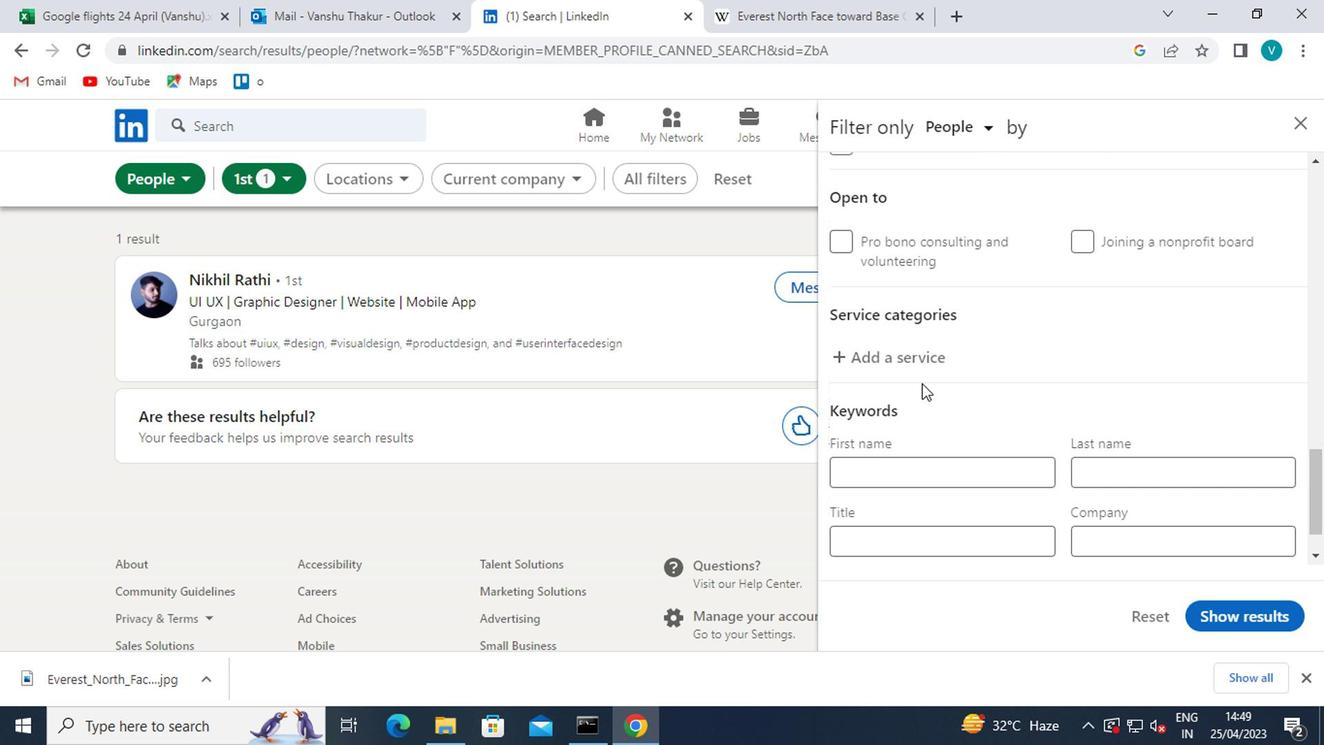 
Action: Mouse pressed left at (922, 356)
Screenshot: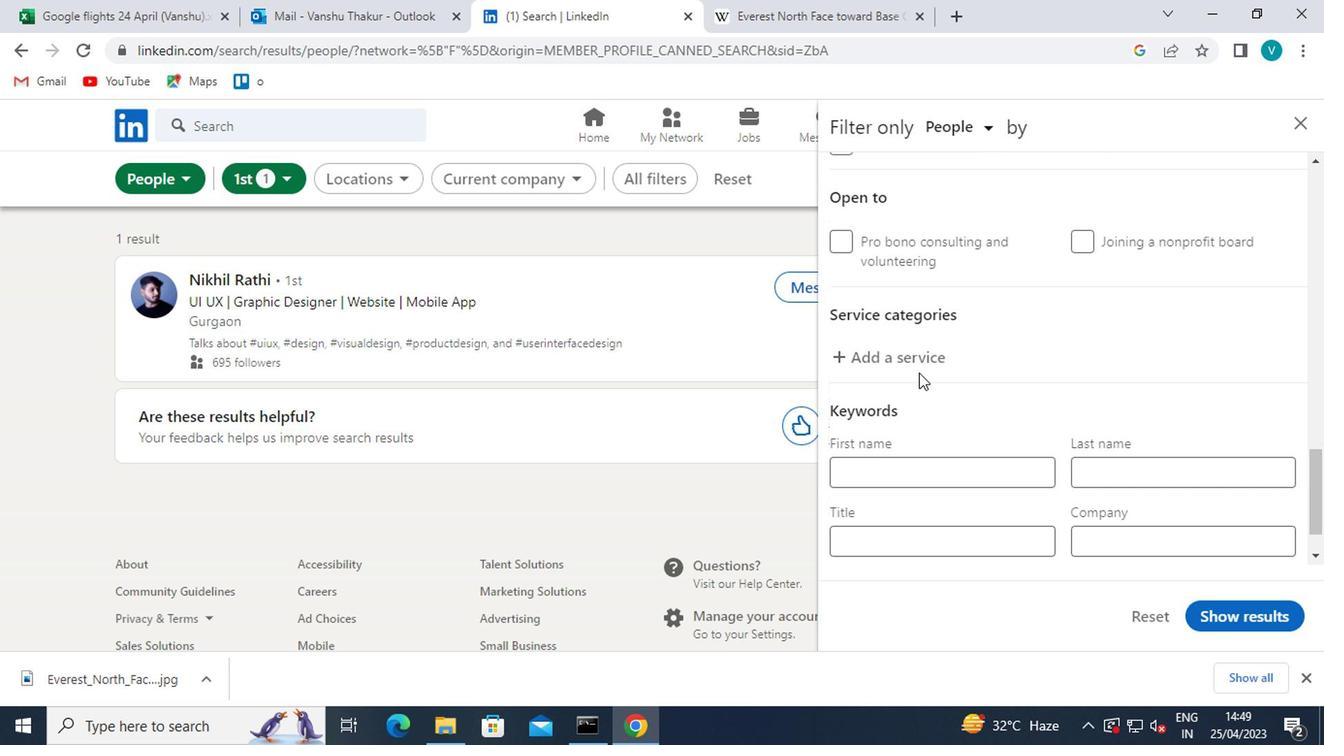 
Action: Mouse moved to (924, 356)
Screenshot: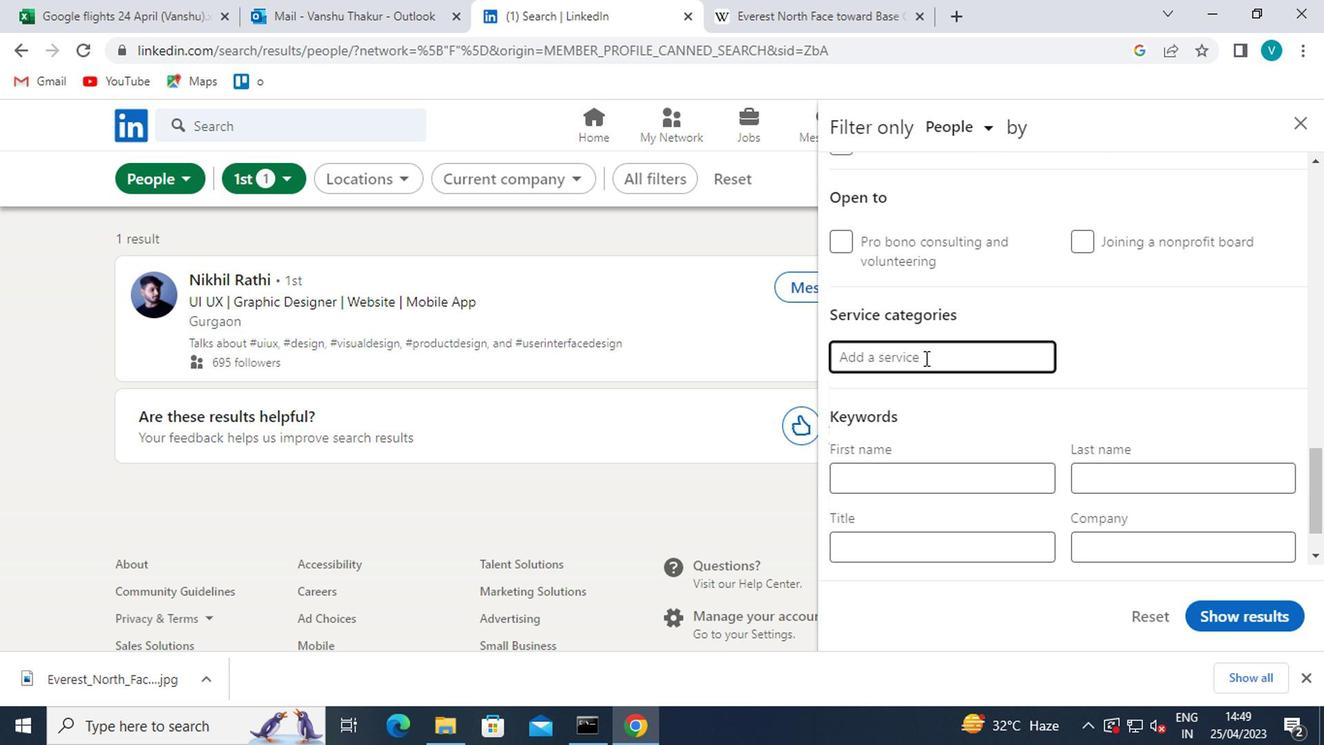 
Action: Key pressed I<Key.shift>O
Screenshot: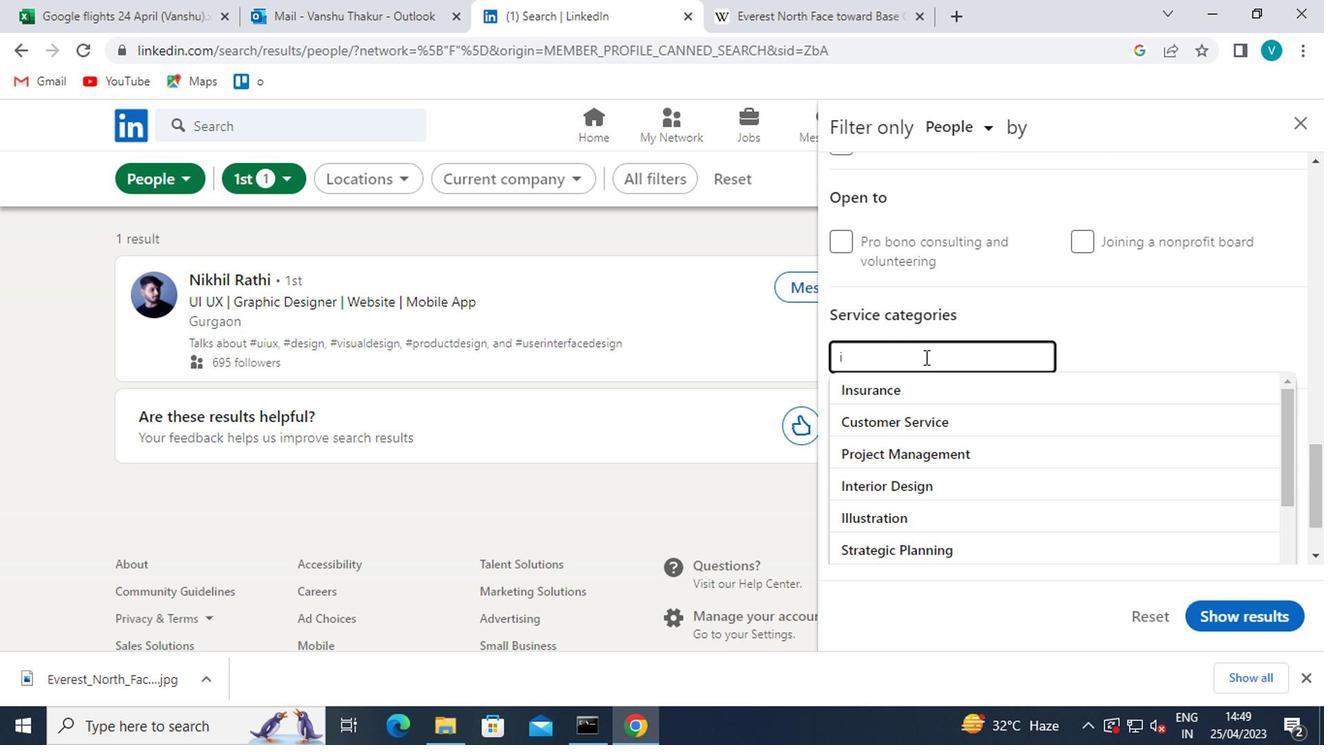 
Action: Mouse moved to (914, 380)
Screenshot: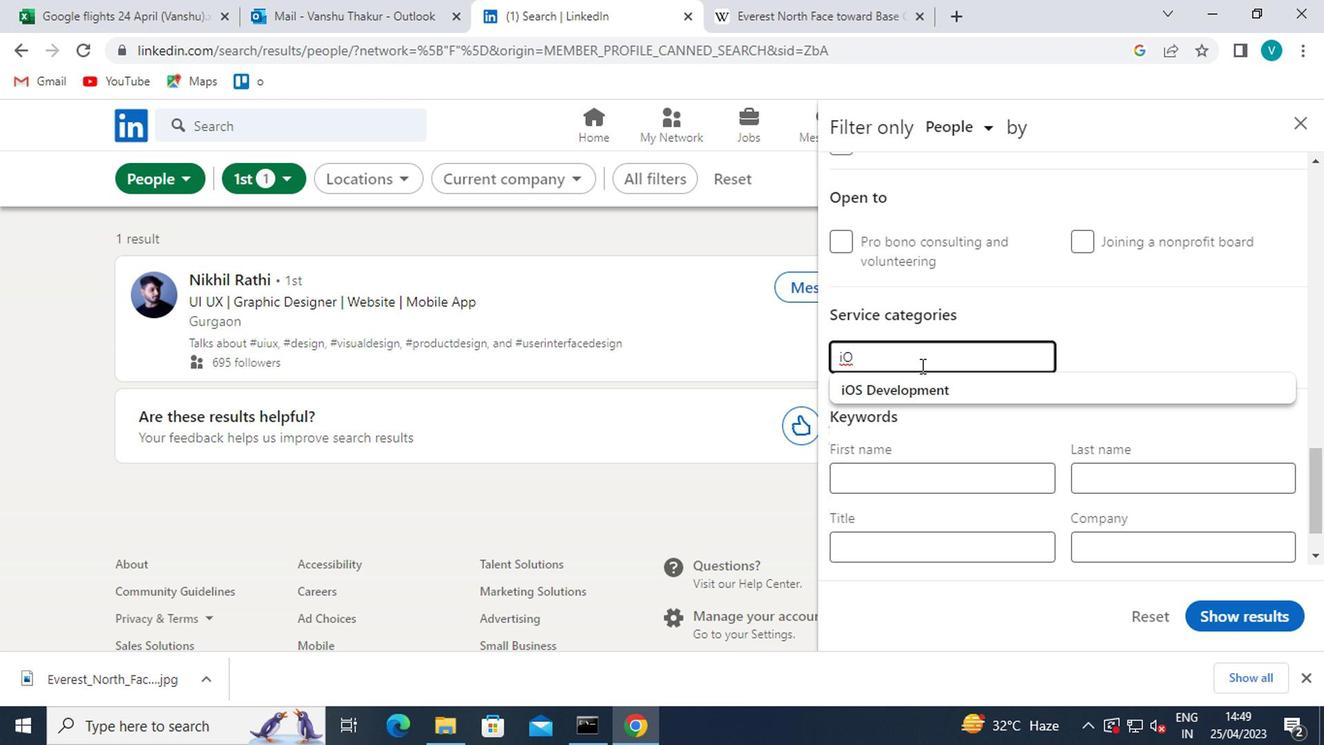 
Action: Mouse pressed left at (914, 380)
Screenshot: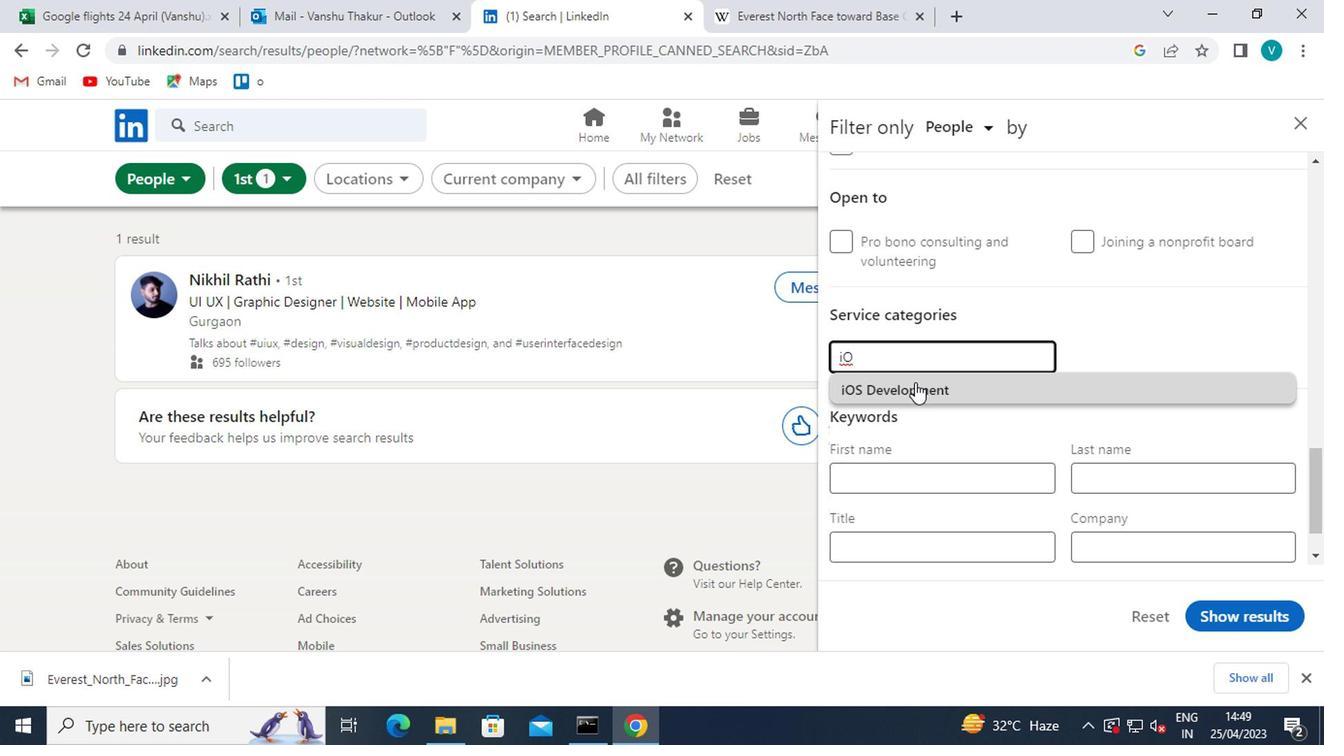 
Action: Mouse moved to (917, 385)
Screenshot: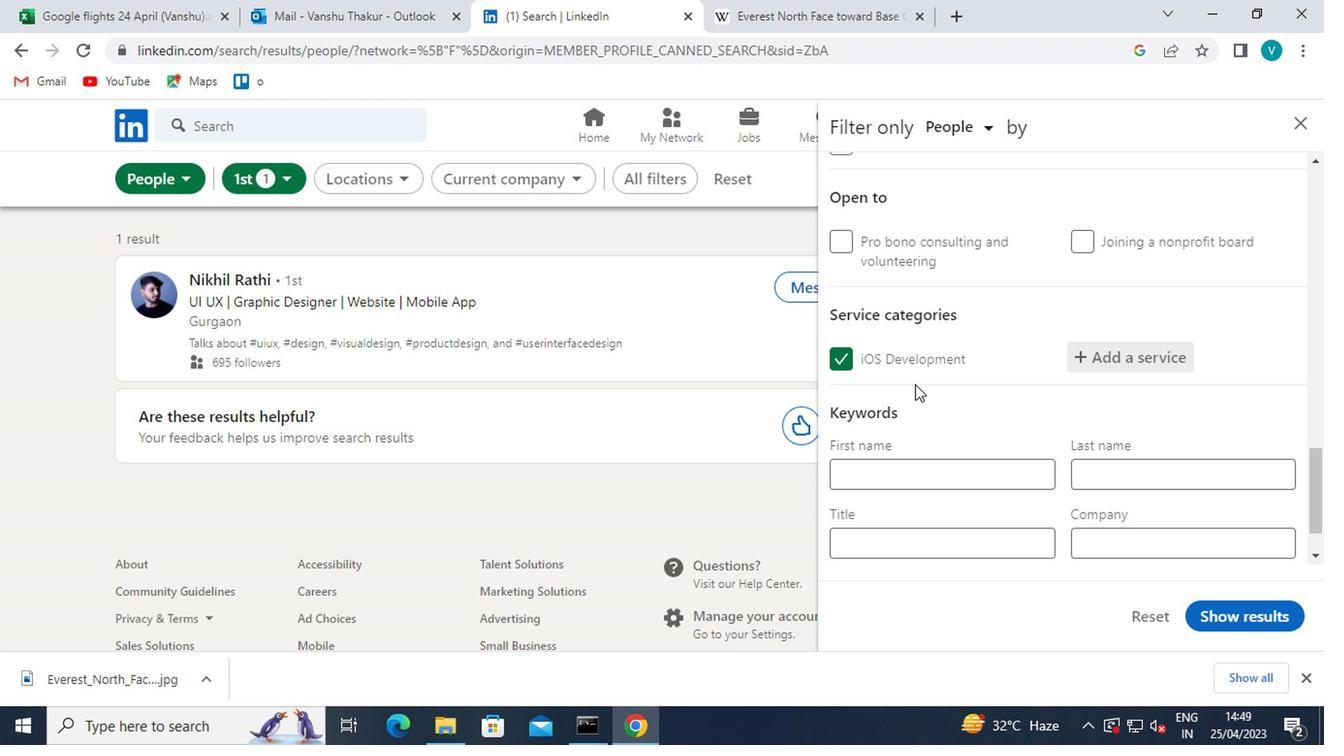 
Action: Mouse scrolled (917, 385) with delta (0, 0)
Screenshot: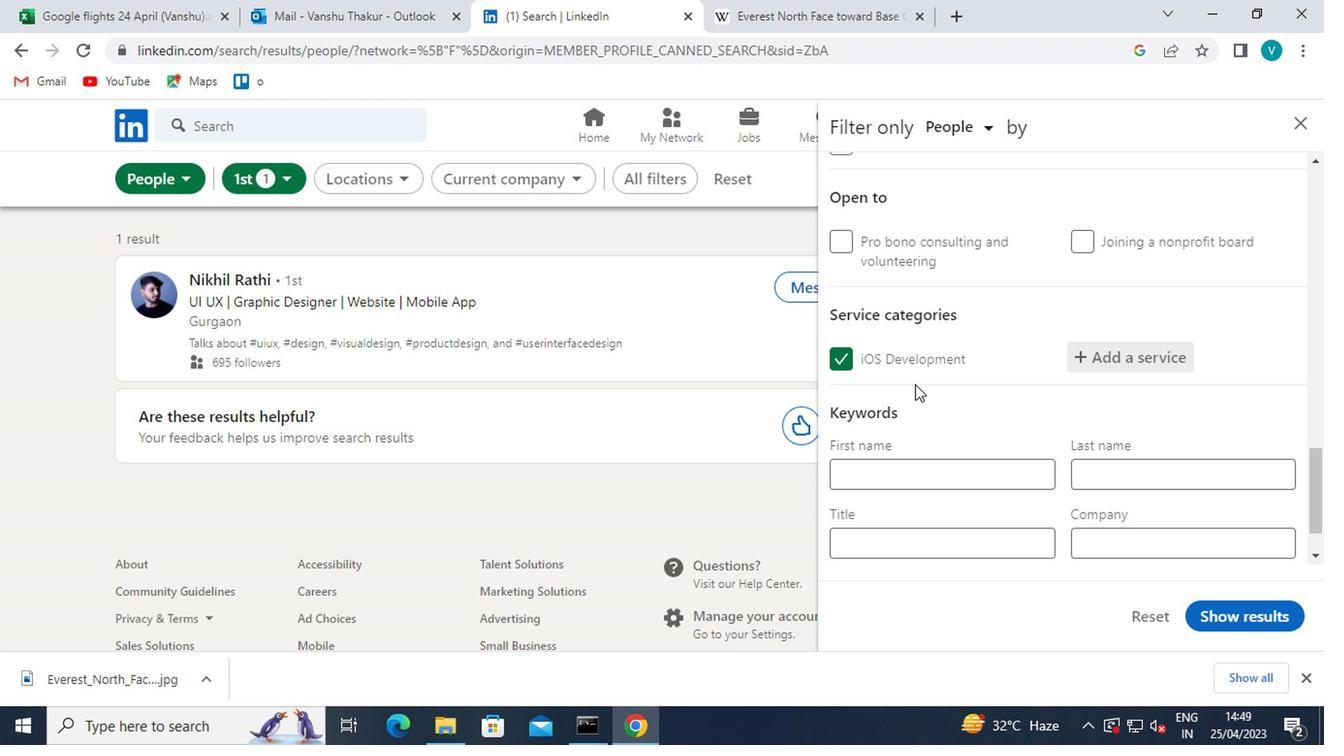
Action: Mouse moved to (917, 390)
Screenshot: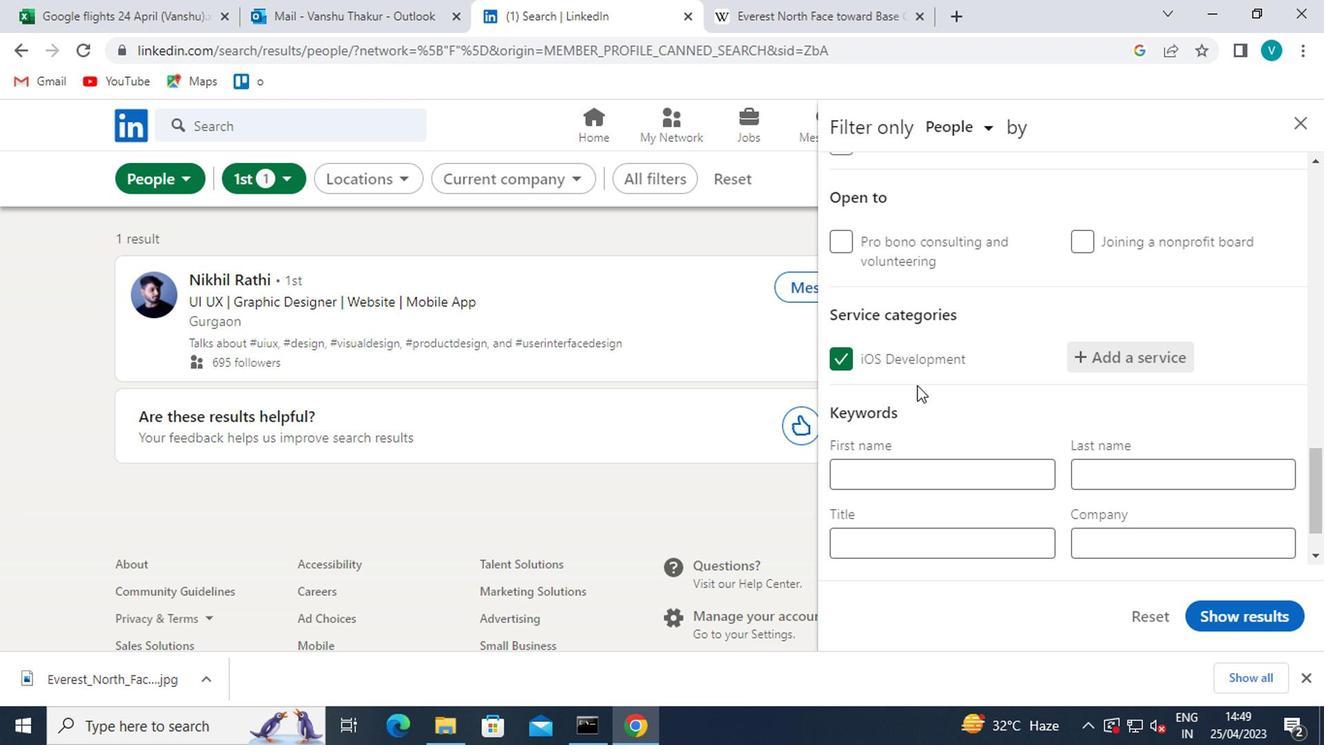 
Action: Mouse scrolled (917, 389) with delta (0, -1)
Screenshot: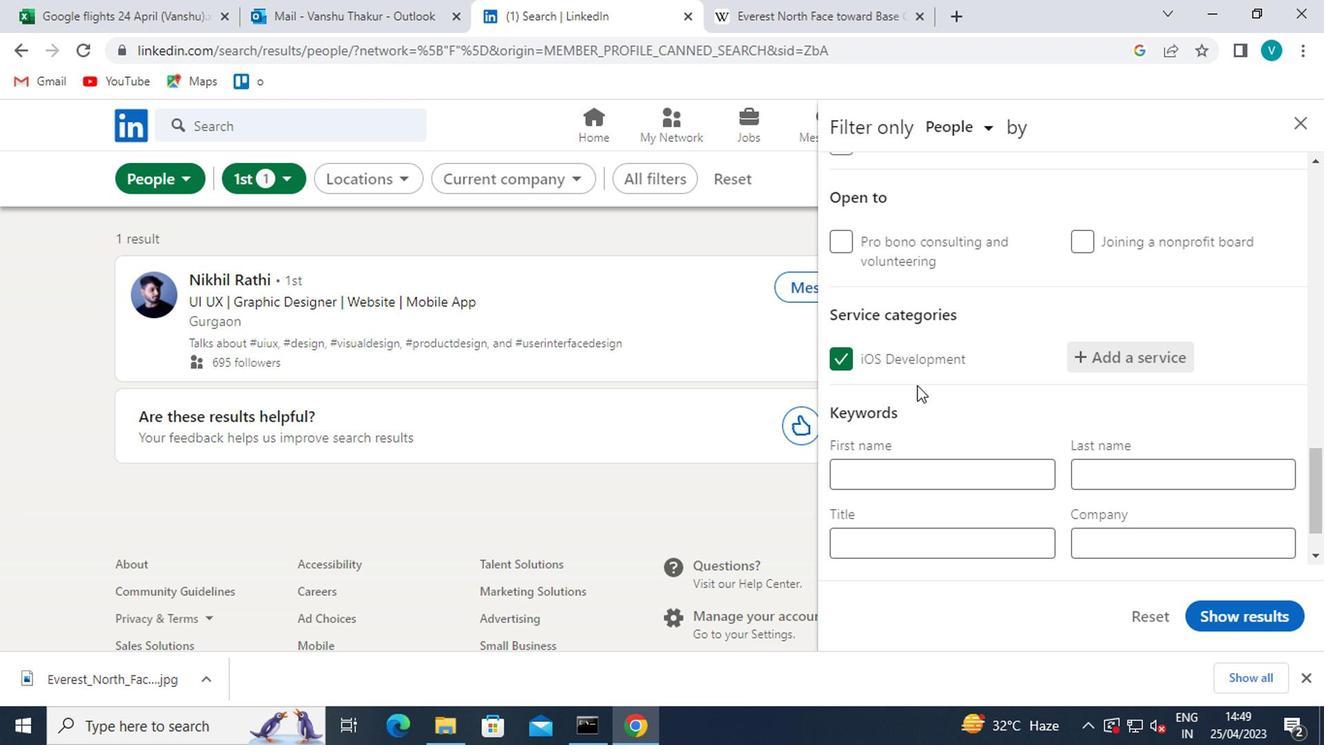
Action: Mouse moved to (917, 483)
Screenshot: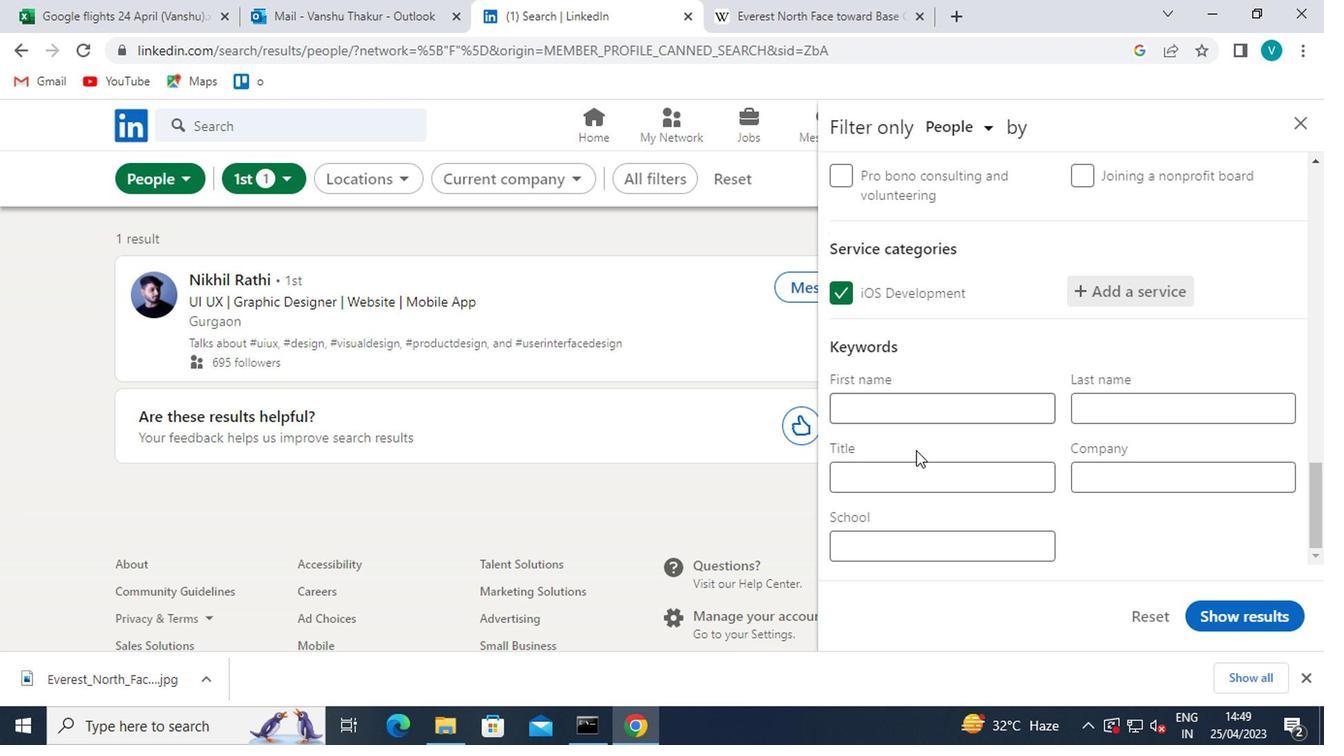 
Action: Mouse pressed left at (917, 483)
Screenshot: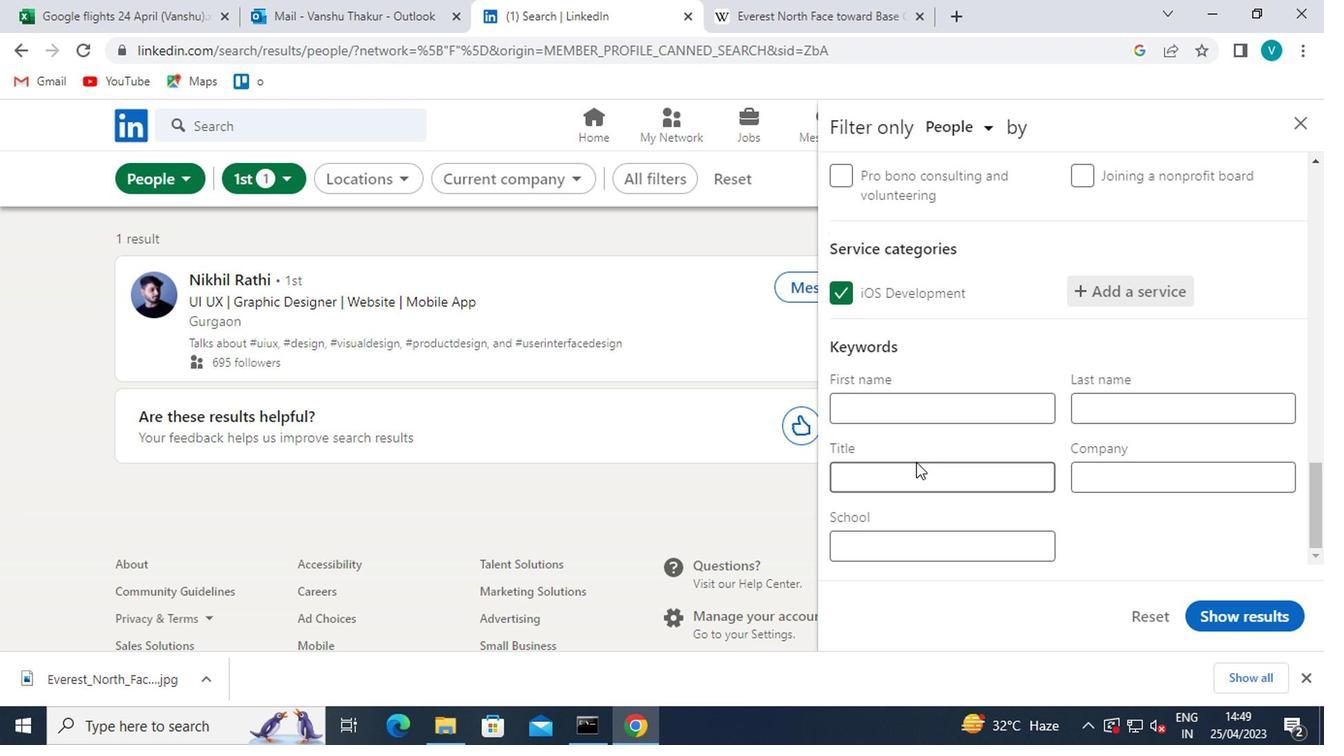 
Action: Mouse moved to (919, 484)
Screenshot: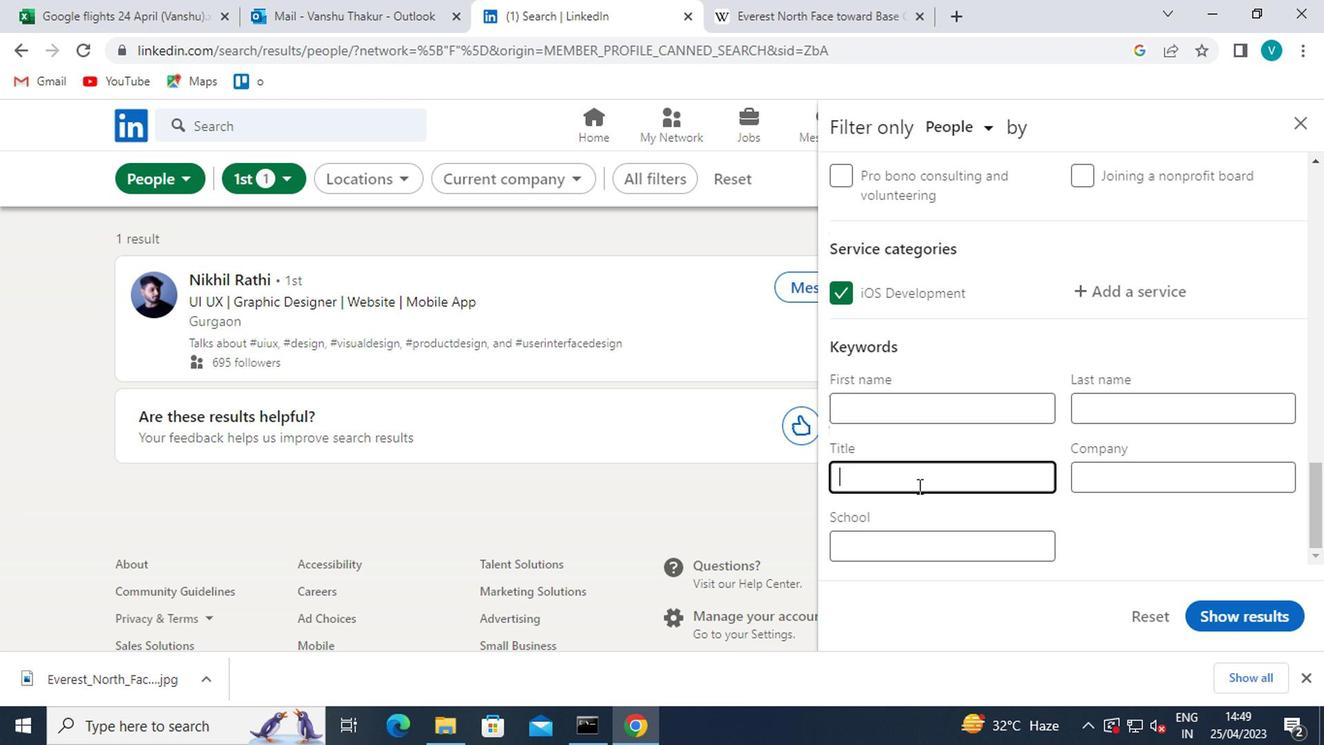 
Action: Key pressed <Key.shift>CUSTOMER<Key.space><Key.shift>SUPPORT<Key.space><Key.shift>REPRESENTATIVE
Screenshot: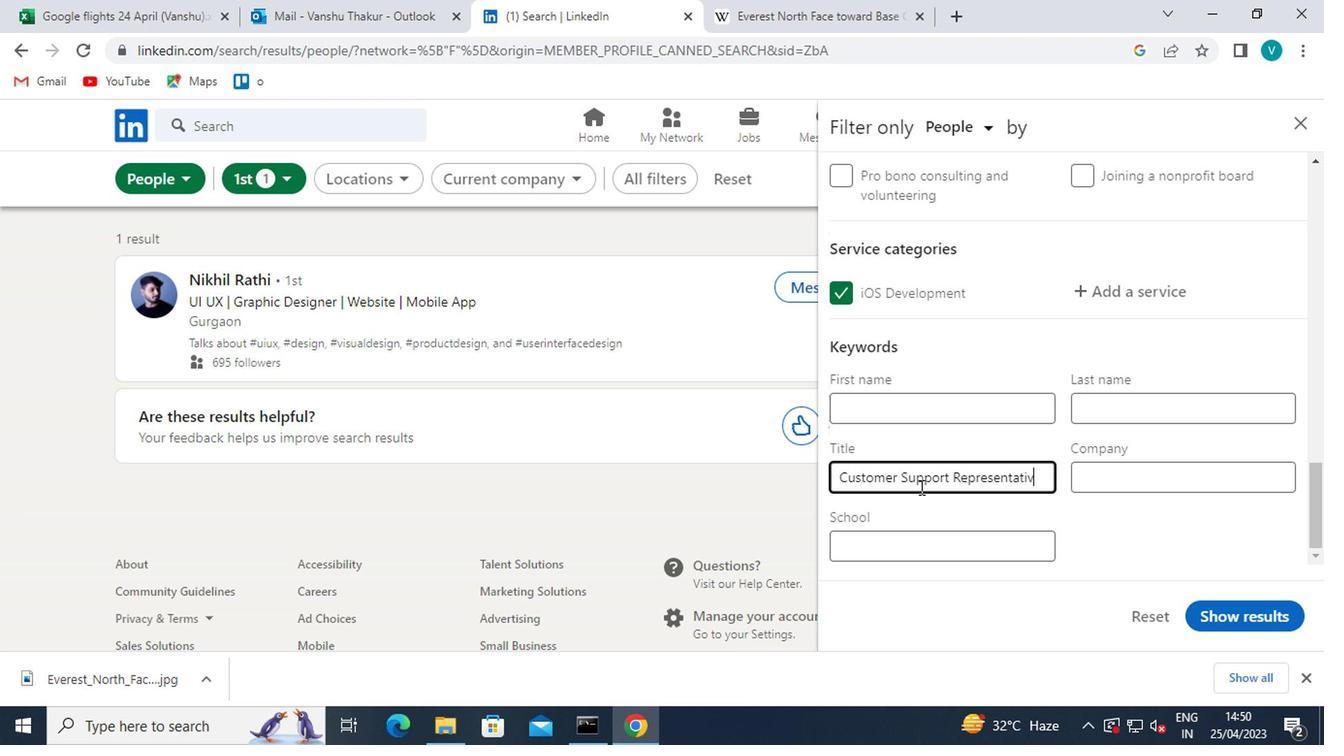 
Action: Mouse moved to (1211, 596)
Screenshot: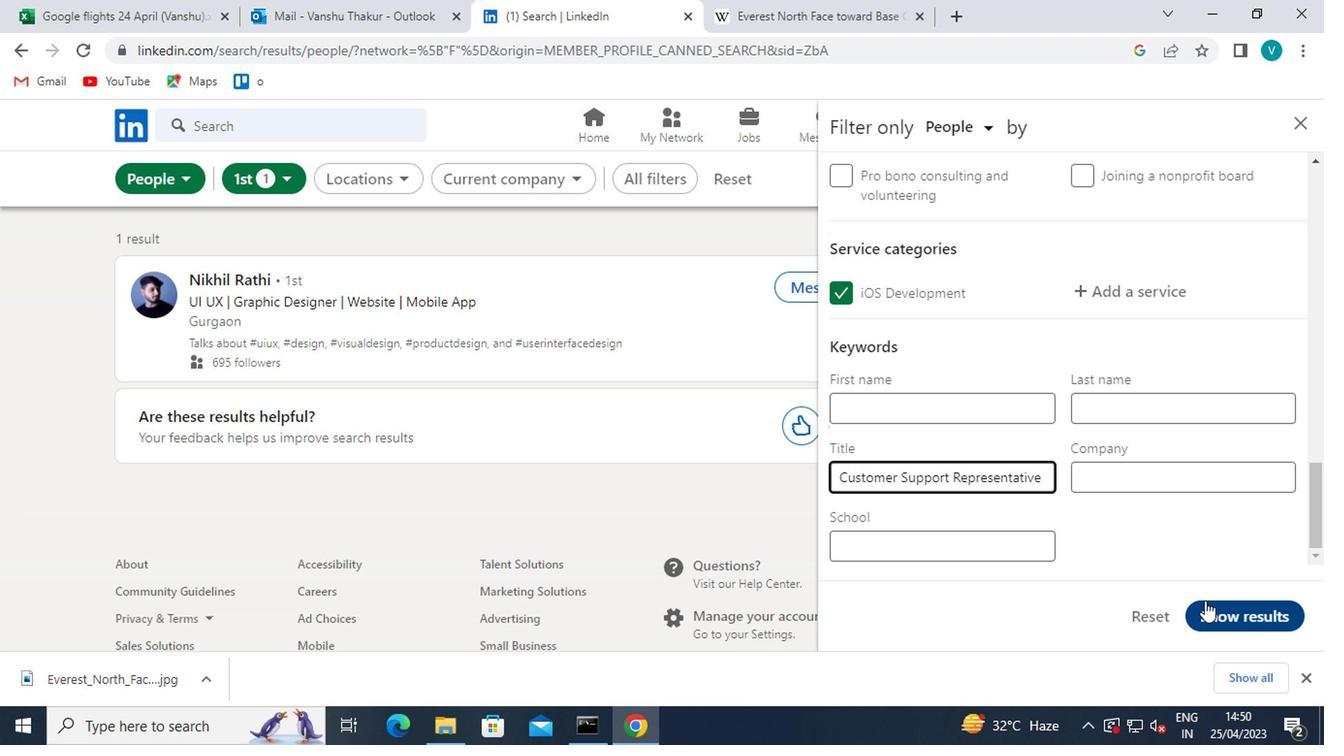 
Action: Mouse pressed left at (1211, 596)
Screenshot: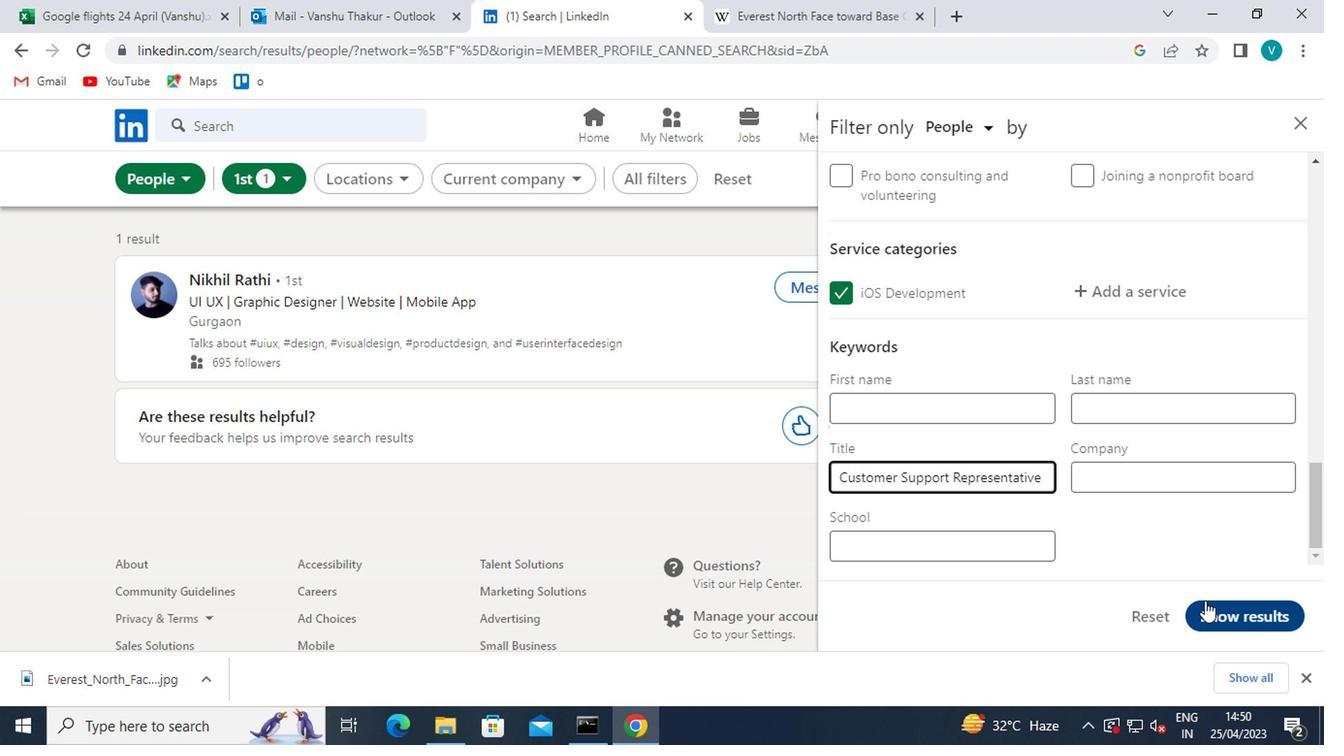 
Action: Mouse moved to (1146, 534)
Screenshot: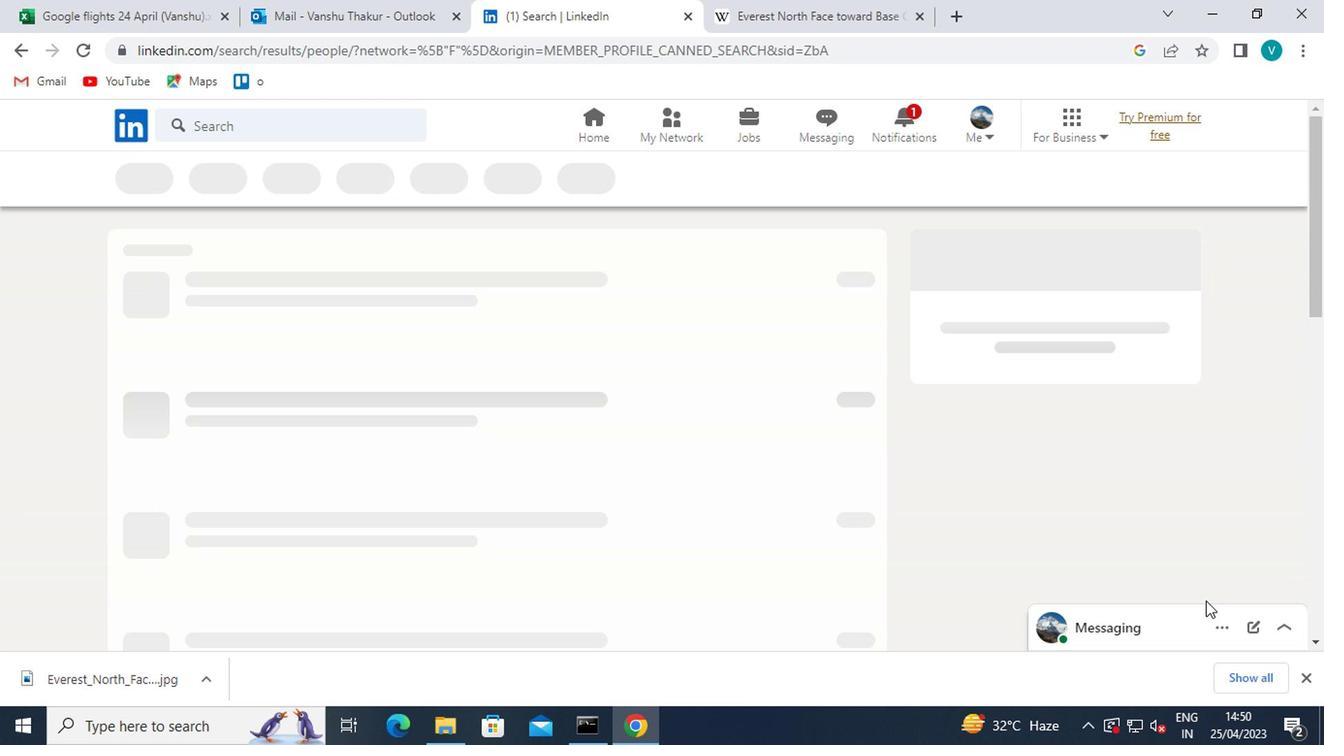 
